 Task: Compose an email with the signature Bethany Lewis with the subject Appointment reminder and the message Please let me know if this works for your schedule. from softage.1@softage.net to softage.2@softage.net,  softage.1@softage.net and softage.3@softage.net with CC to softage.4@softage.net with an attached document Research_paper.pdf, insert an emoji of crying face Send the email
Action: Mouse moved to (561, 714)
Screenshot: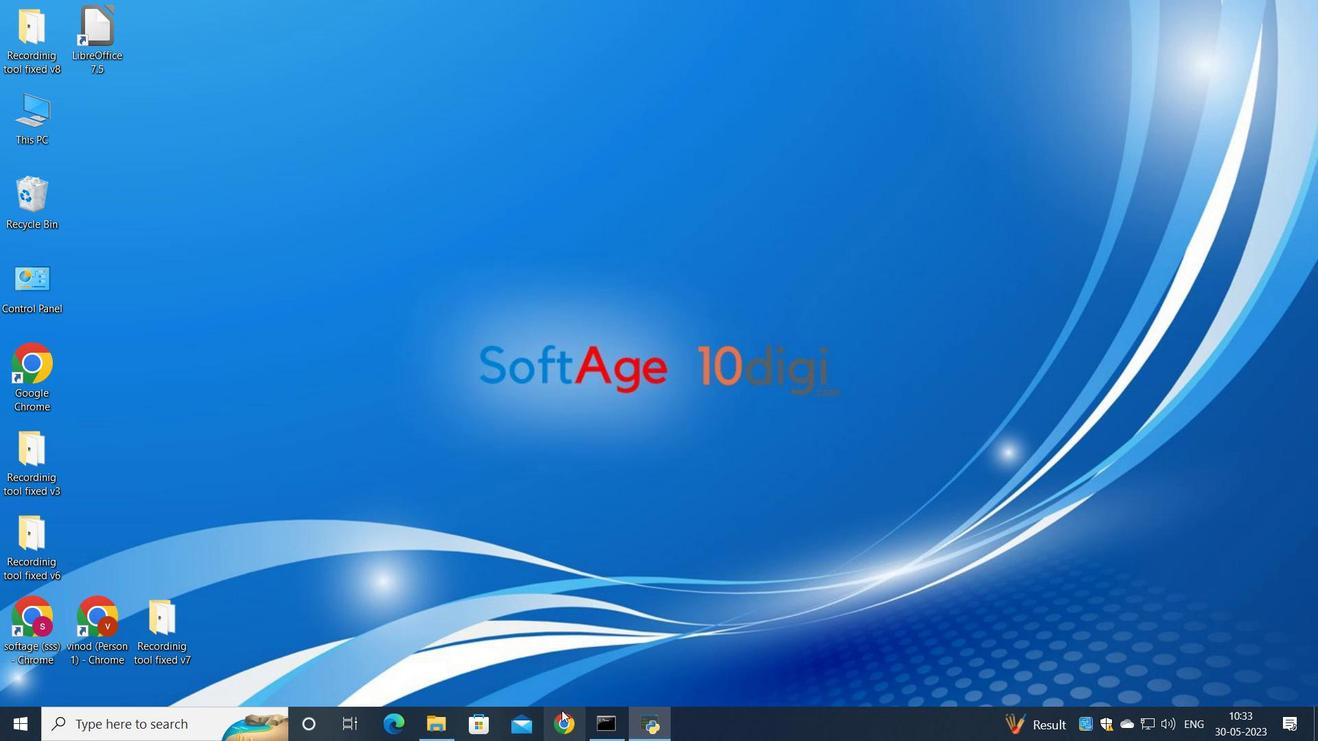 
Action: Mouse pressed left at (561, 714)
Screenshot: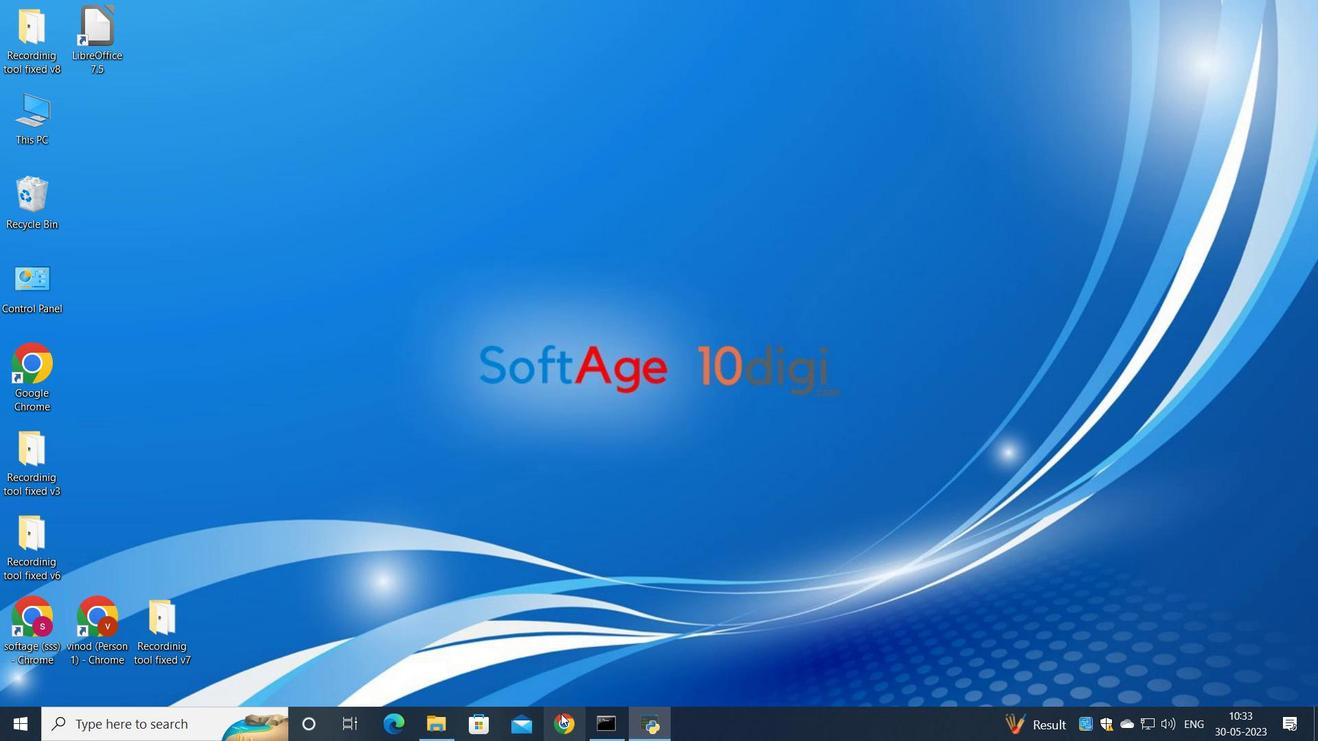 
Action: Mouse moved to (584, 431)
Screenshot: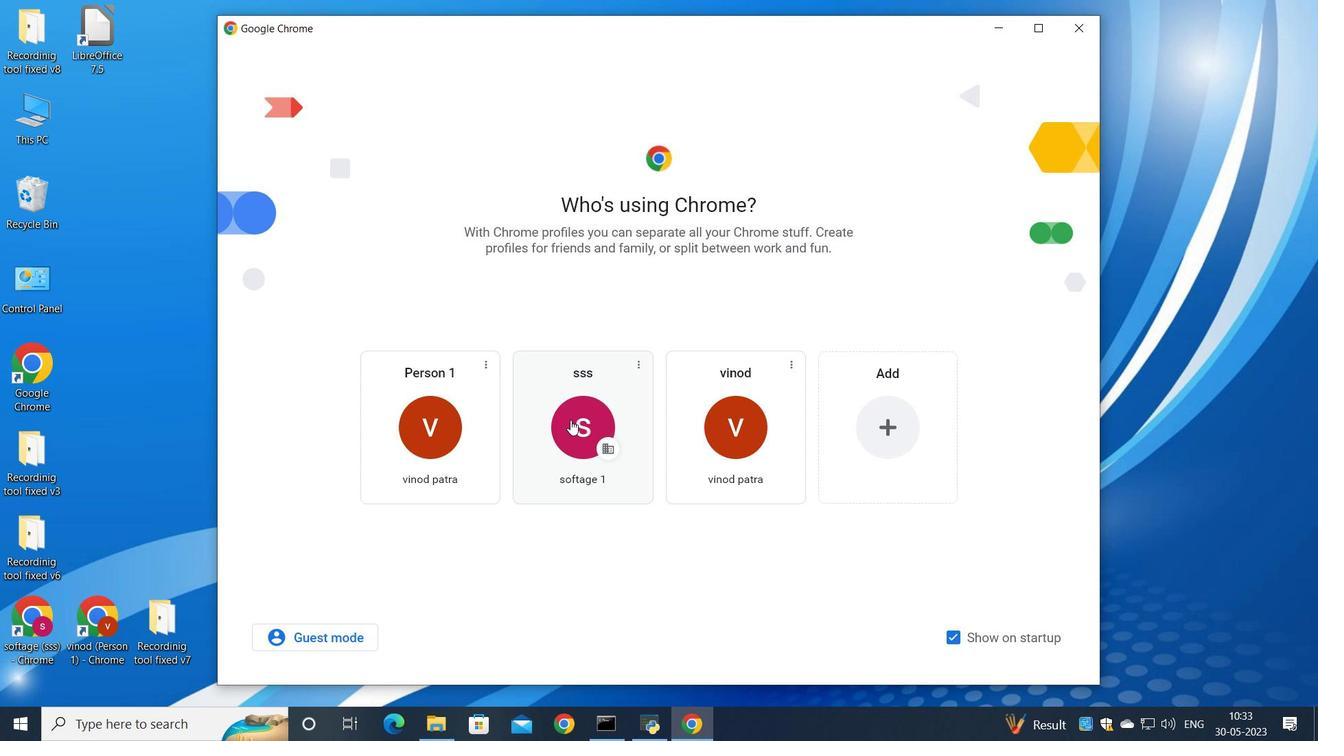 
Action: Mouse pressed left at (584, 431)
Screenshot: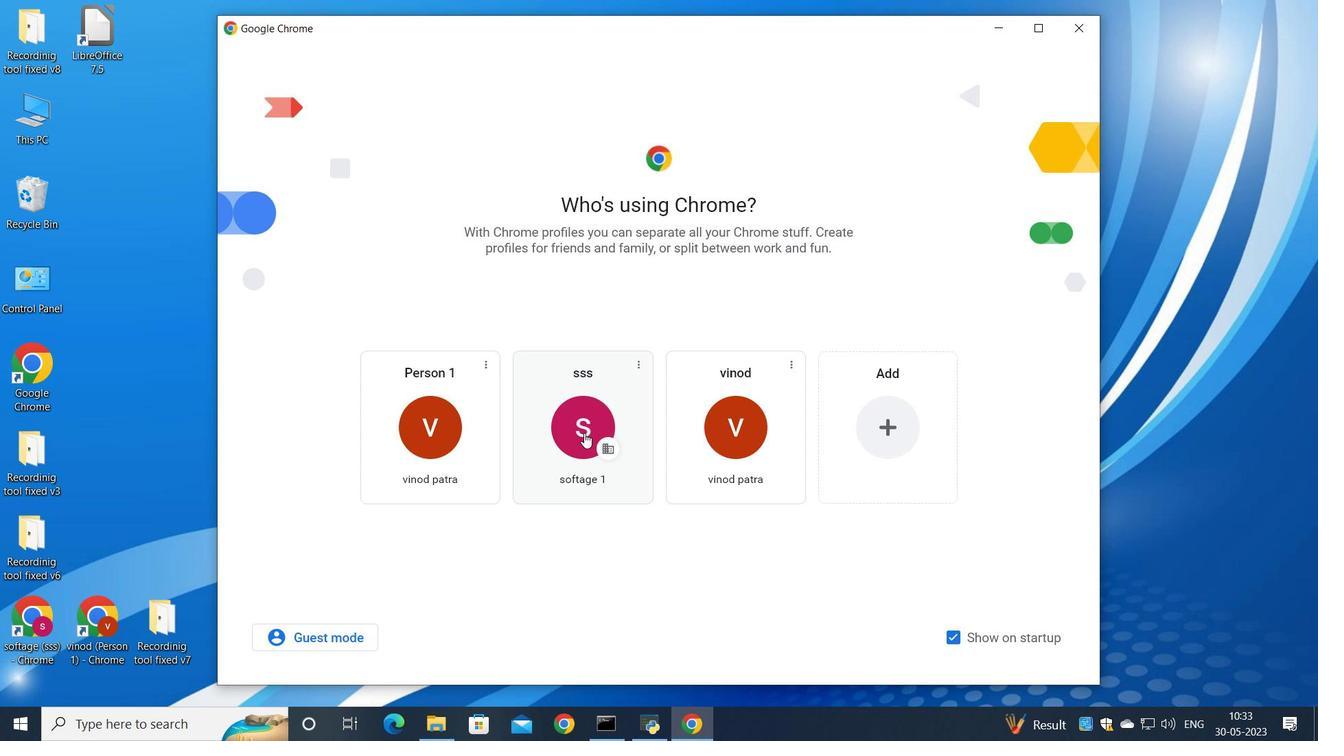 
Action: Mouse moved to (1150, 88)
Screenshot: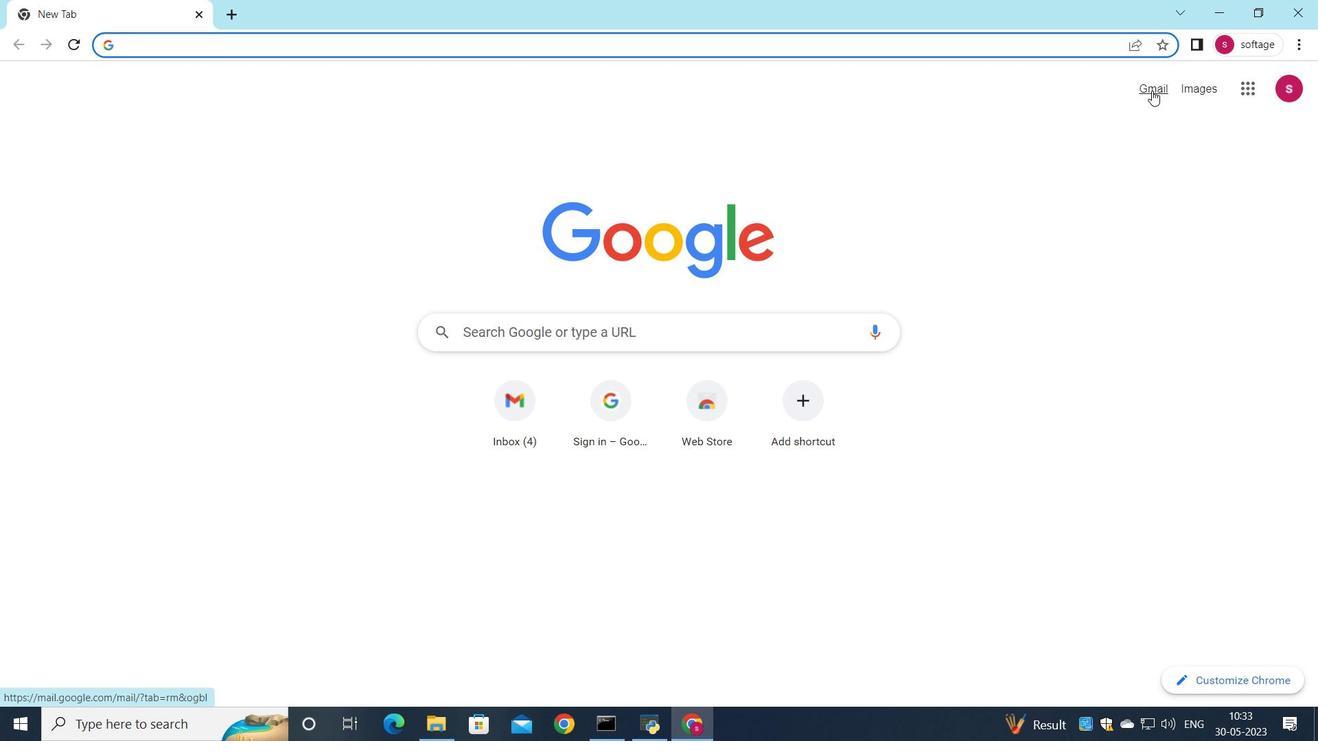 
Action: Mouse pressed left at (1150, 88)
Screenshot: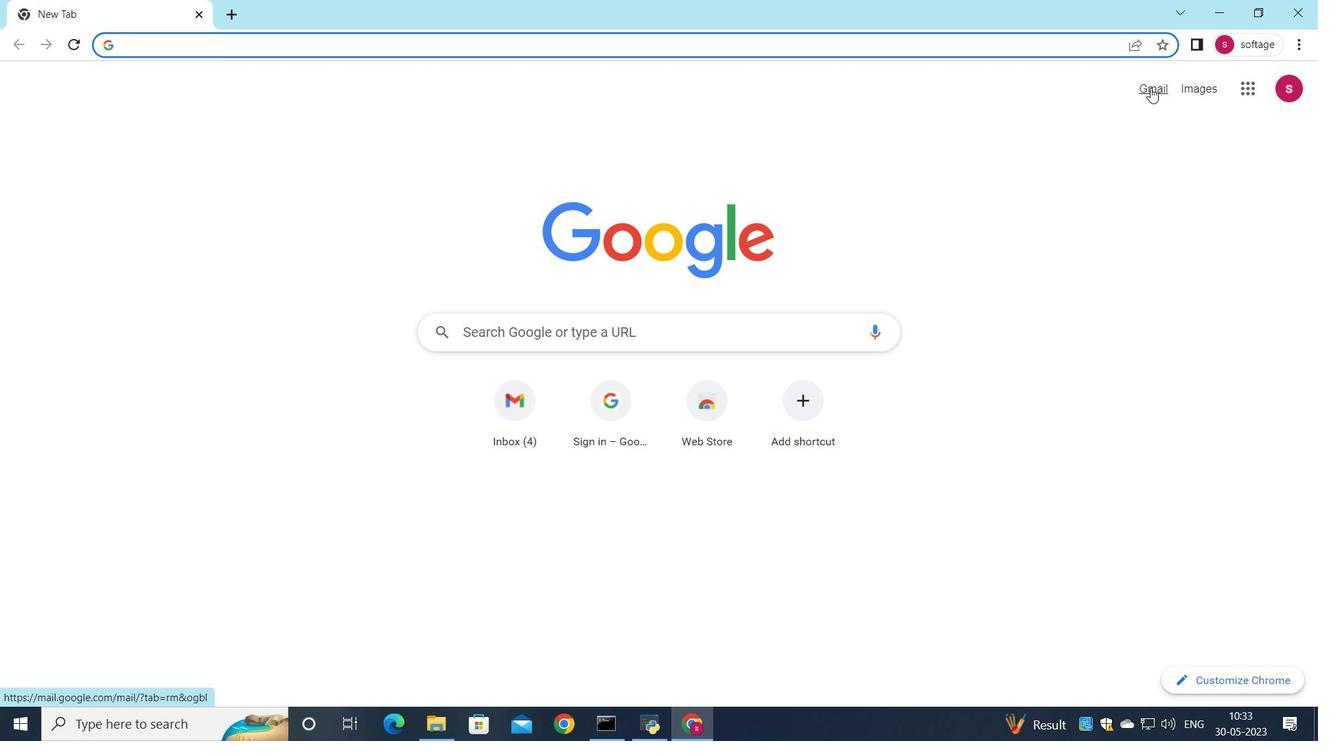 
Action: Mouse moved to (1114, 116)
Screenshot: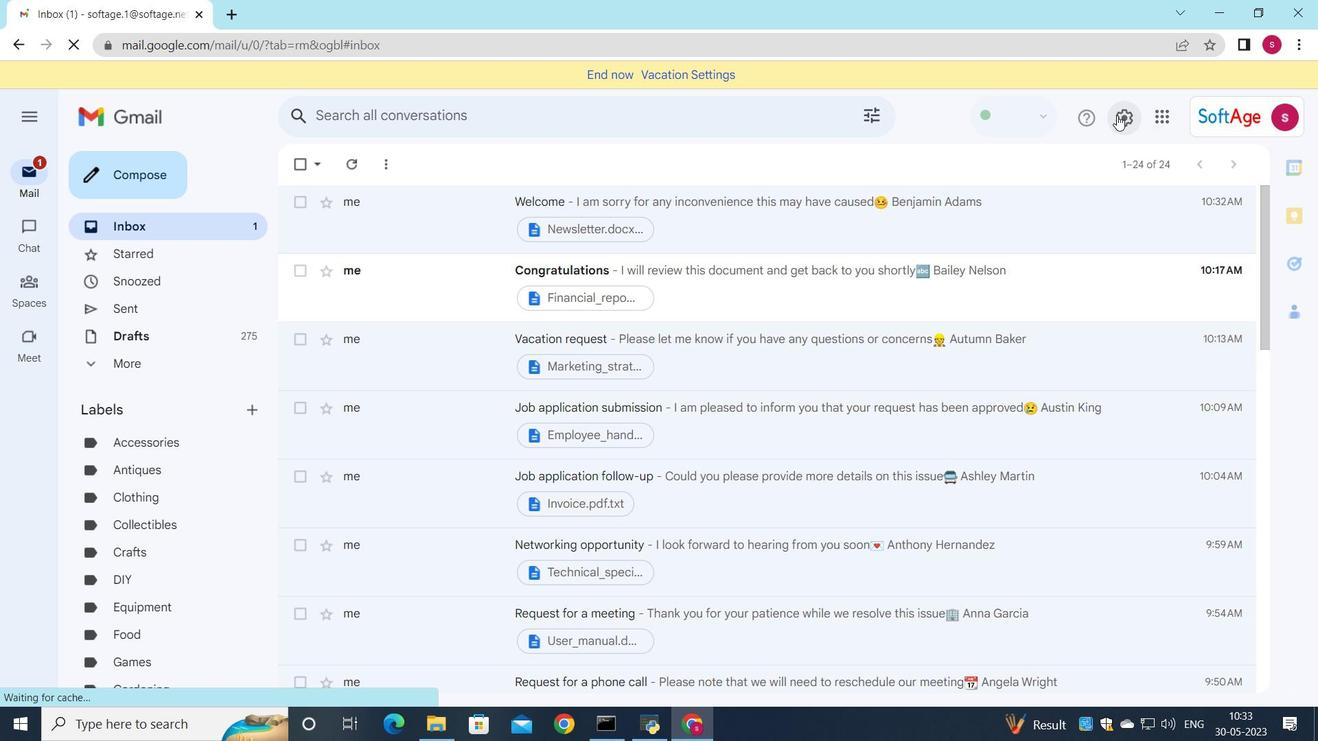 
Action: Mouse pressed left at (1114, 116)
Screenshot: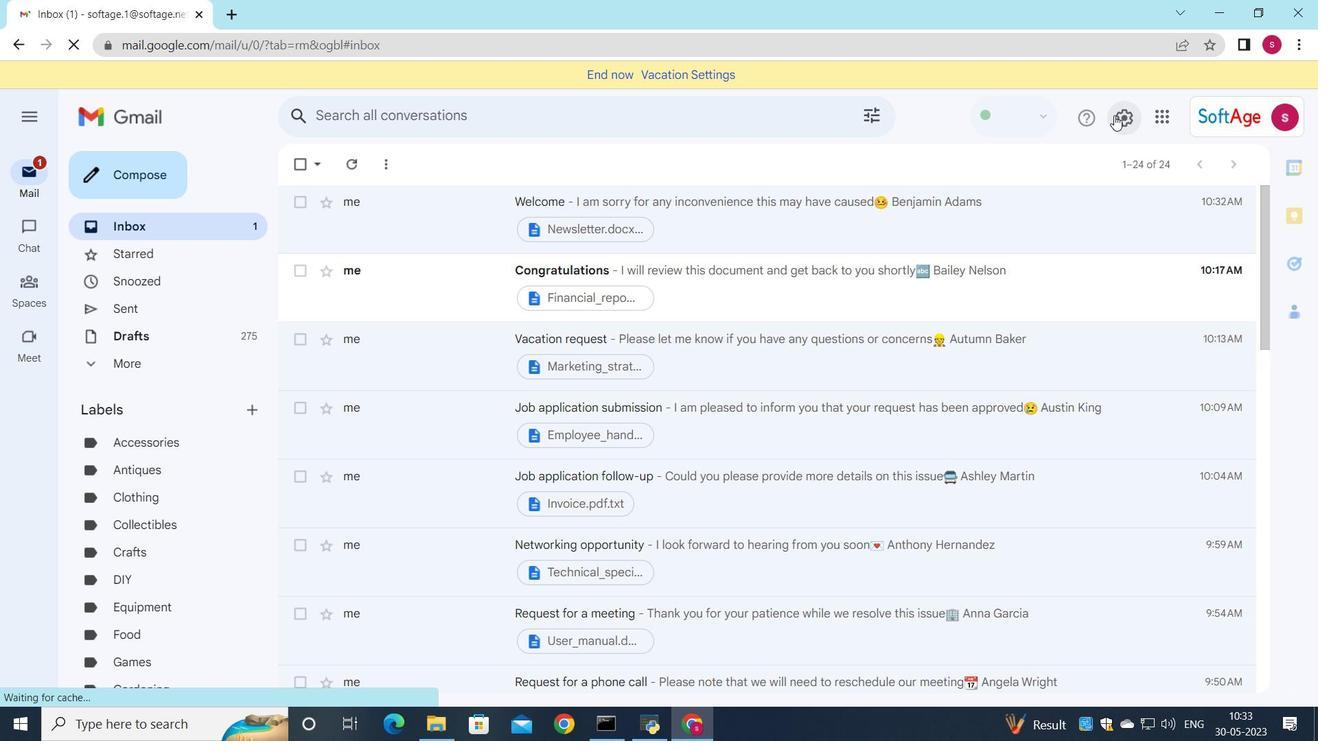 
Action: Mouse moved to (1120, 200)
Screenshot: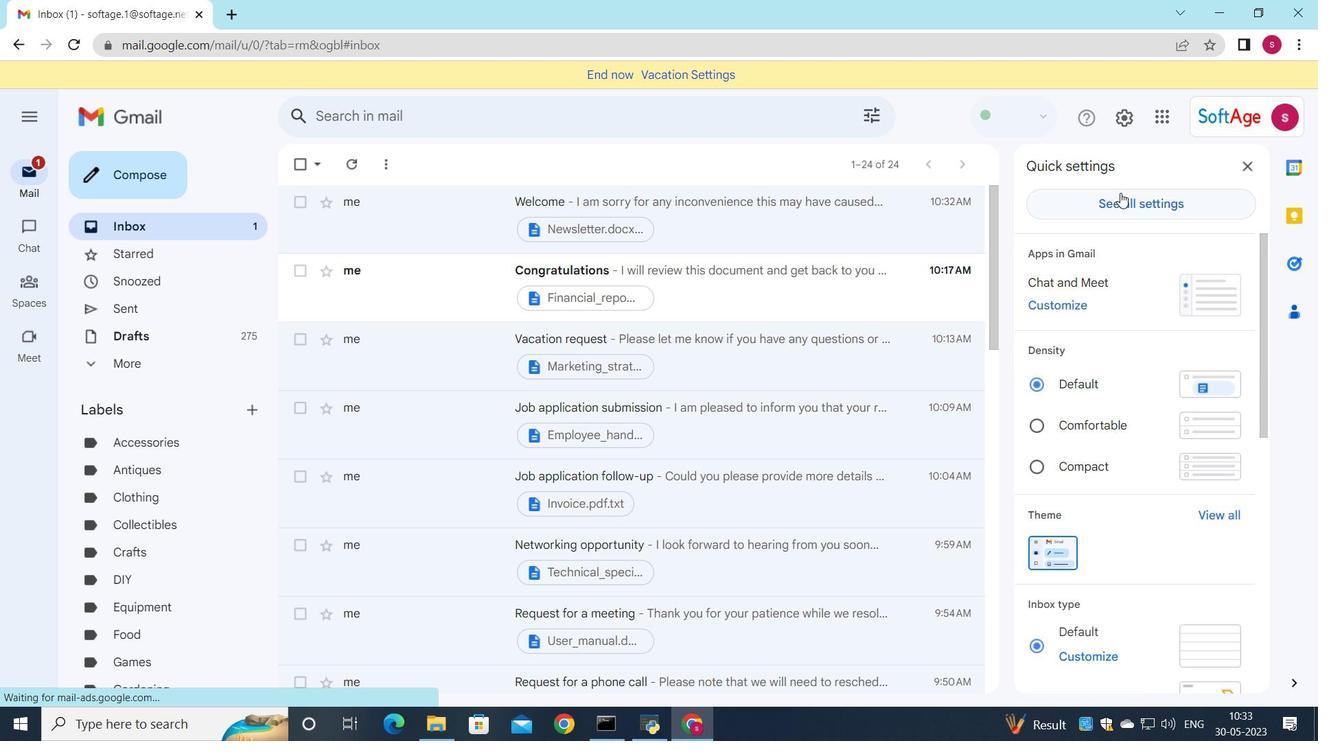 
Action: Mouse pressed left at (1120, 200)
Screenshot: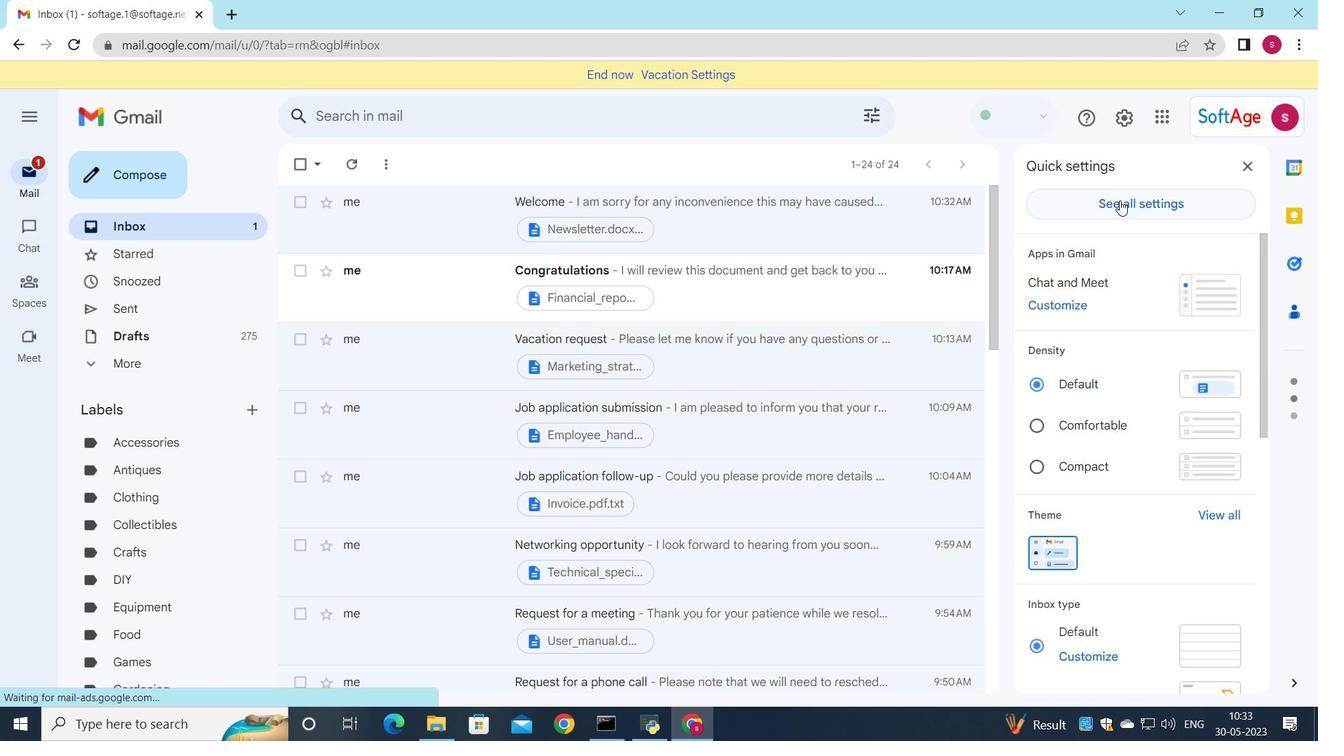 
Action: Mouse moved to (709, 392)
Screenshot: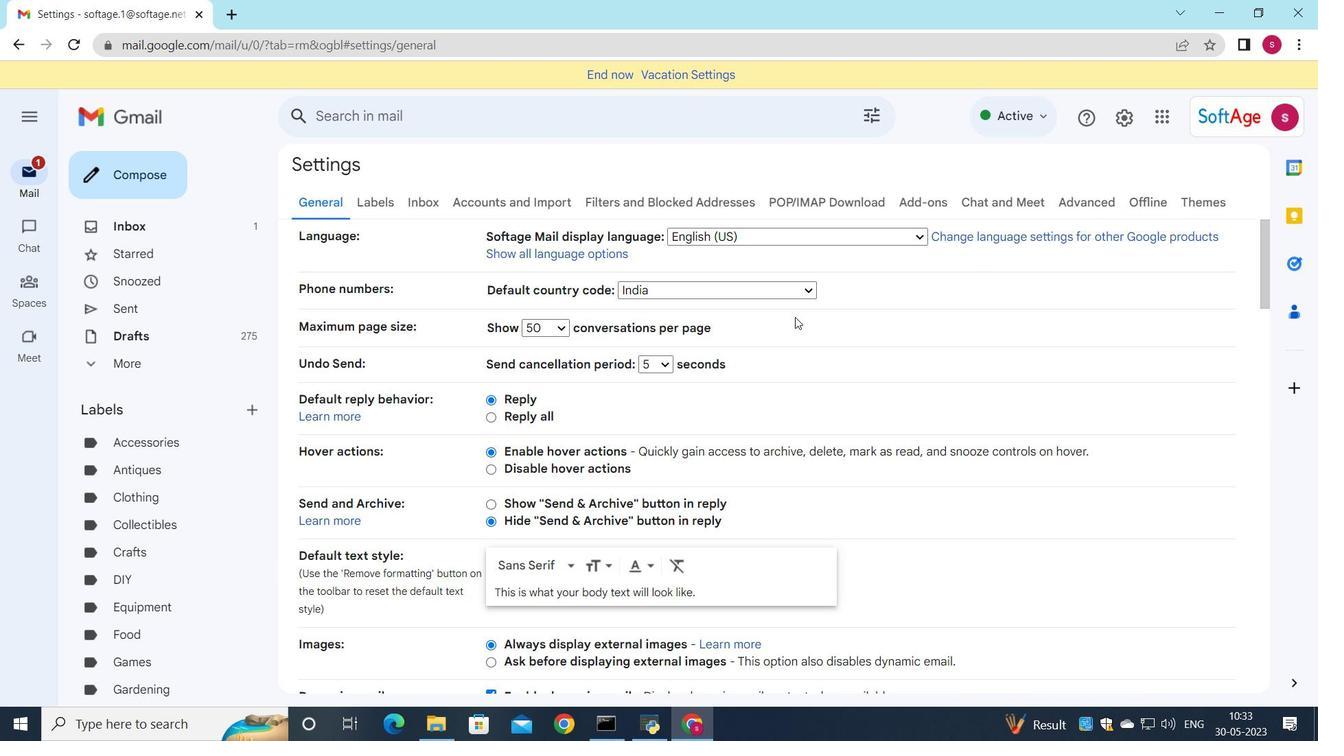 
Action: Mouse scrolled (709, 392) with delta (0, 0)
Screenshot: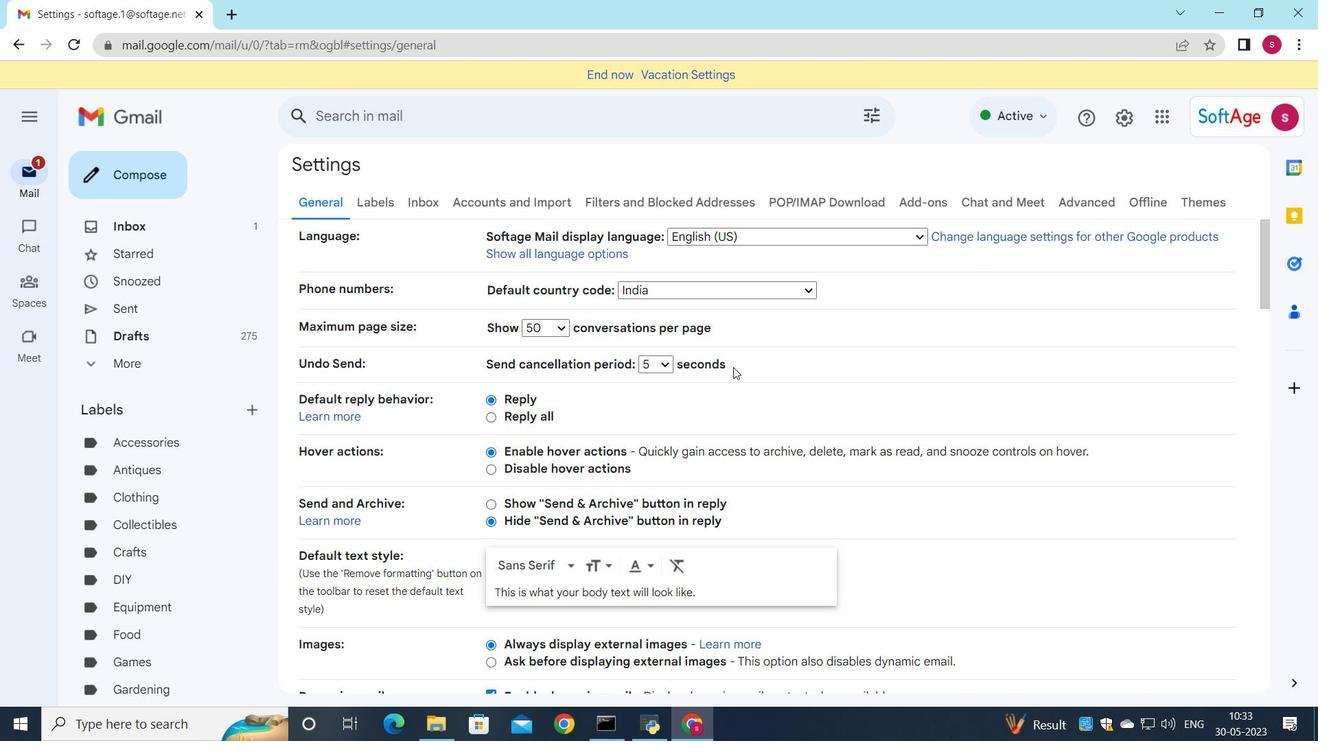 
Action: Mouse scrolled (709, 392) with delta (0, 0)
Screenshot: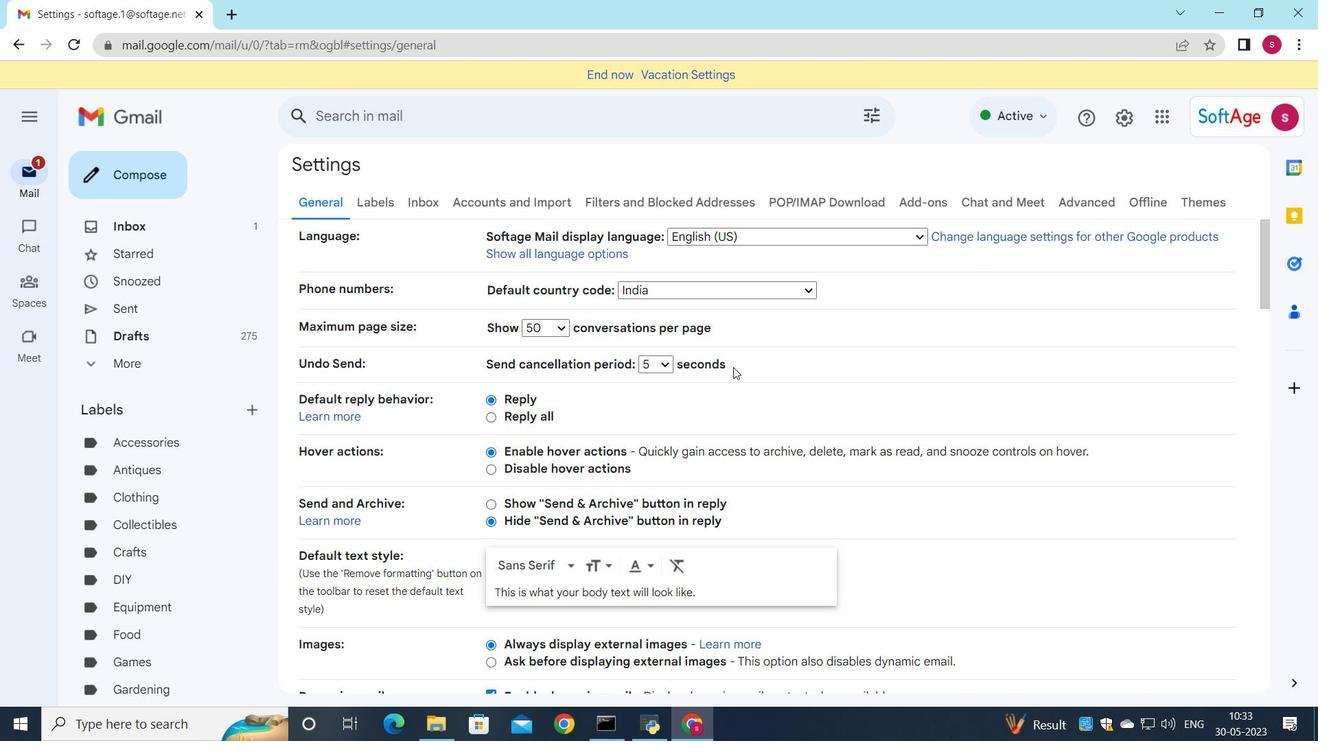 
Action: Mouse scrolled (709, 392) with delta (0, 0)
Screenshot: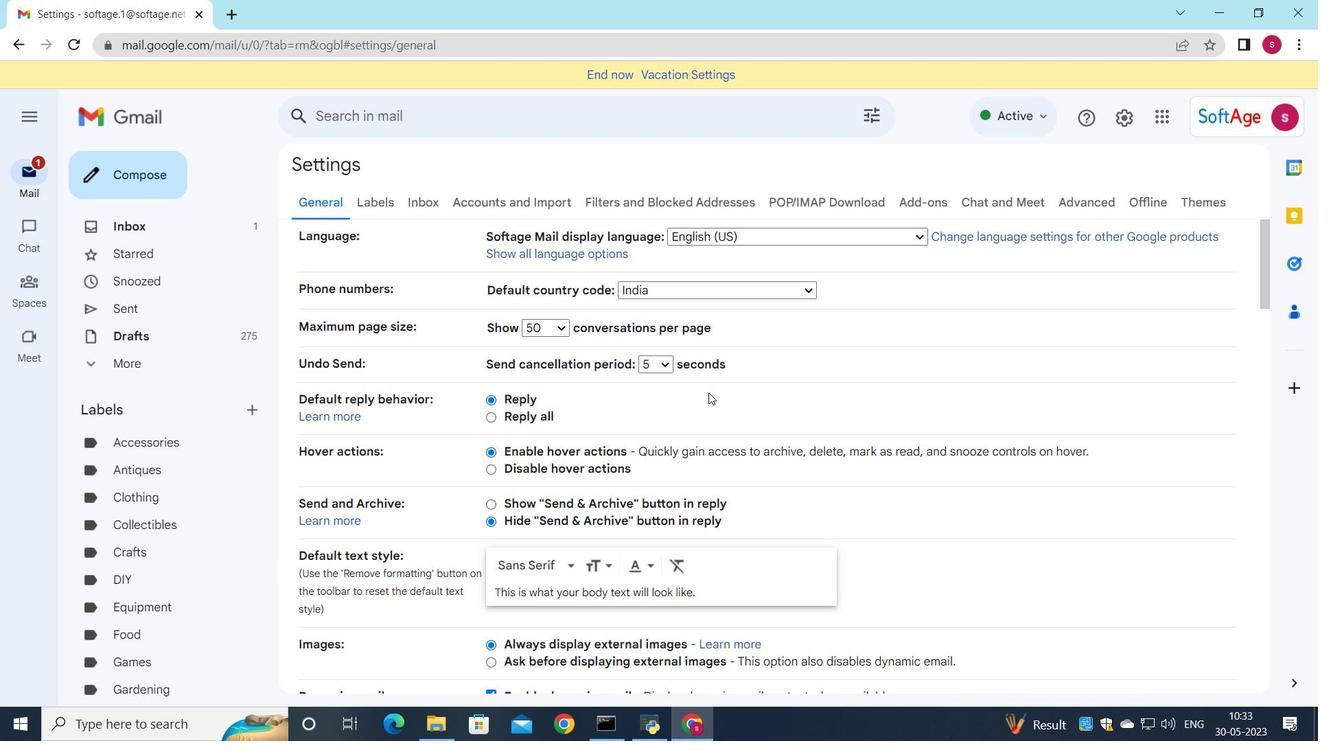 
Action: Mouse scrolled (709, 392) with delta (0, 0)
Screenshot: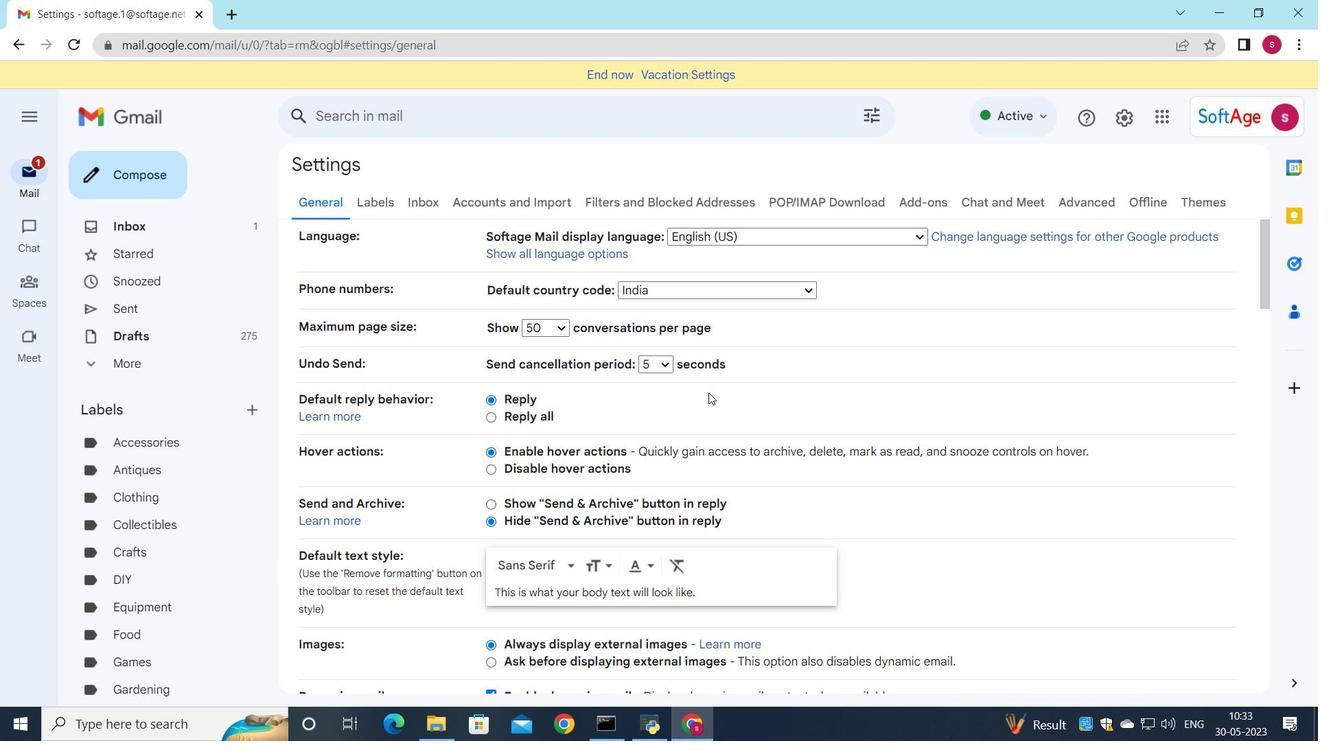 
Action: Mouse moved to (711, 378)
Screenshot: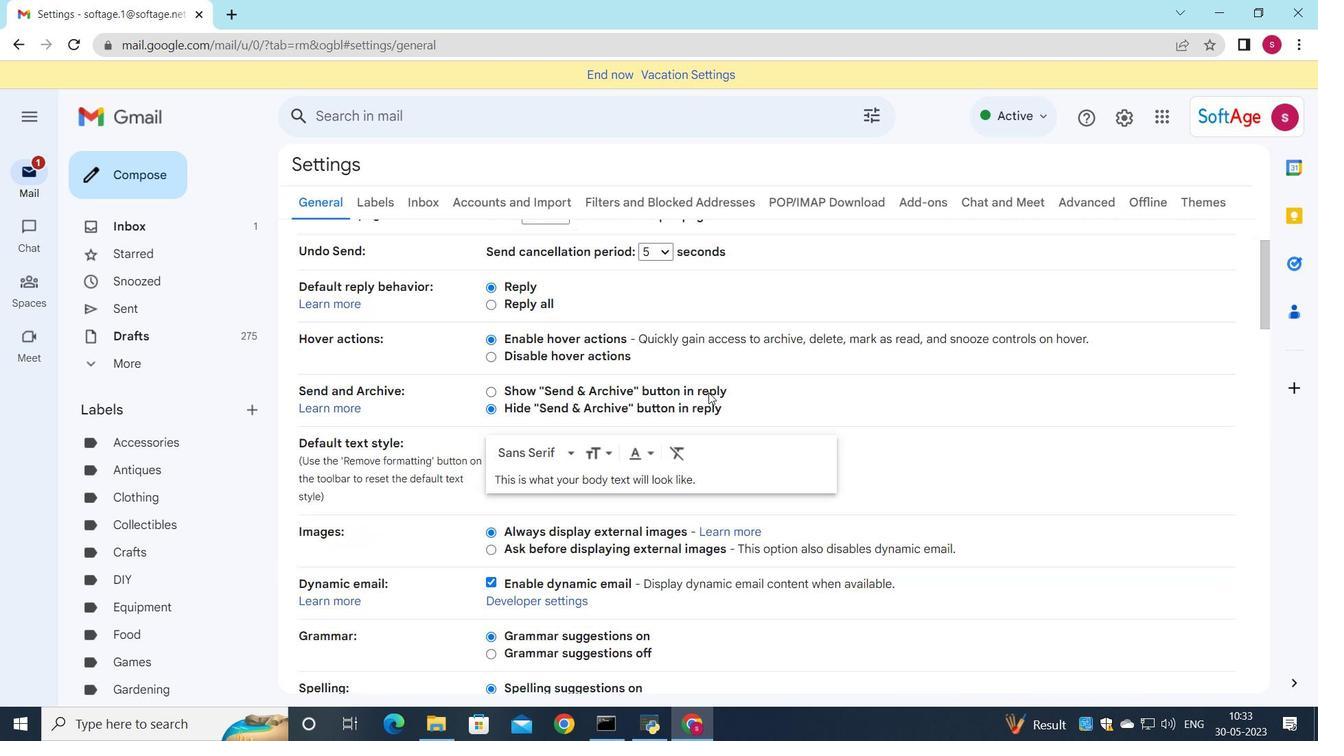 
Action: Mouse scrolled (711, 377) with delta (0, 0)
Screenshot: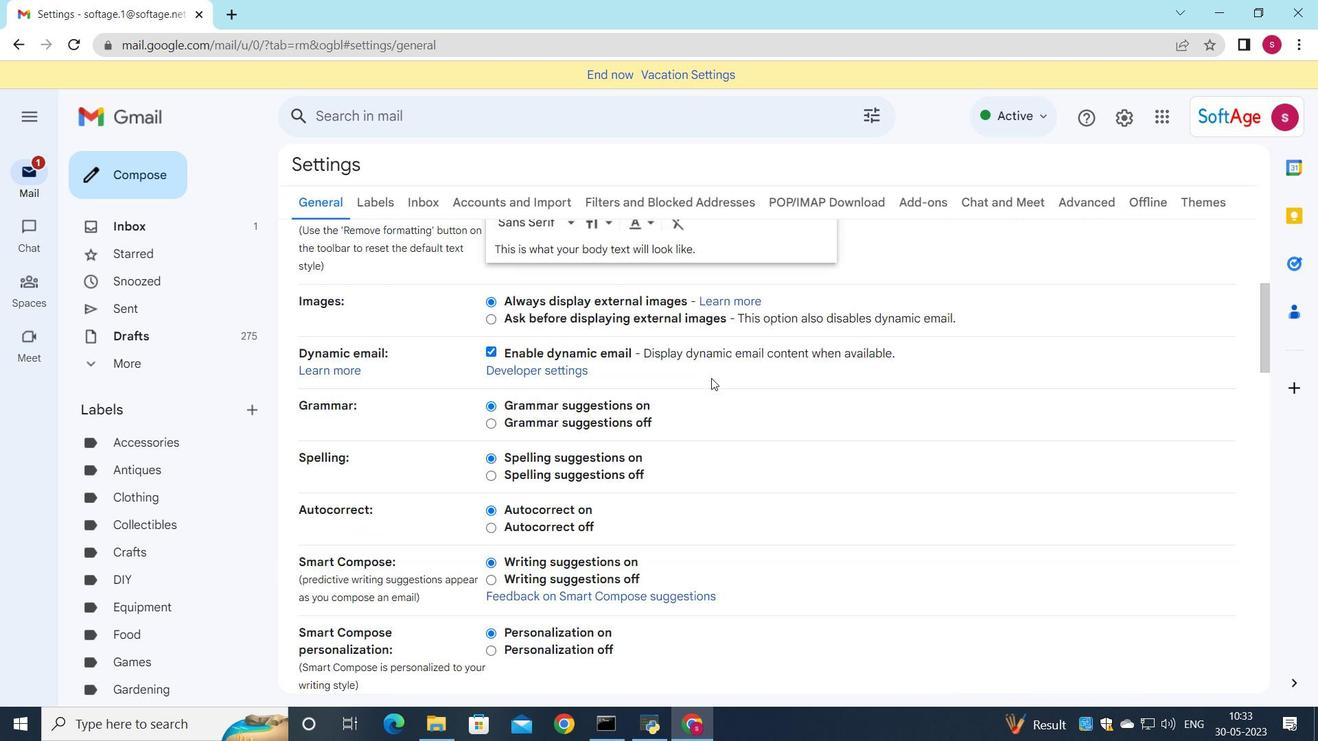 
Action: Mouse scrolled (711, 377) with delta (0, 0)
Screenshot: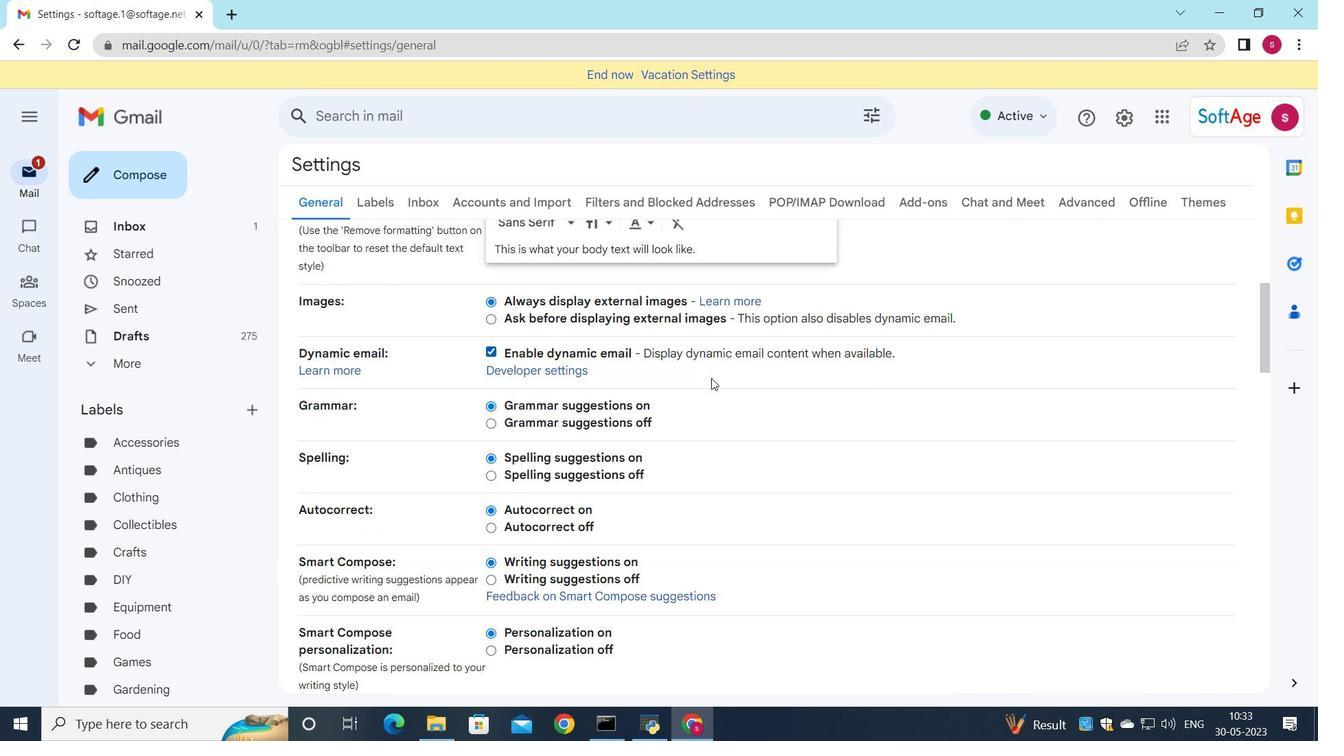
Action: Mouse scrolled (711, 377) with delta (0, 0)
Screenshot: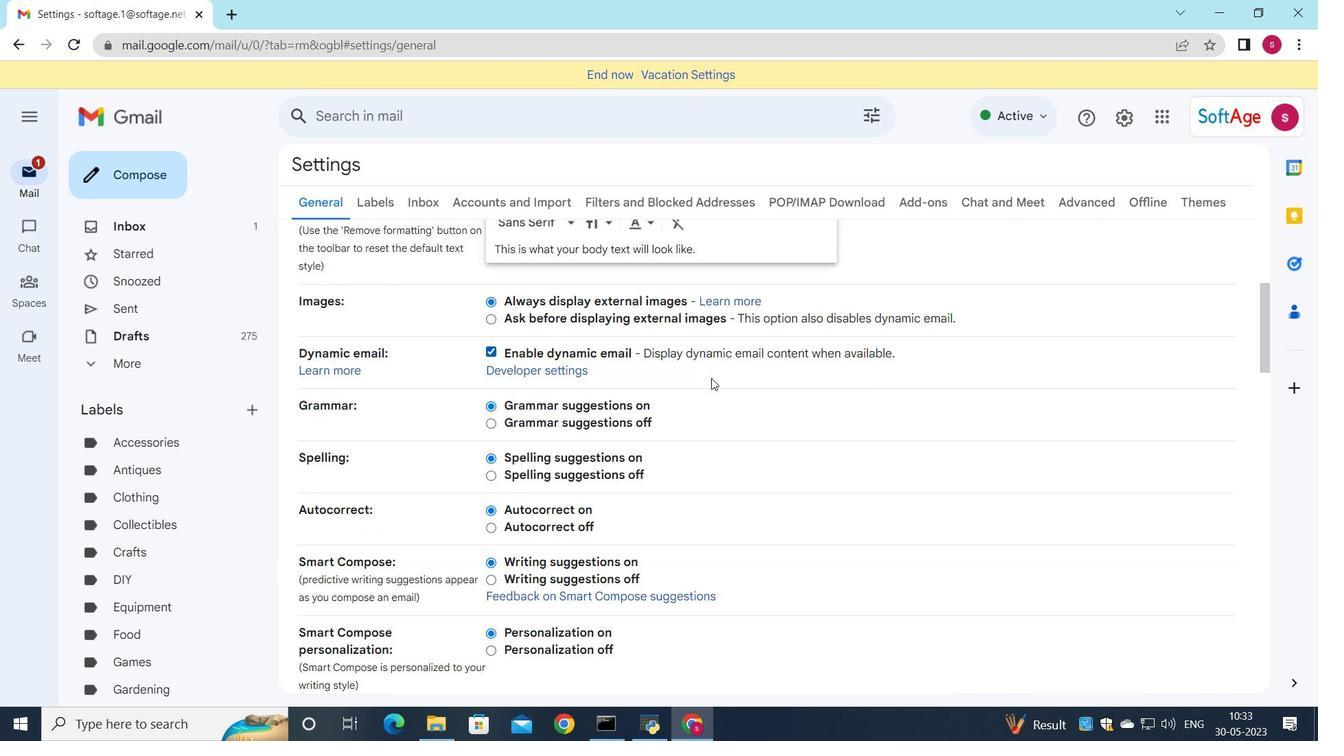 
Action: Mouse scrolled (711, 377) with delta (0, 0)
Screenshot: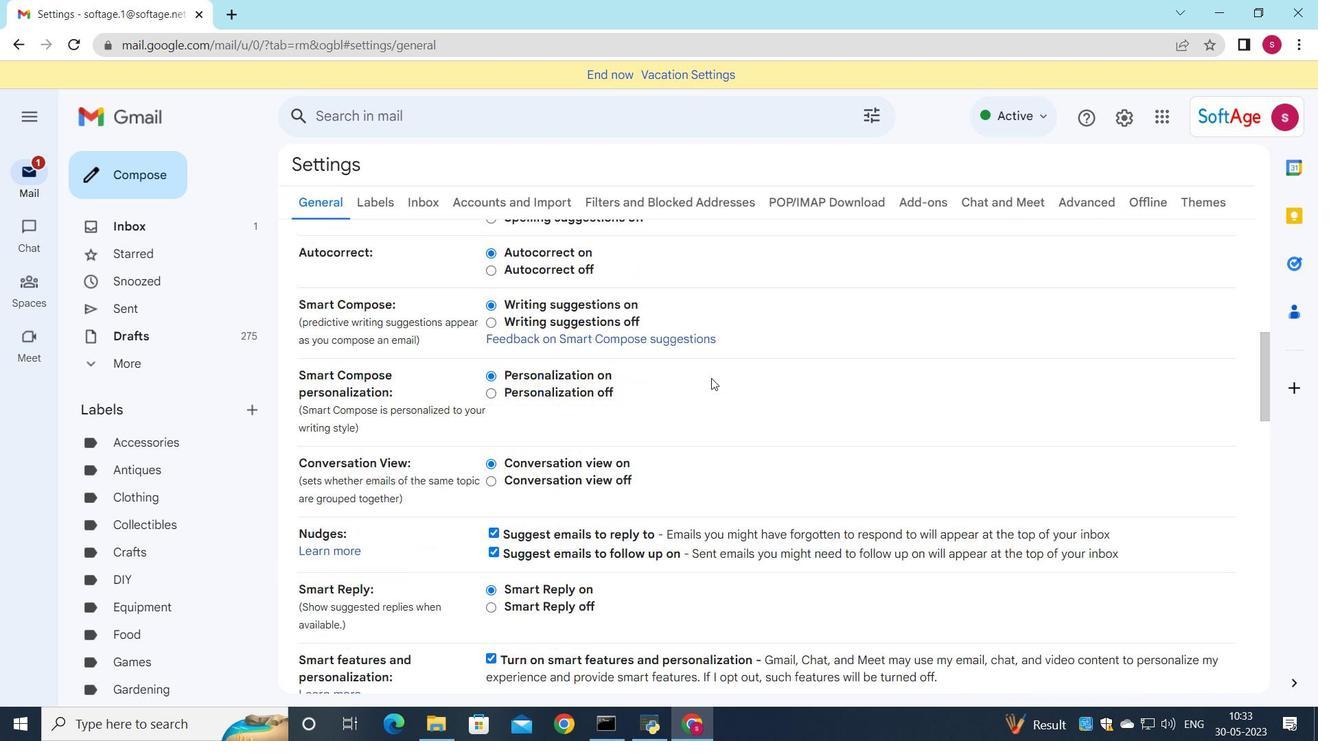 
Action: Mouse scrolled (711, 377) with delta (0, 0)
Screenshot: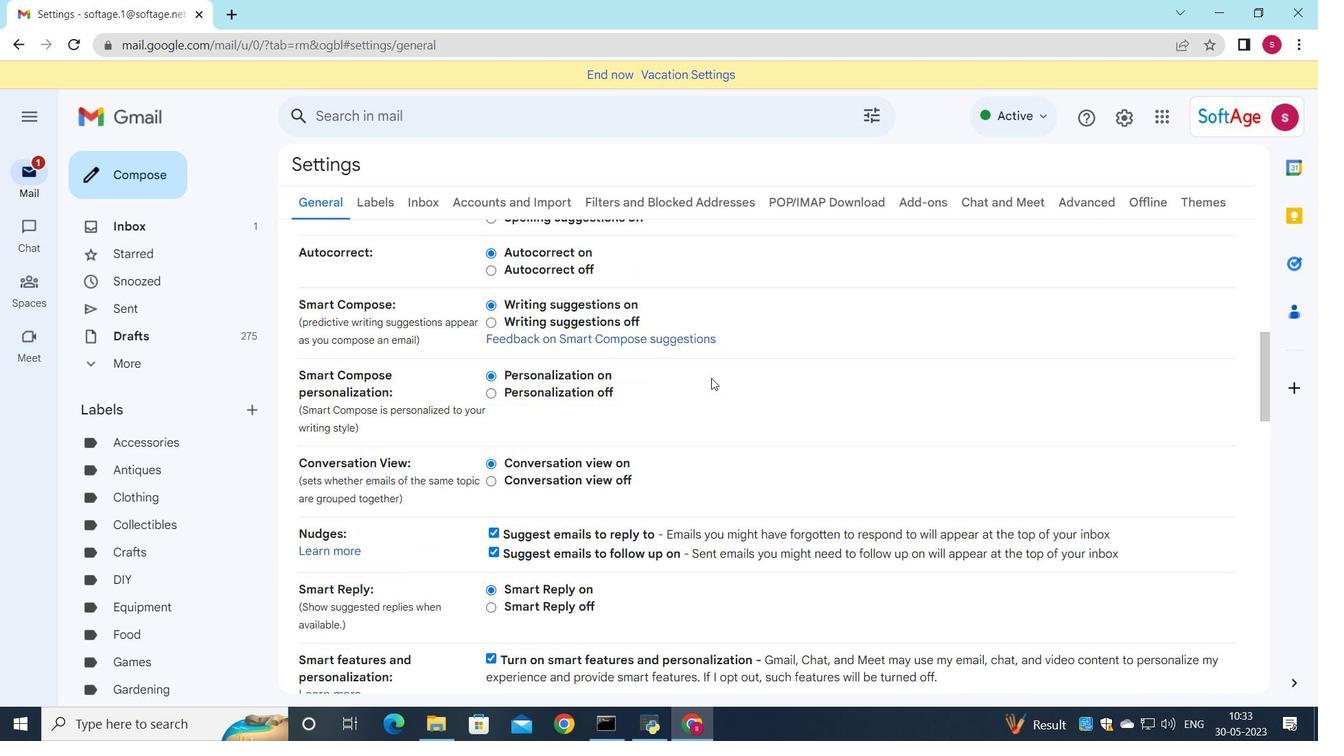 
Action: Mouse scrolled (711, 377) with delta (0, 0)
Screenshot: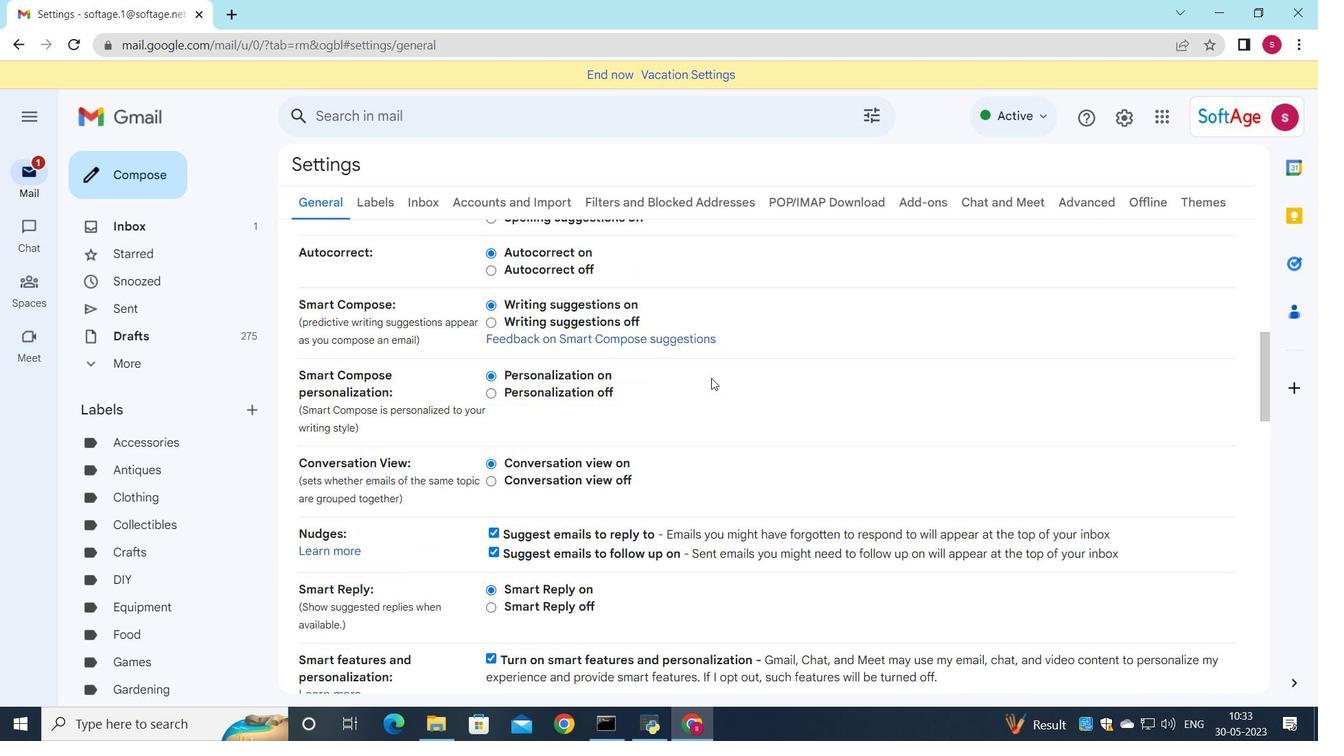 
Action: Mouse scrolled (711, 377) with delta (0, 0)
Screenshot: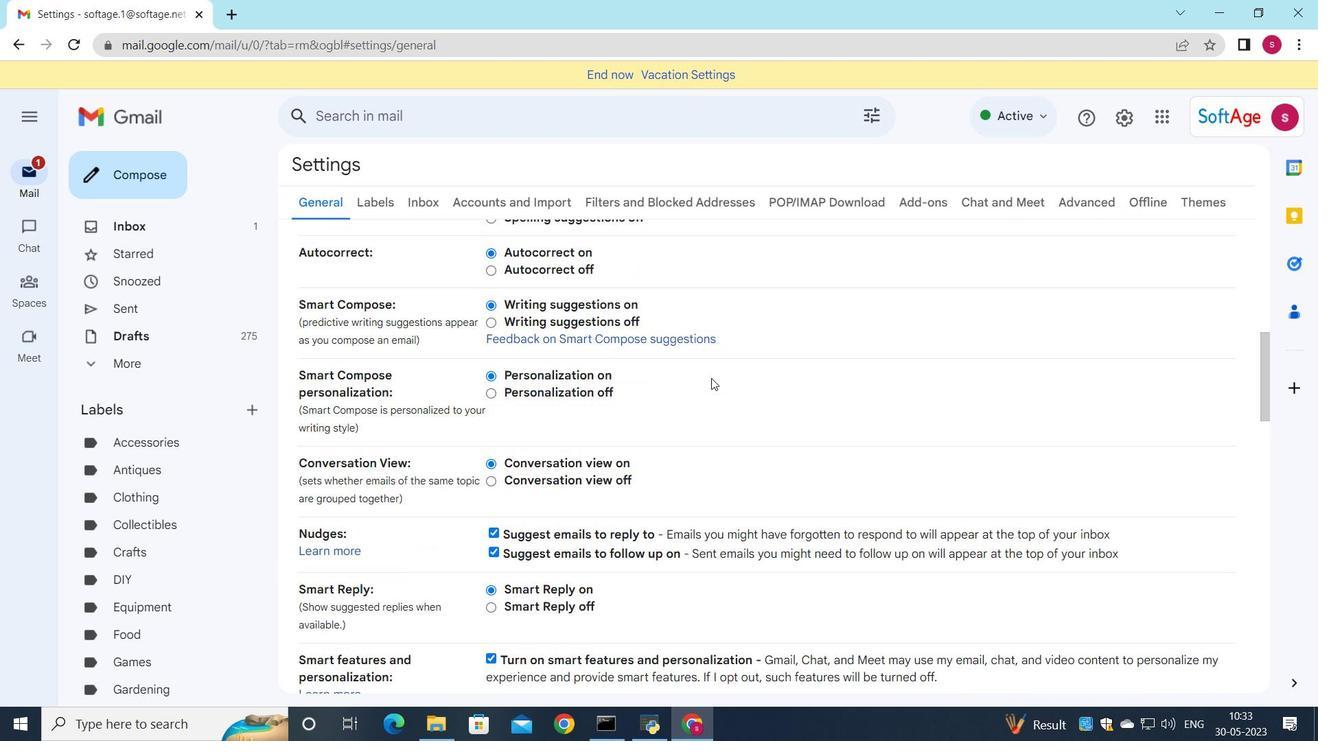 
Action: Mouse scrolled (711, 377) with delta (0, 0)
Screenshot: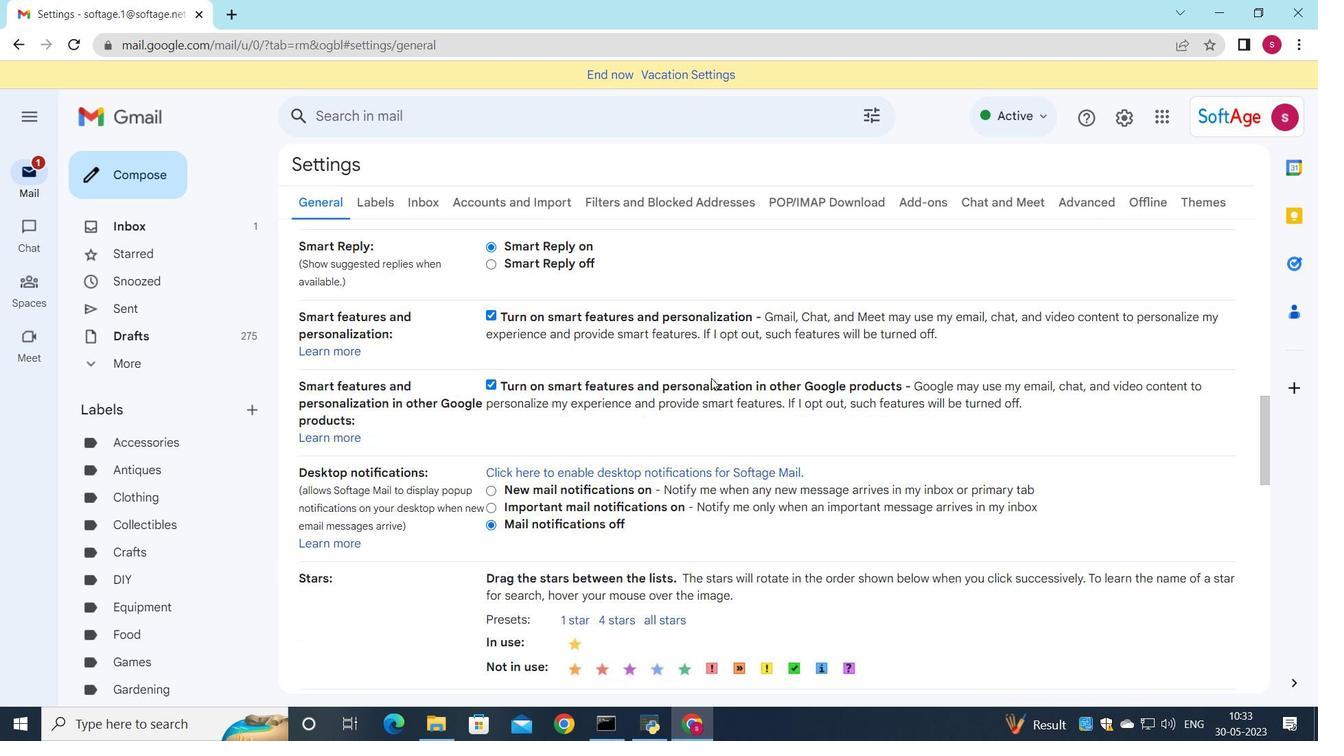 
Action: Mouse scrolled (711, 377) with delta (0, 0)
Screenshot: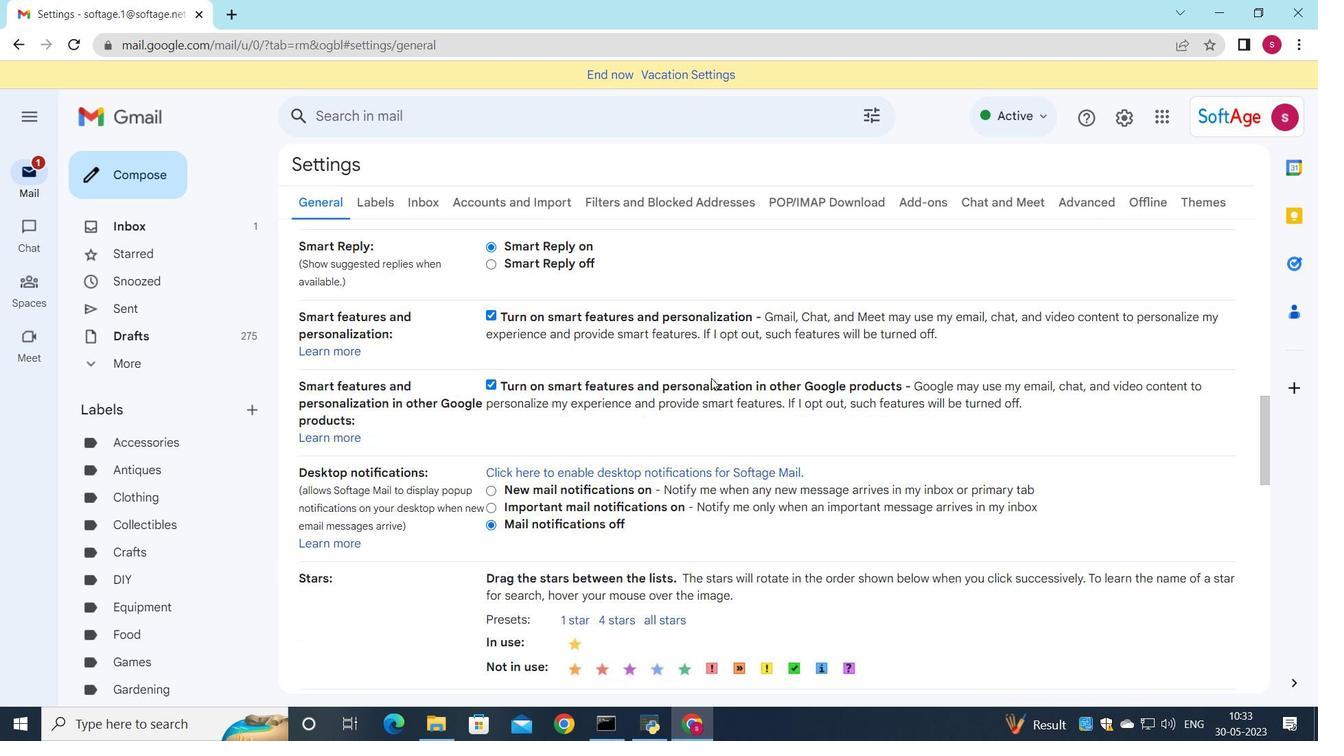 
Action: Mouse scrolled (711, 377) with delta (0, 0)
Screenshot: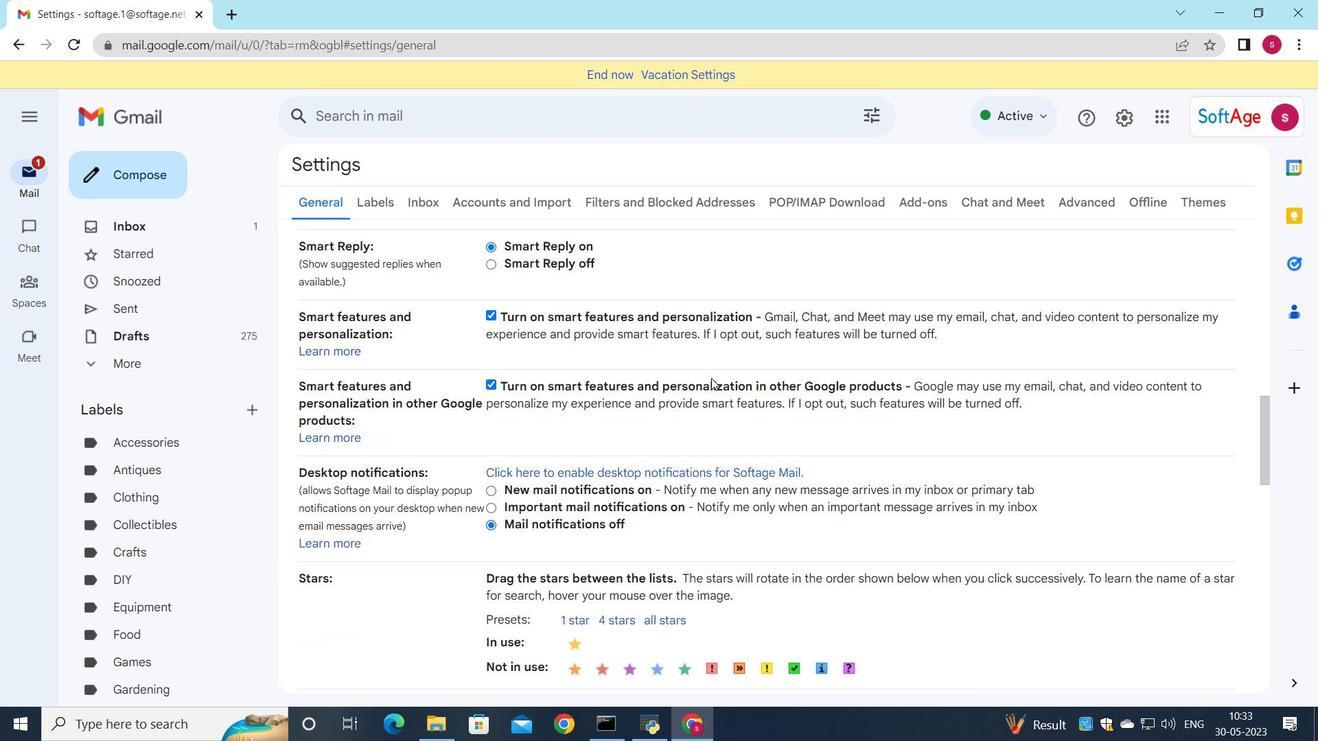 
Action: Mouse scrolled (711, 377) with delta (0, 0)
Screenshot: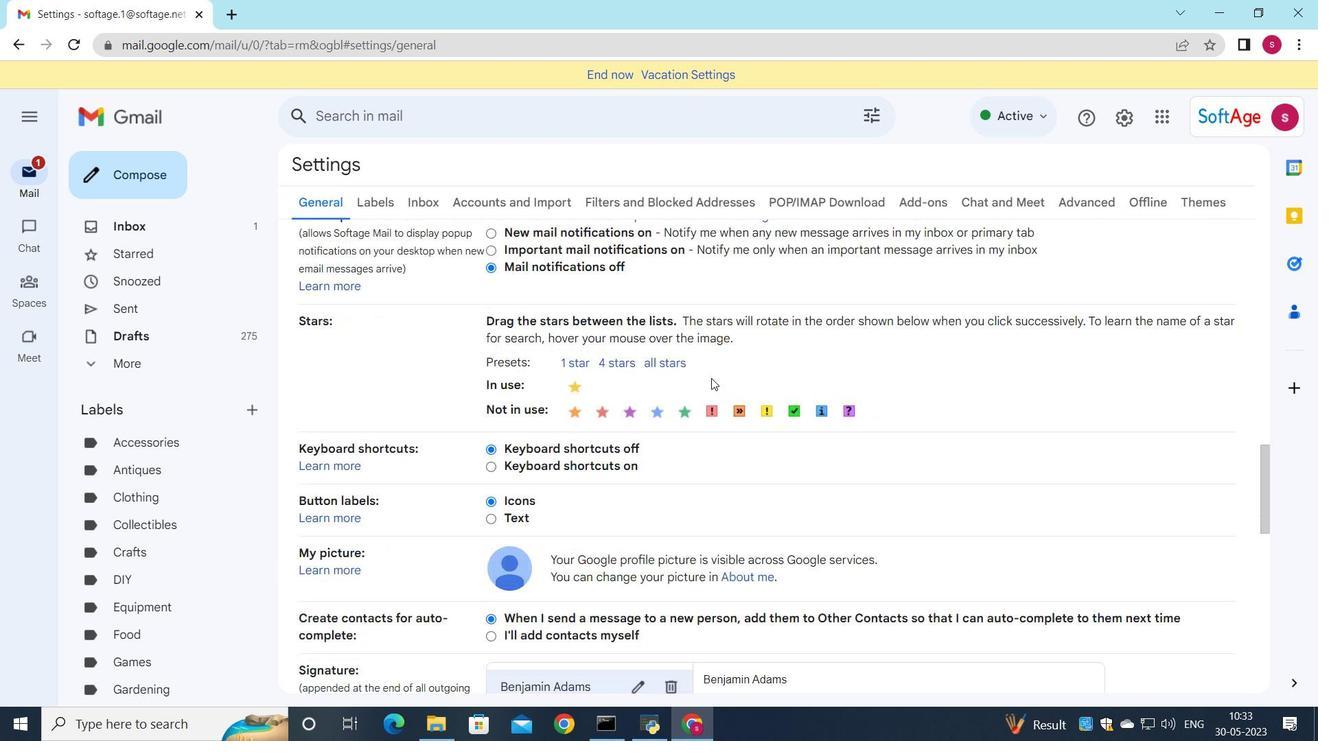 
Action: Mouse scrolled (711, 377) with delta (0, 0)
Screenshot: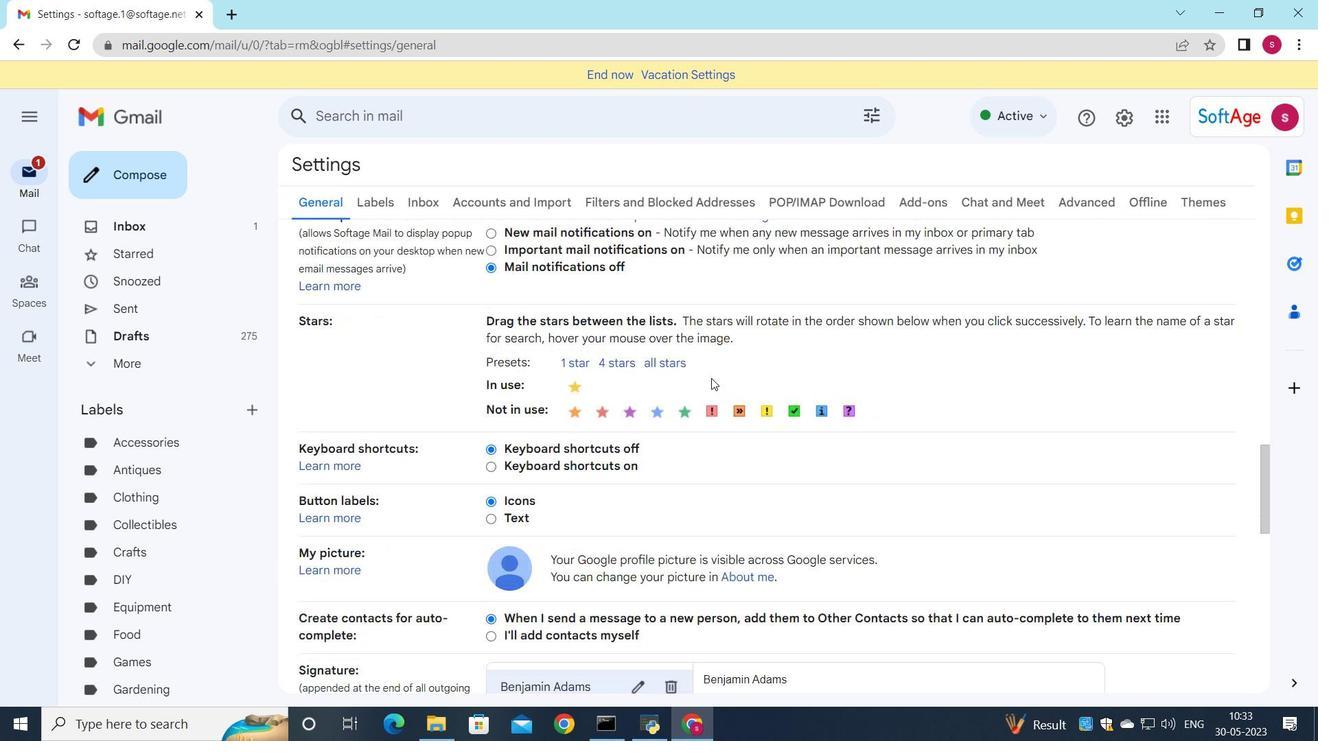 
Action: Mouse scrolled (711, 377) with delta (0, 0)
Screenshot: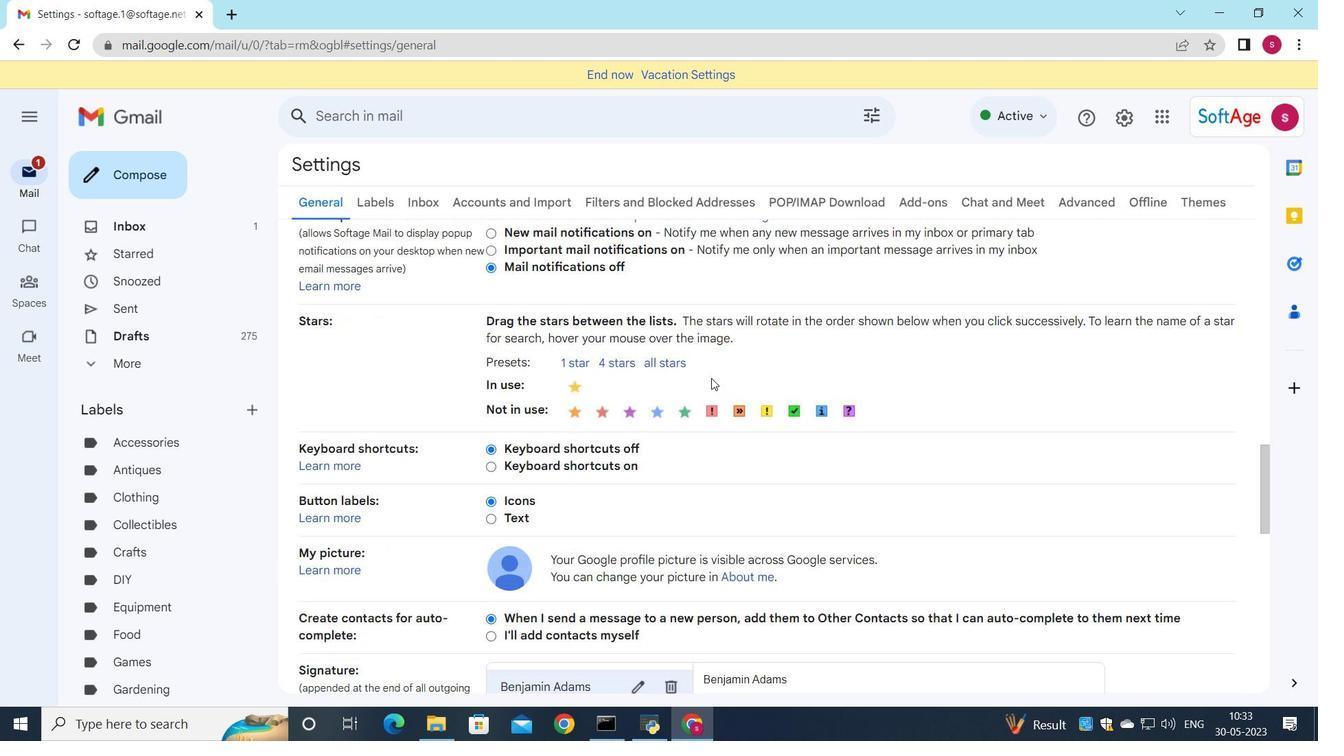 
Action: Mouse scrolled (711, 377) with delta (0, 0)
Screenshot: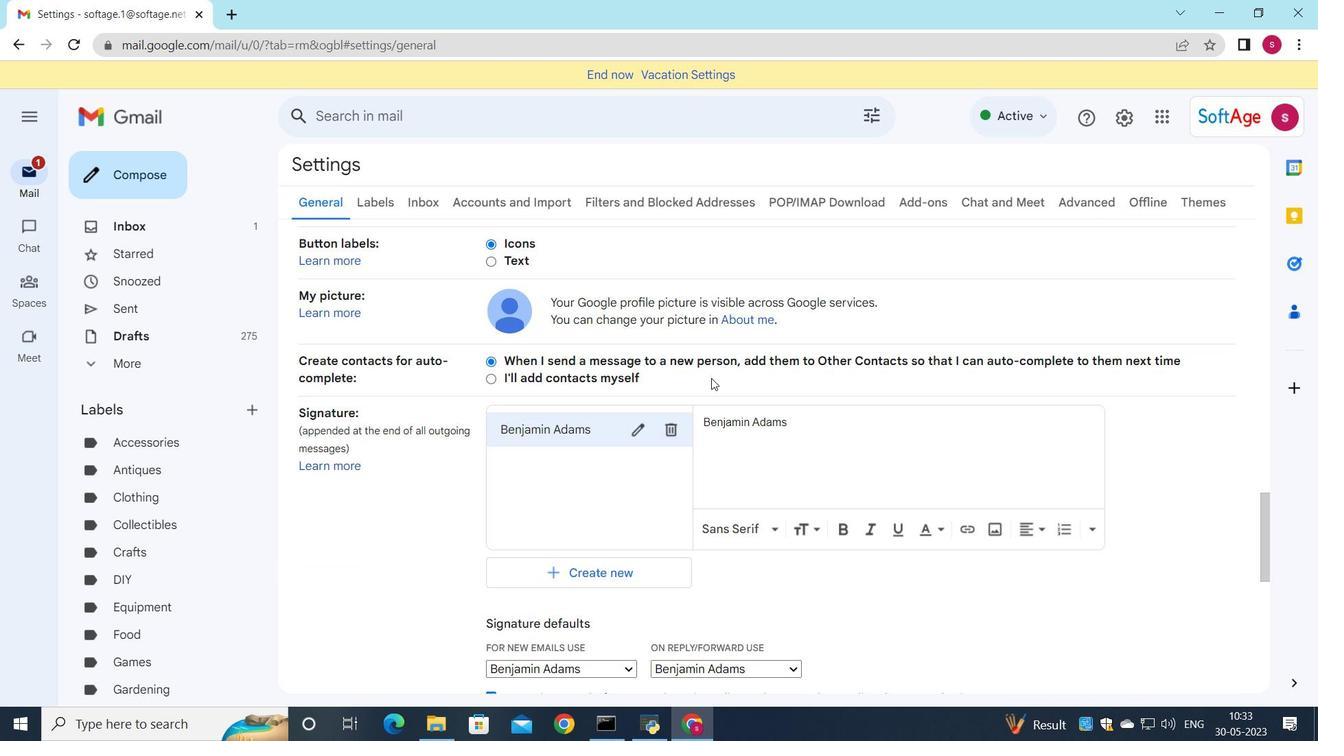 
Action: Mouse moved to (672, 342)
Screenshot: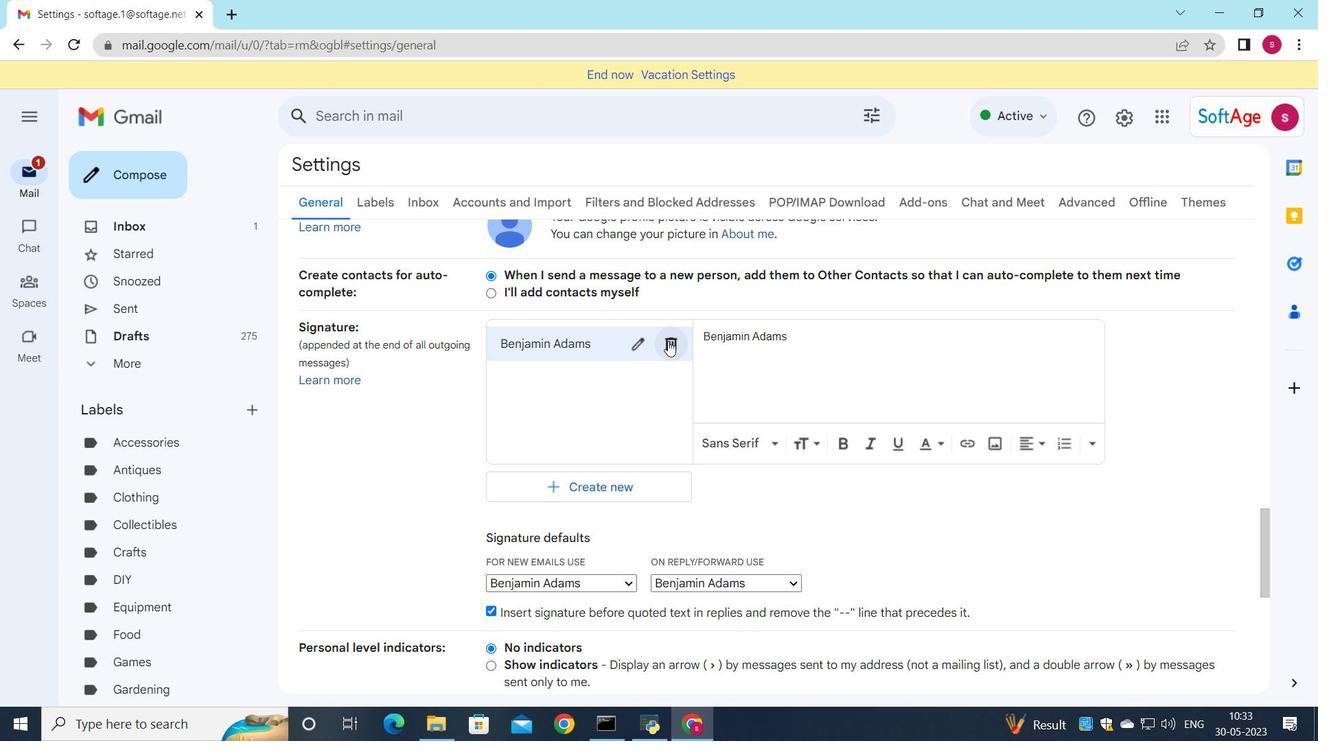 
Action: Mouse pressed left at (672, 342)
Screenshot: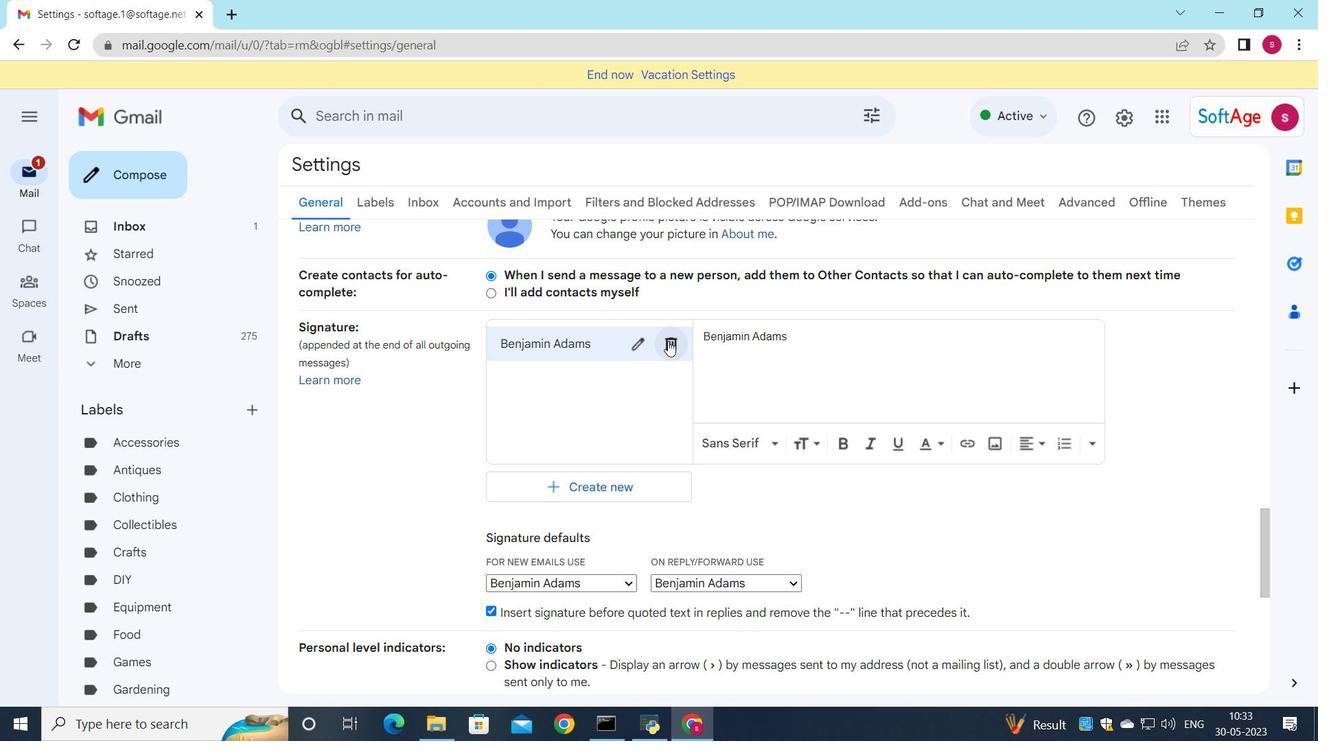 
Action: Mouse moved to (801, 415)
Screenshot: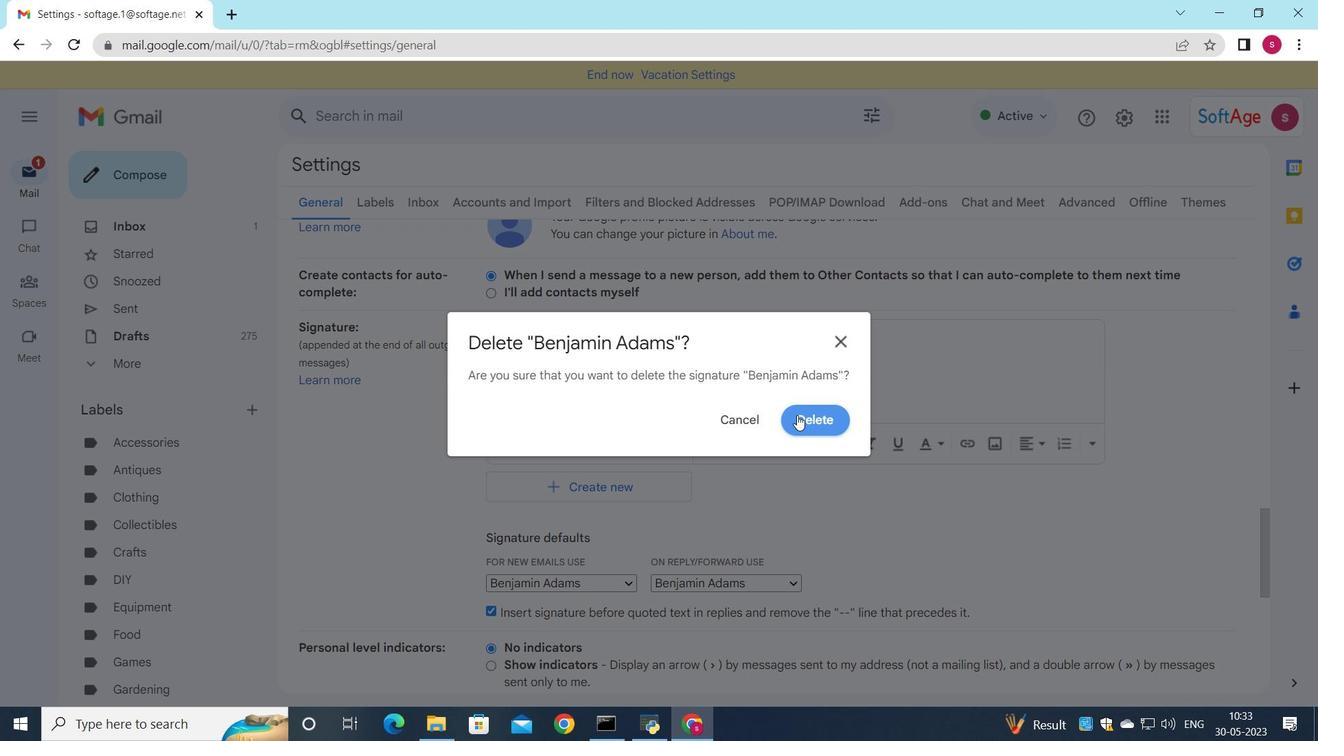 
Action: Mouse pressed left at (801, 415)
Screenshot: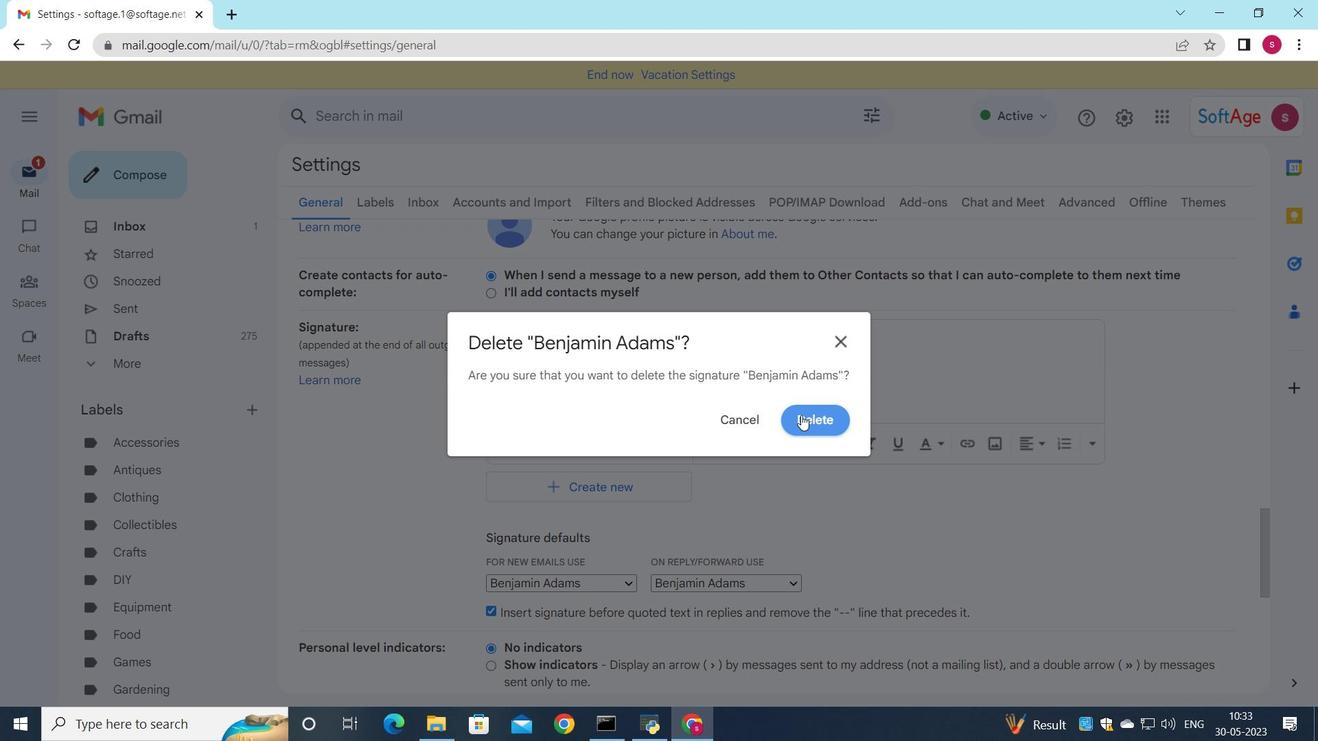 
Action: Mouse moved to (569, 358)
Screenshot: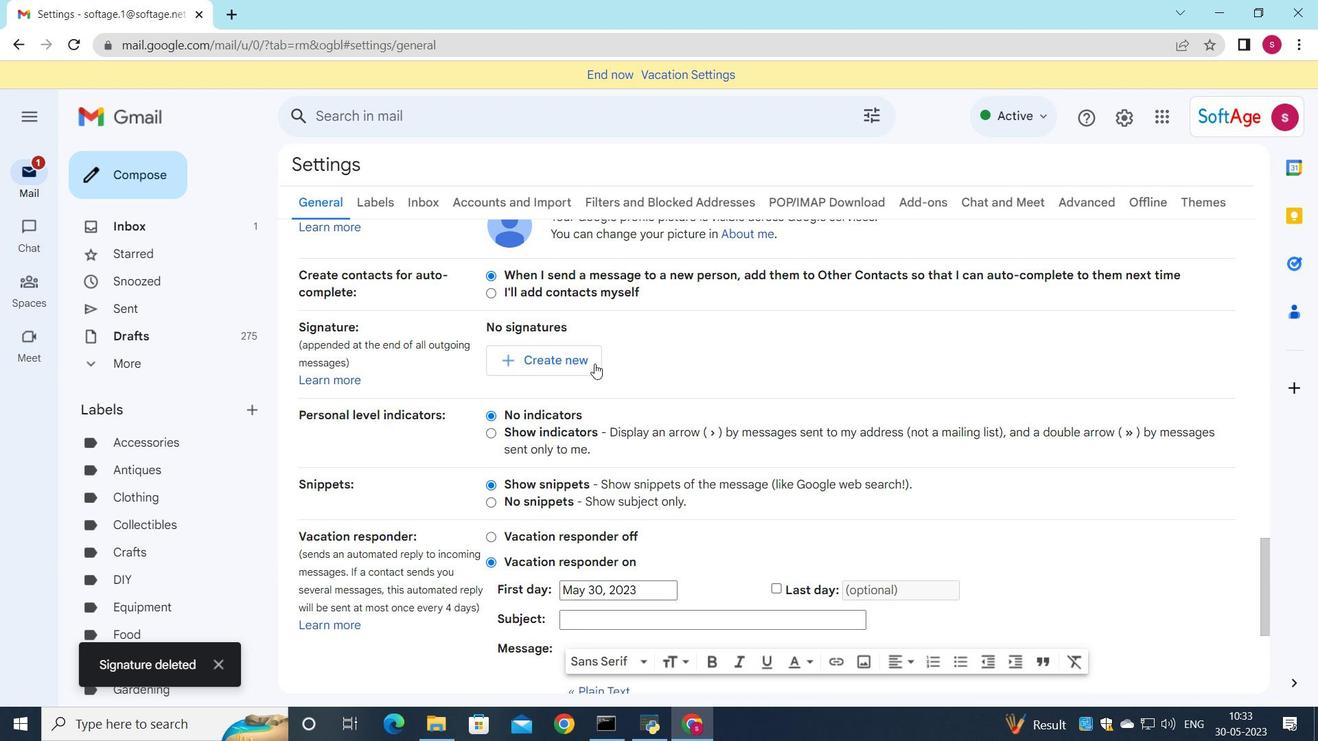 
Action: Mouse pressed left at (569, 358)
Screenshot: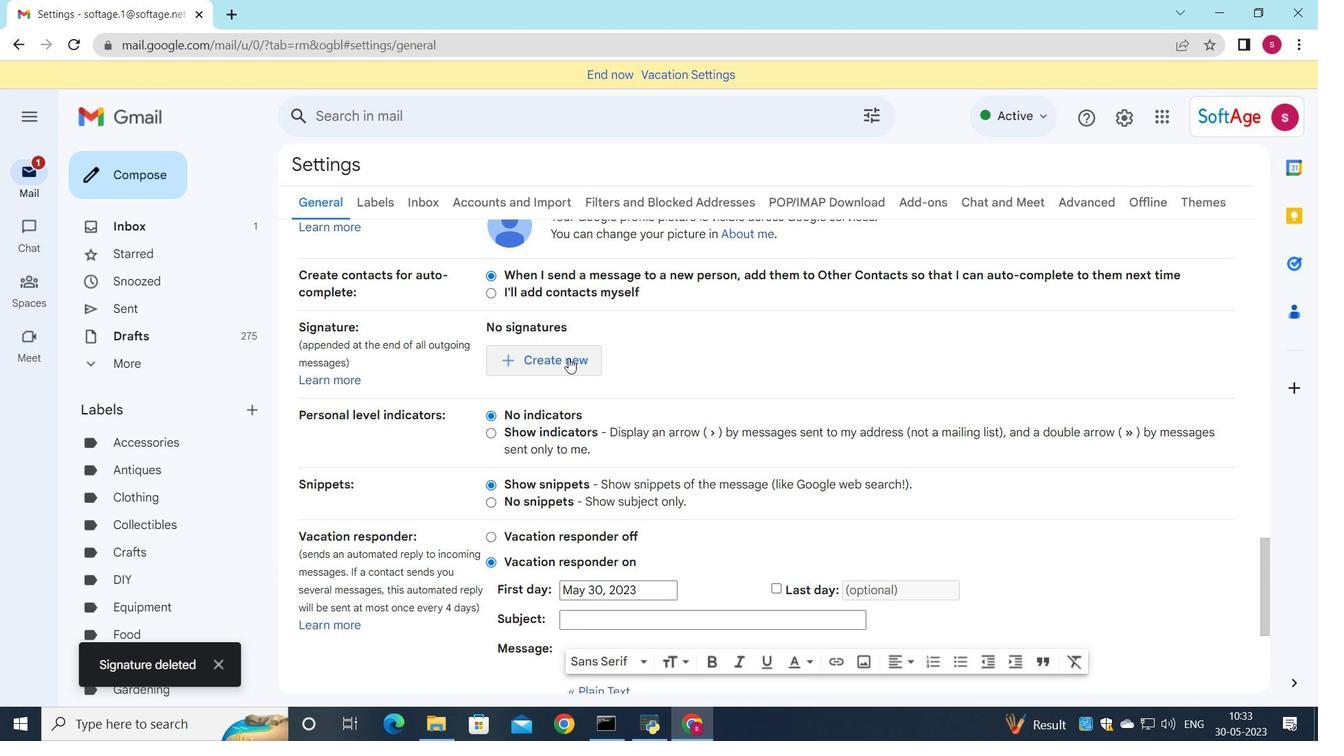 
Action: Mouse moved to (854, 364)
Screenshot: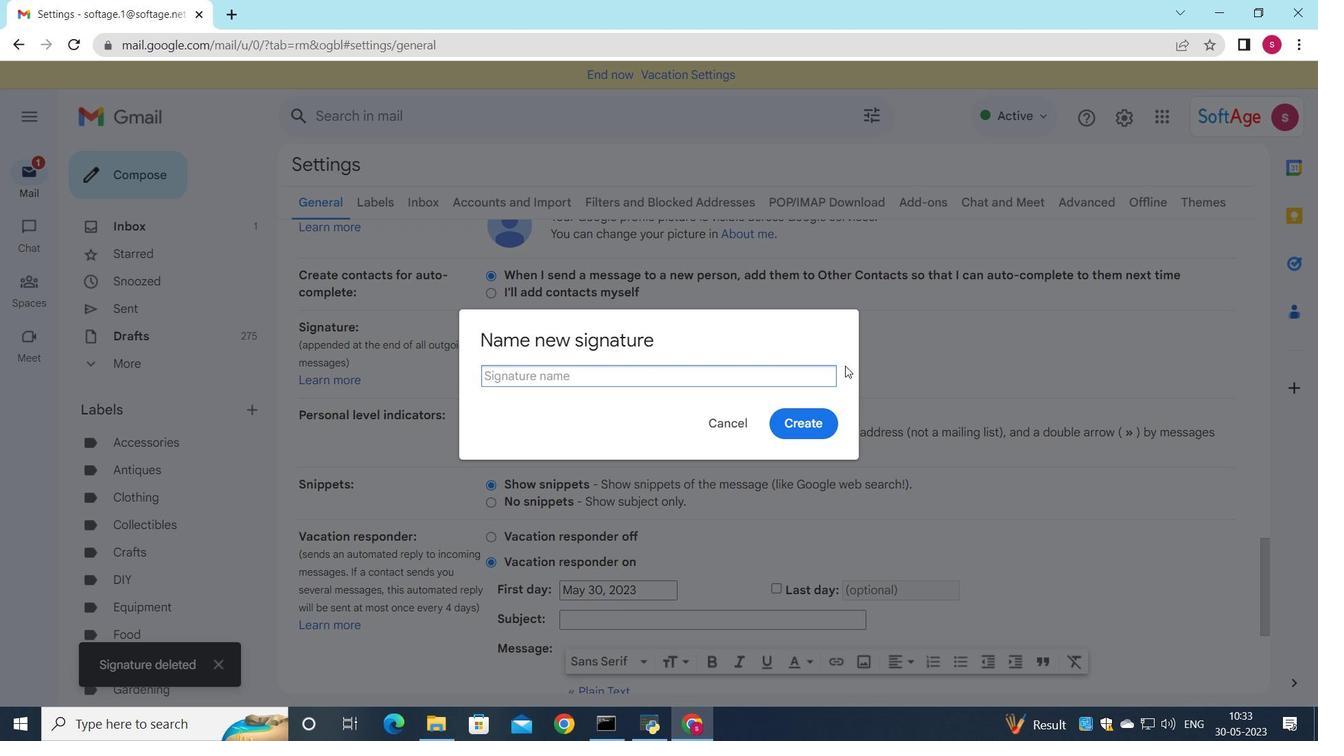
Action: Key pressed <Key.shift>Bethany<Key.space><Key.shift>Lewis
Screenshot: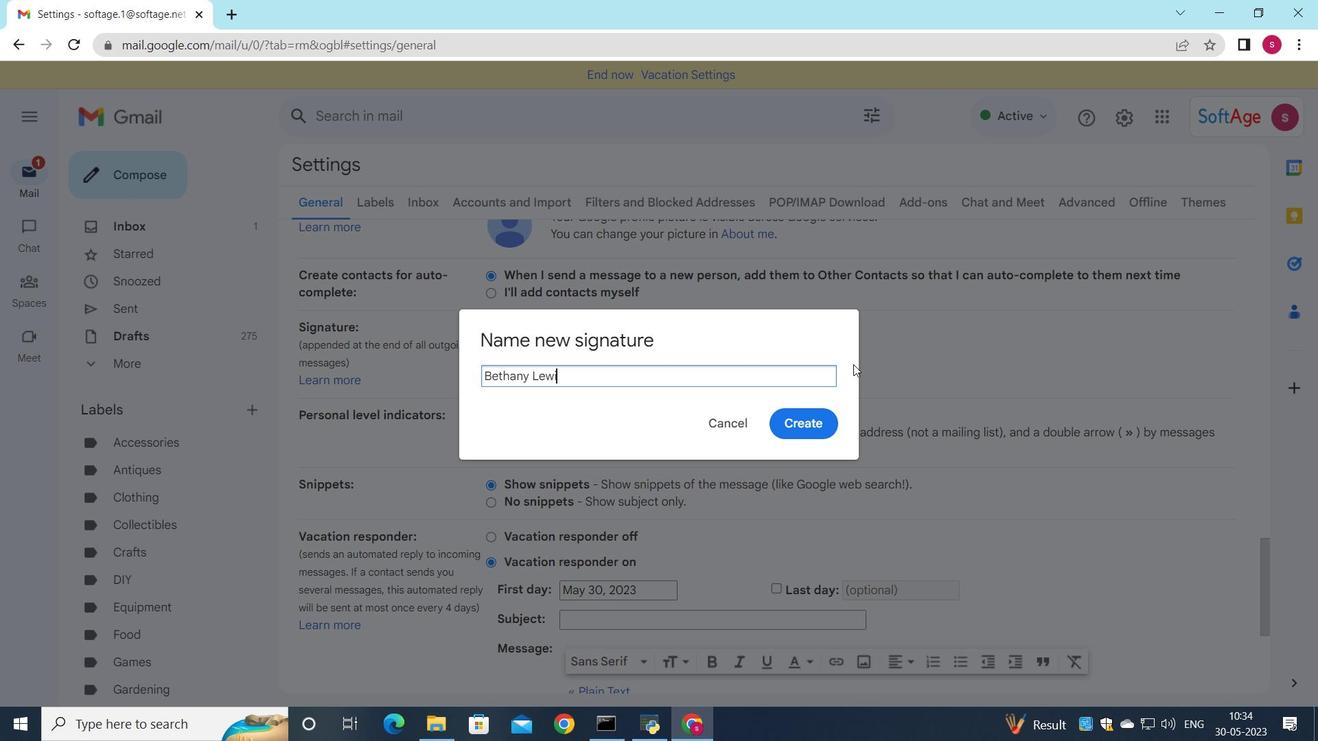 
Action: Mouse moved to (815, 427)
Screenshot: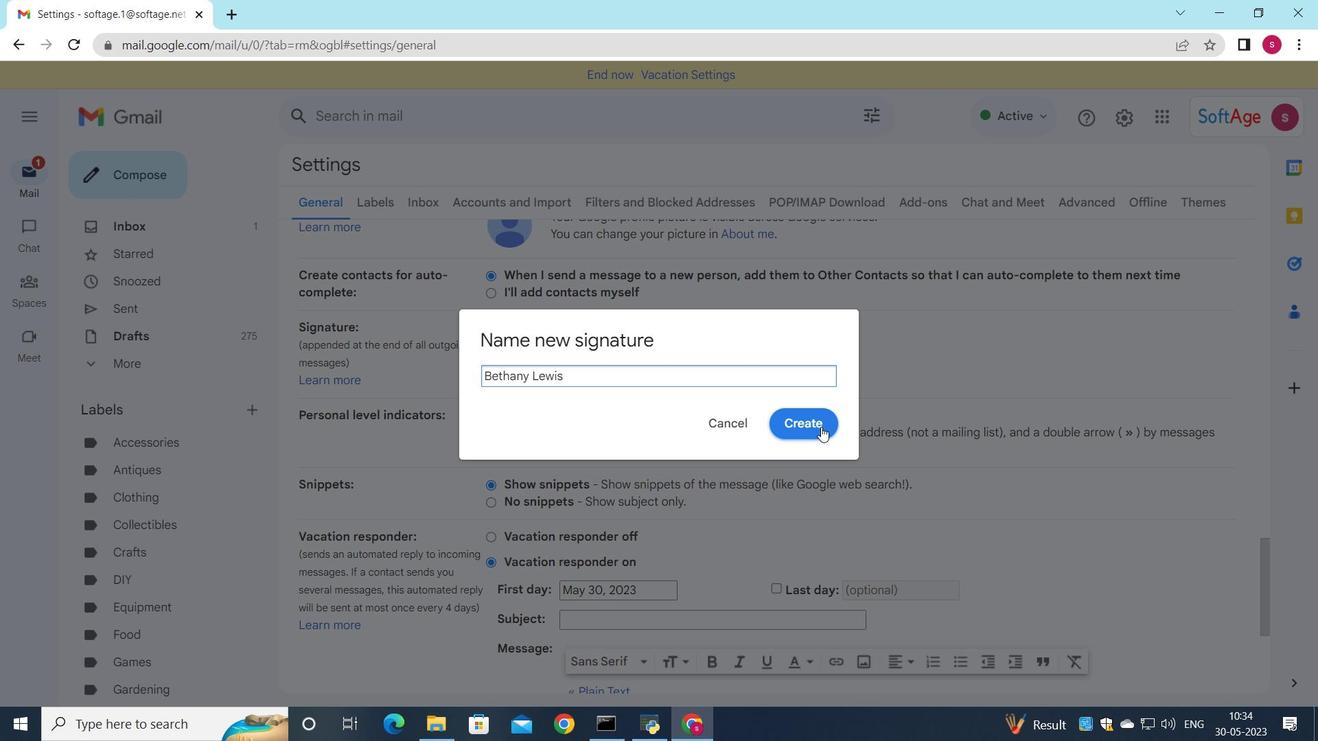 
Action: Mouse pressed left at (815, 427)
Screenshot: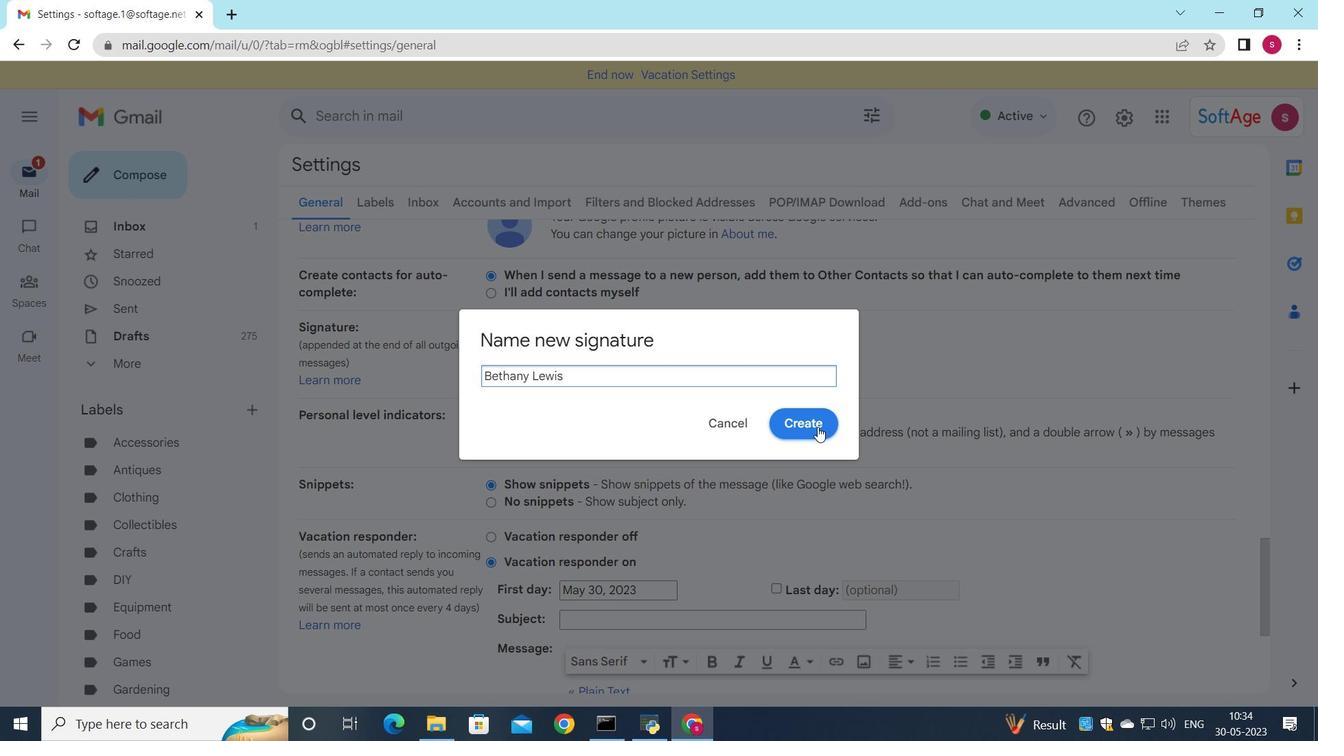 
Action: Mouse moved to (782, 366)
Screenshot: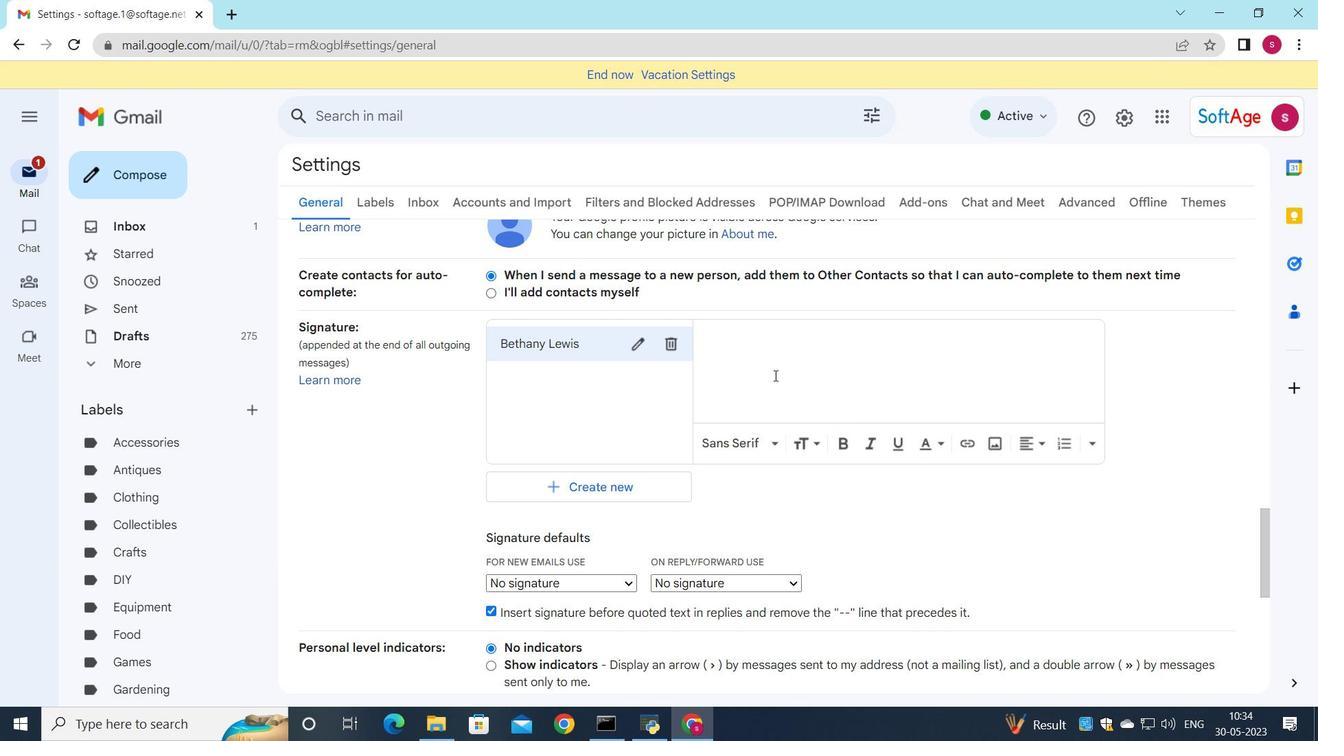 
Action: Mouse pressed left at (782, 366)
Screenshot: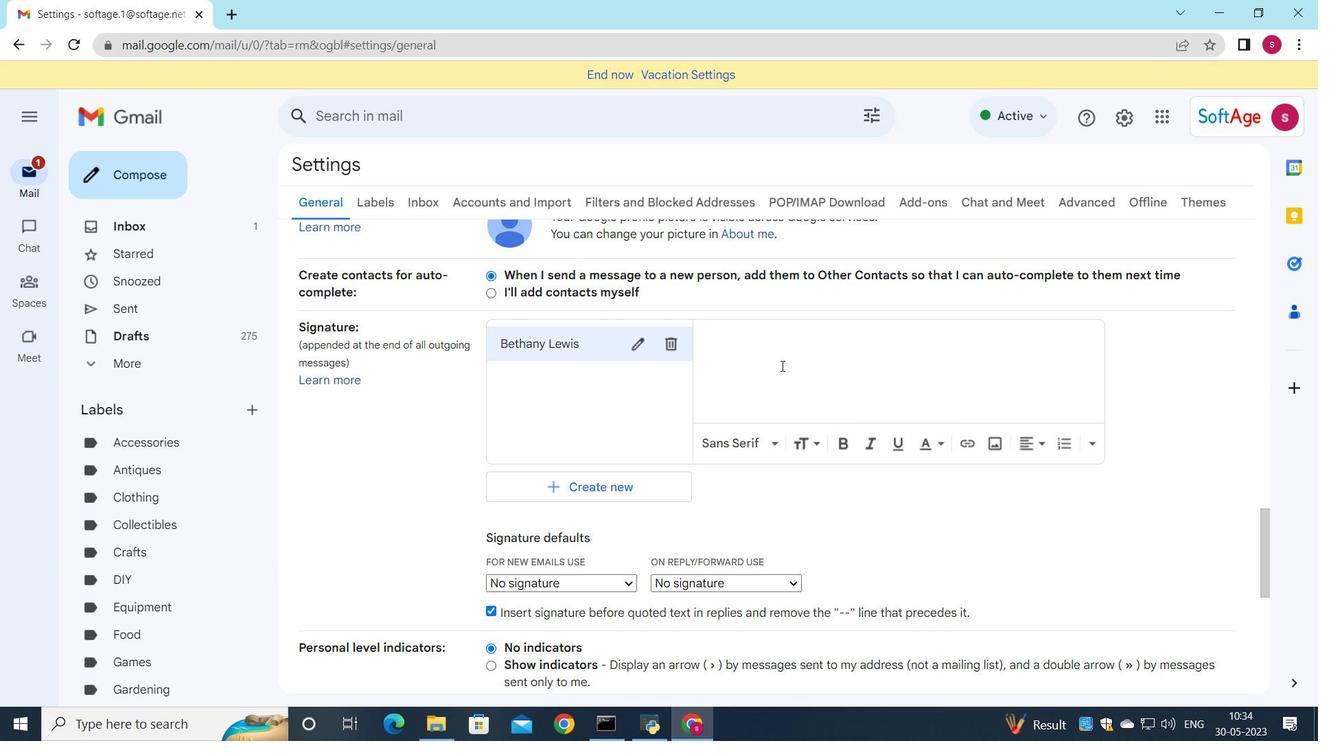 
Action: Mouse moved to (778, 361)
Screenshot: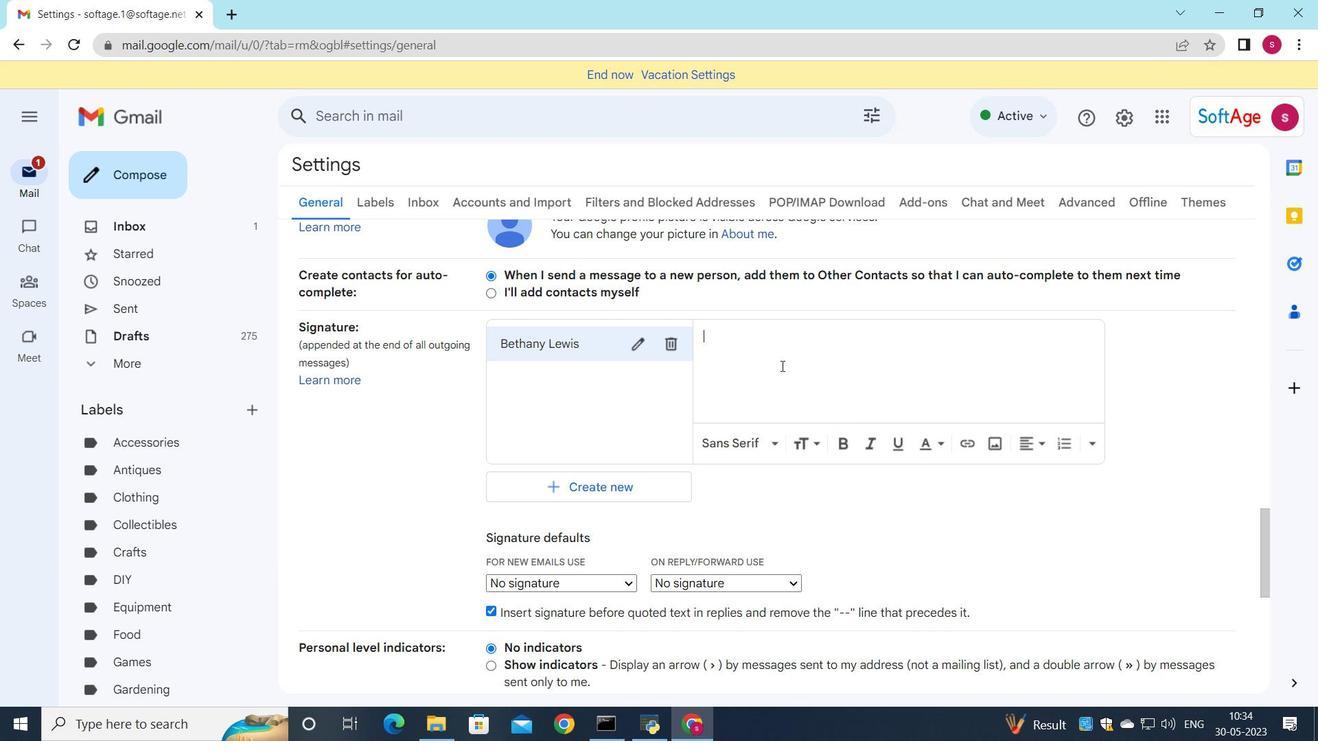 
Action: Key pressed <Key.shift>Bethany<Key.space><Key.shift>Lewis
Screenshot: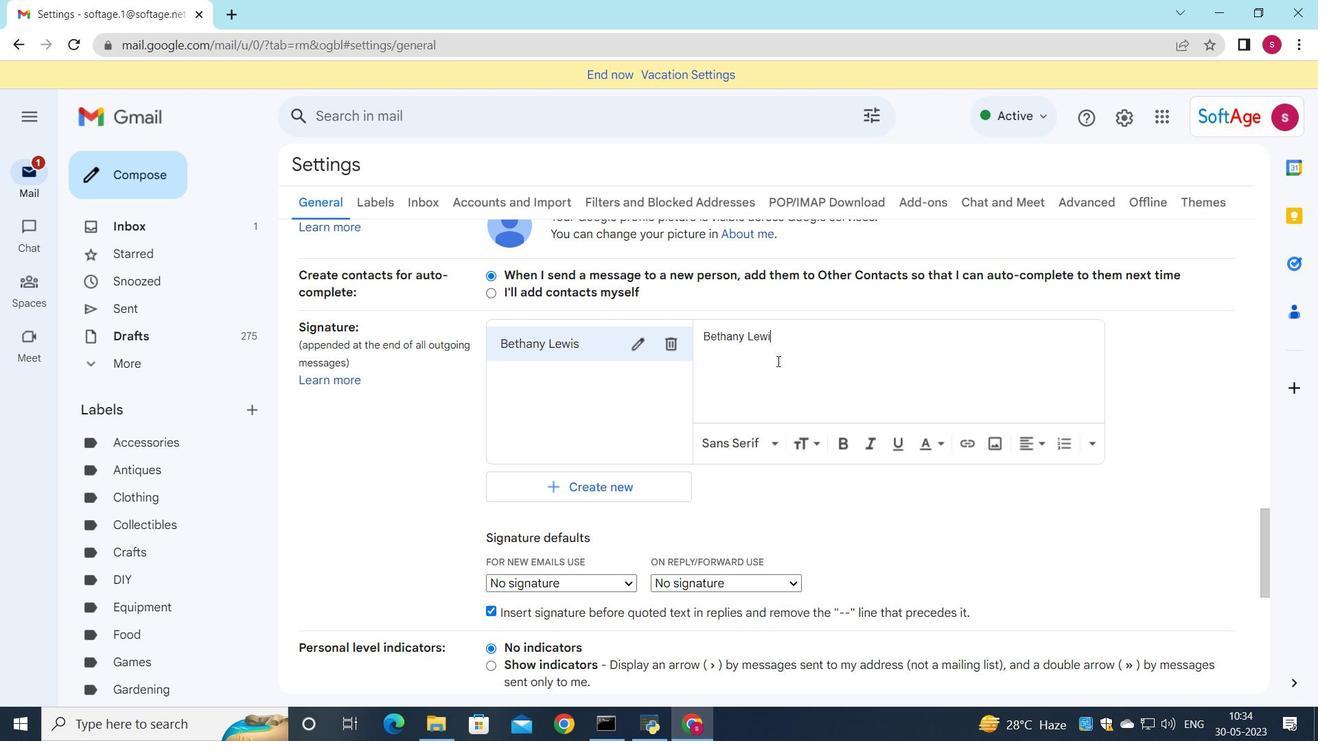 
Action: Mouse moved to (750, 346)
Screenshot: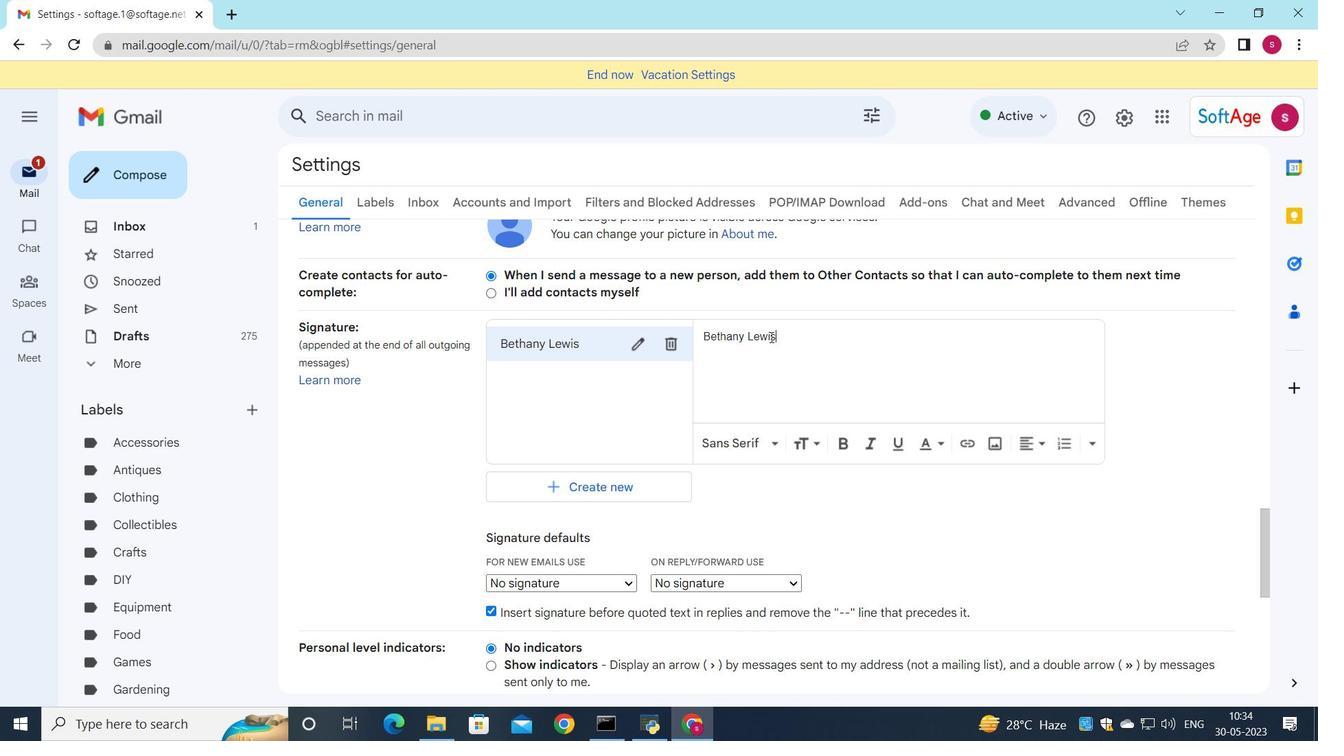 
Action: Mouse scrolled (750, 345) with delta (0, 0)
Screenshot: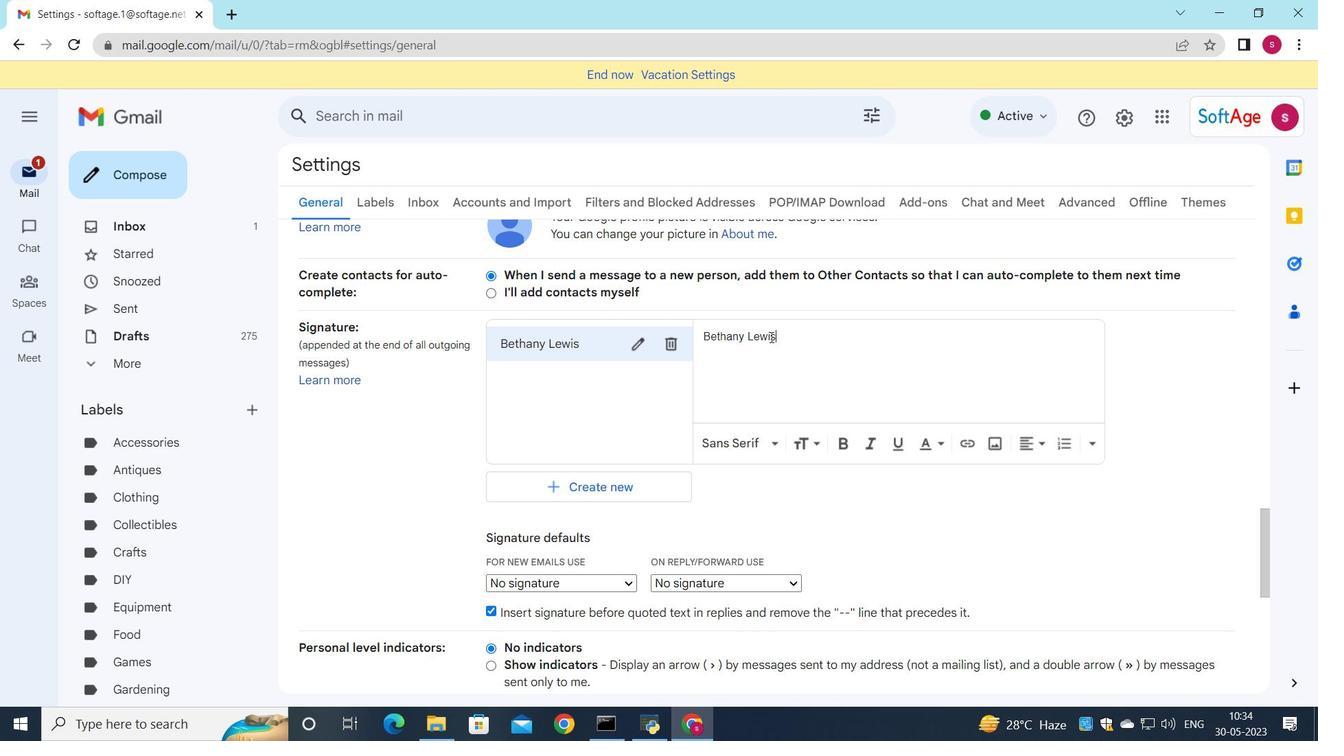 
Action: Mouse moved to (721, 370)
Screenshot: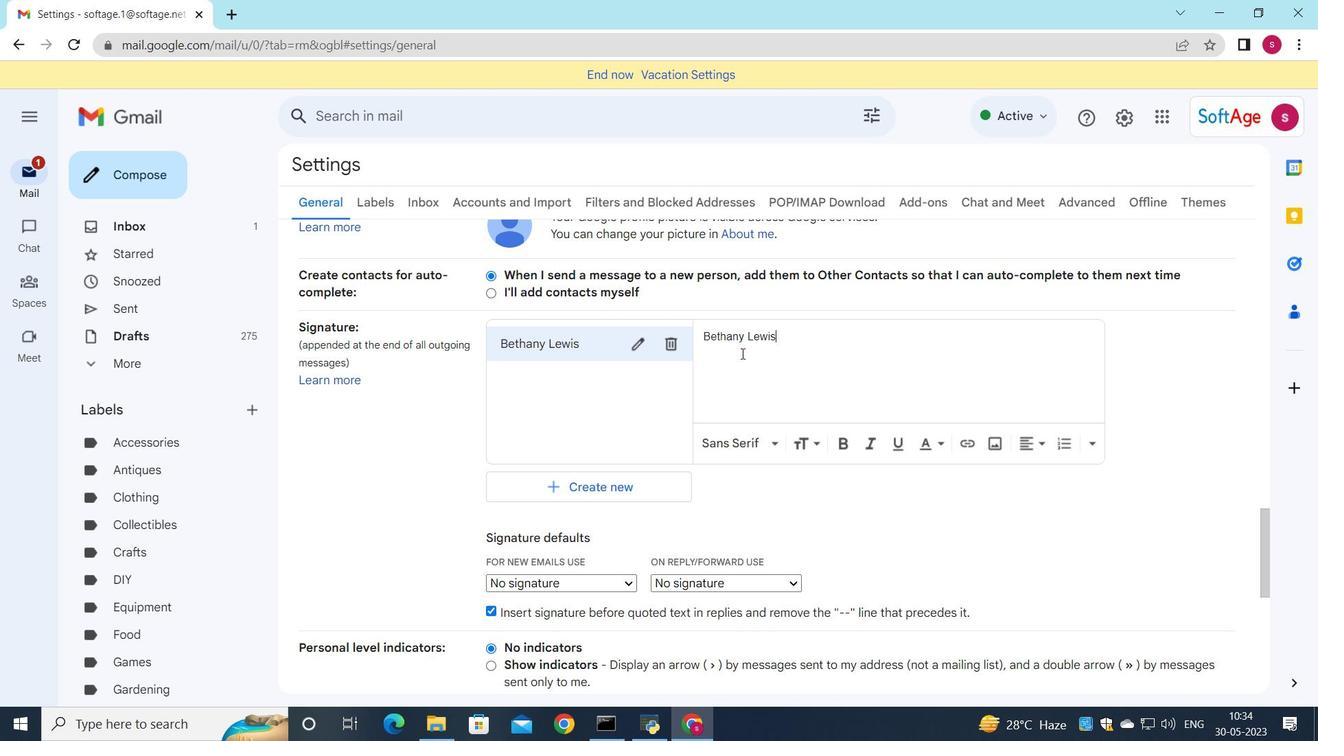 
Action: Mouse scrolled (721, 369) with delta (0, 0)
Screenshot: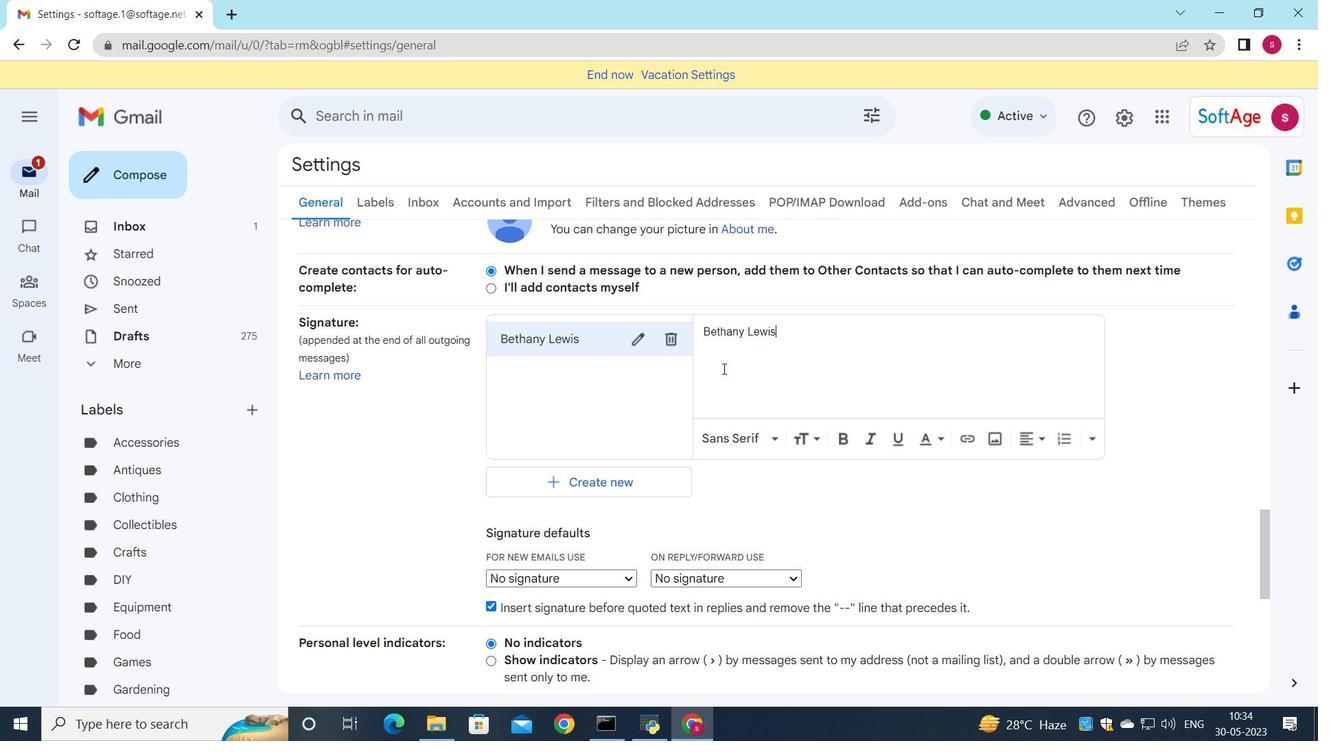 
Action: Mouse moved to (637, 383)
Screenshot: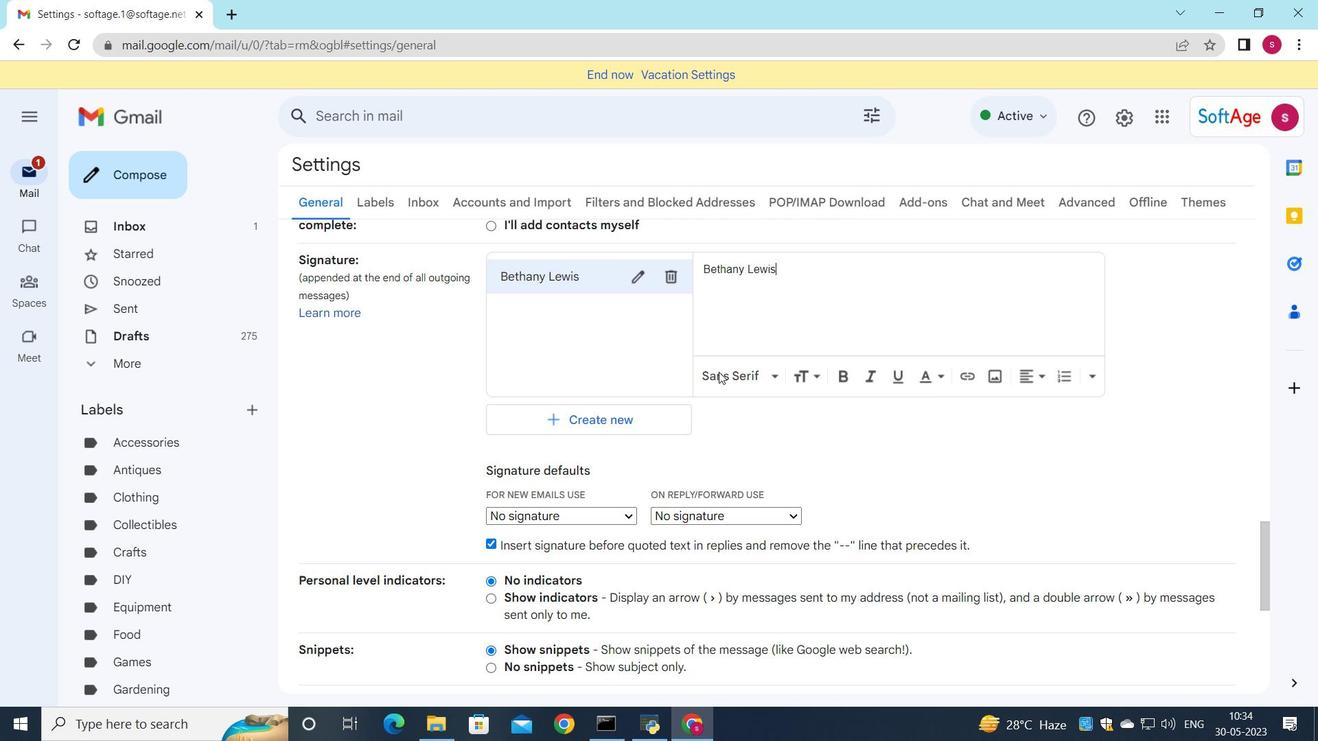 
Action: Mouse scrolled (713, 378) with delta (0, 0)
Screenshot: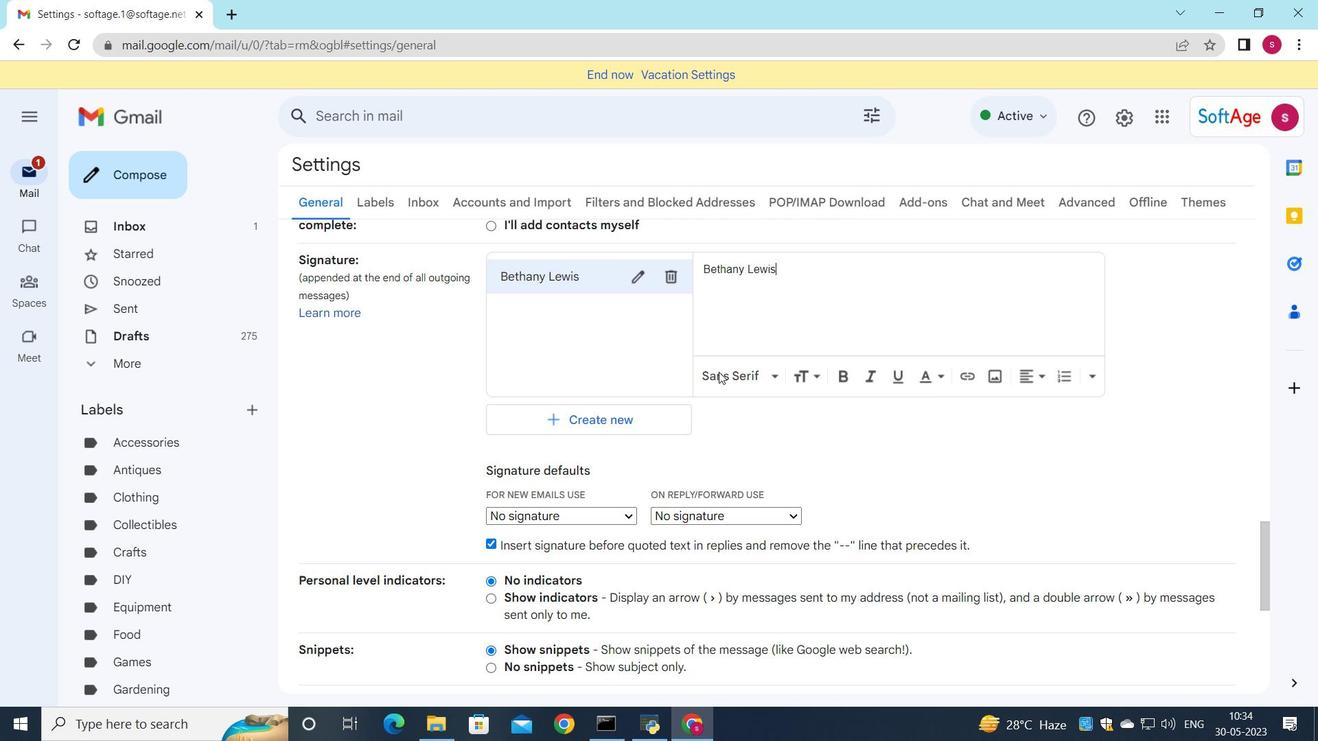 
Action: Mouse moved to (612, 326)
Screenshot: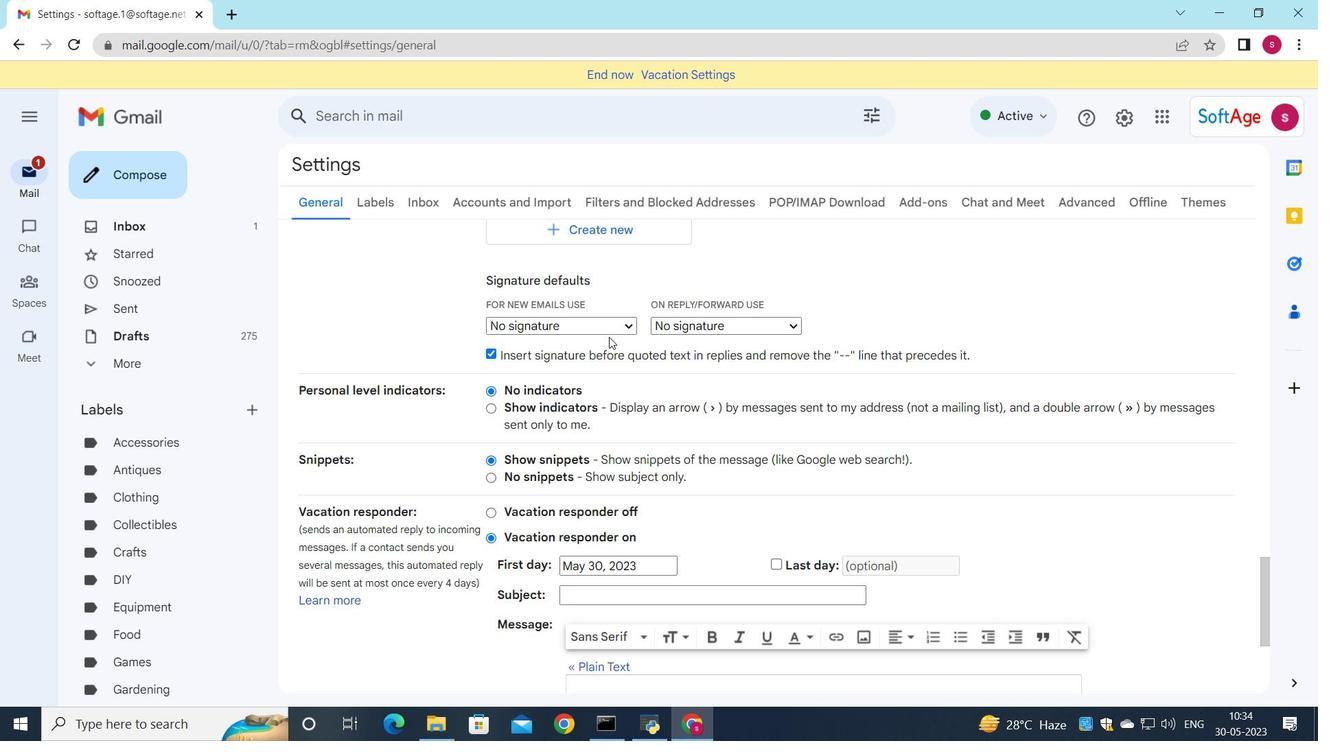 
Action: Mouse pressed left at (612, 326)
Screenshot: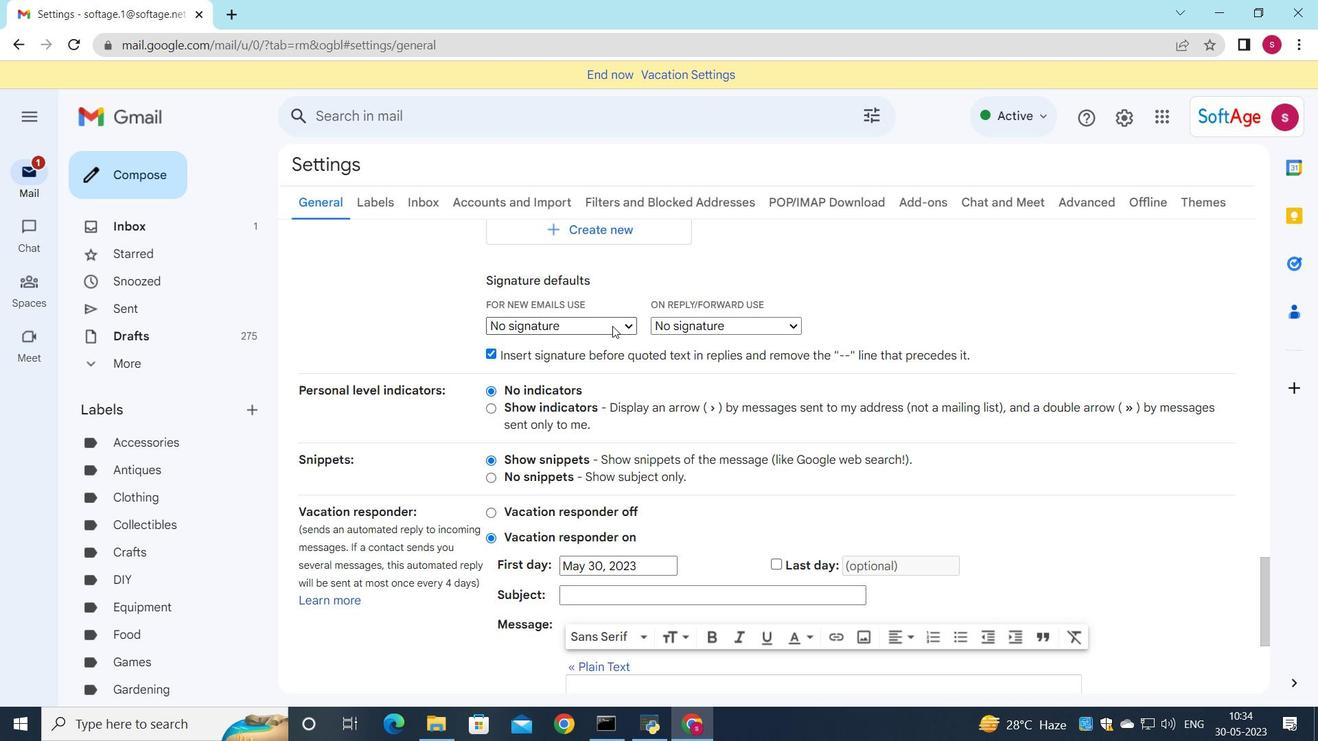 
Action: Mouse moved to (618, 351)
Screenshot: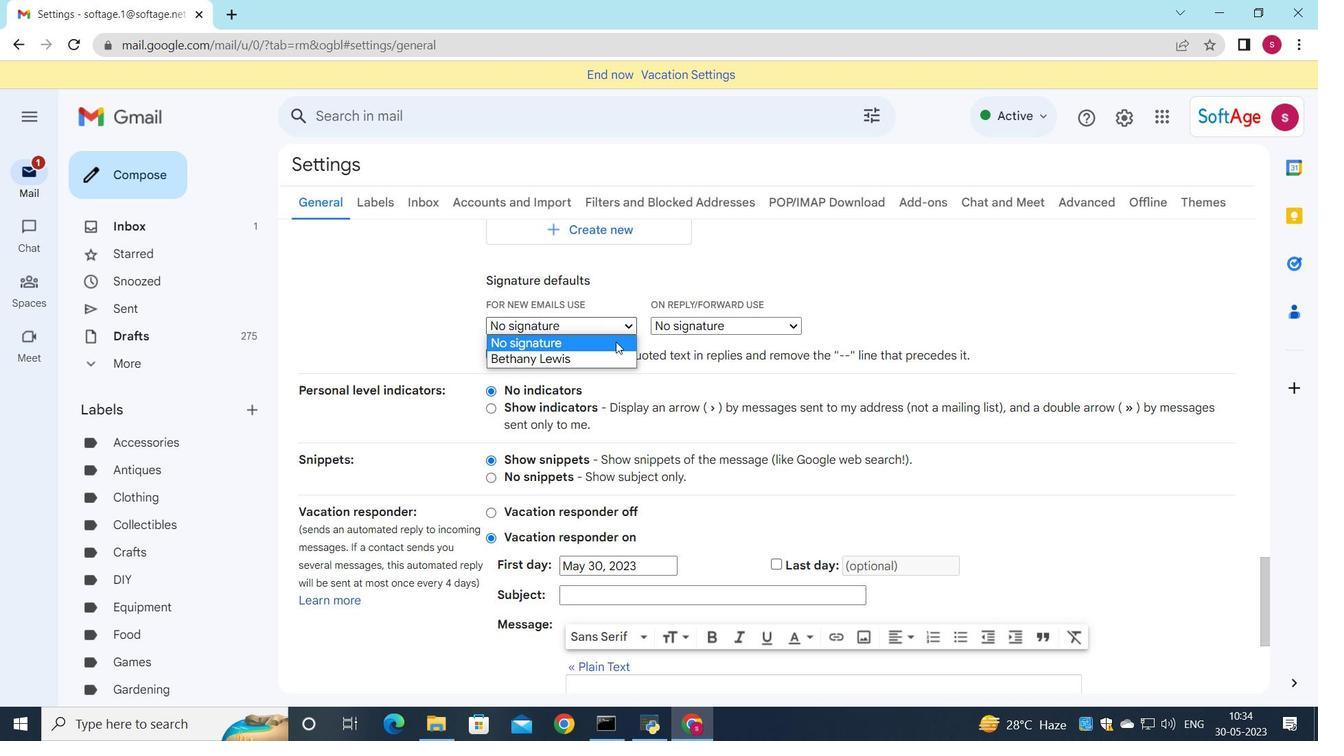 
Action: Mouse pressed left at (618, 351)
Screenshot: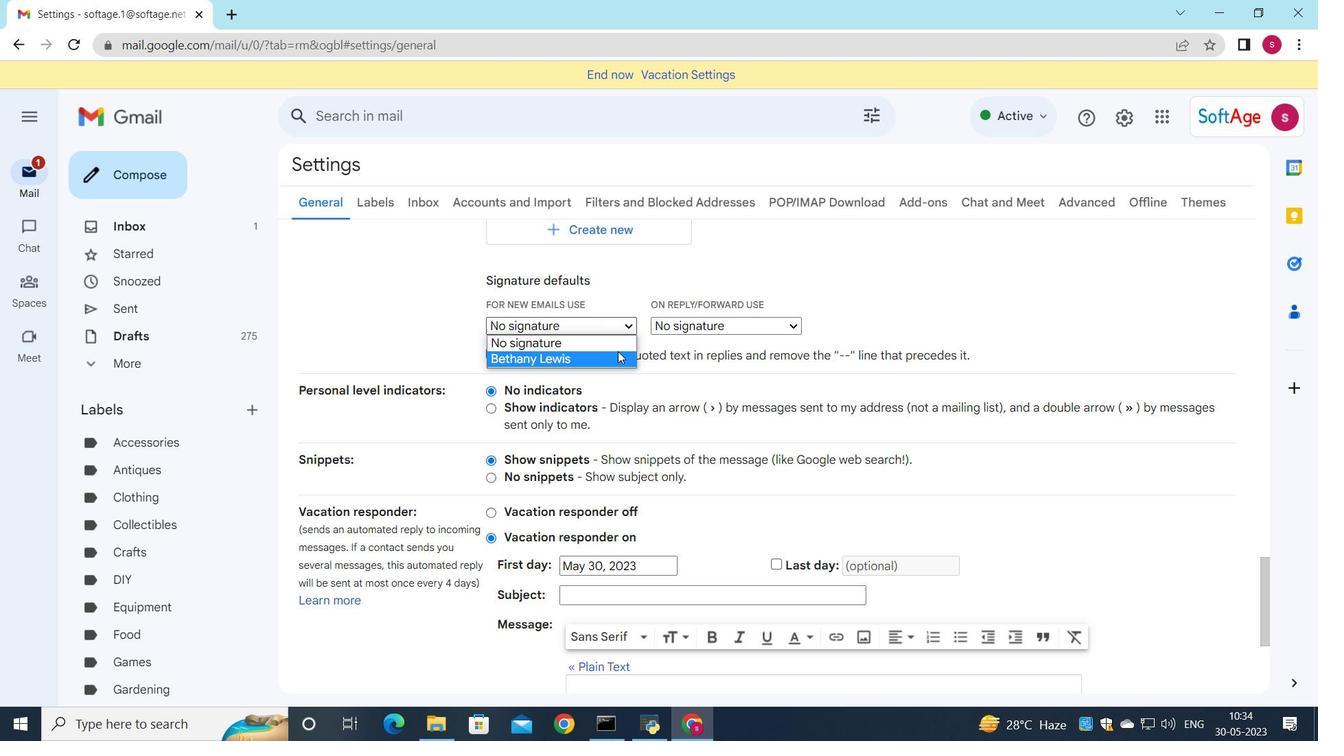 
Action: Mouse moved to (710, 324)
Screenshot: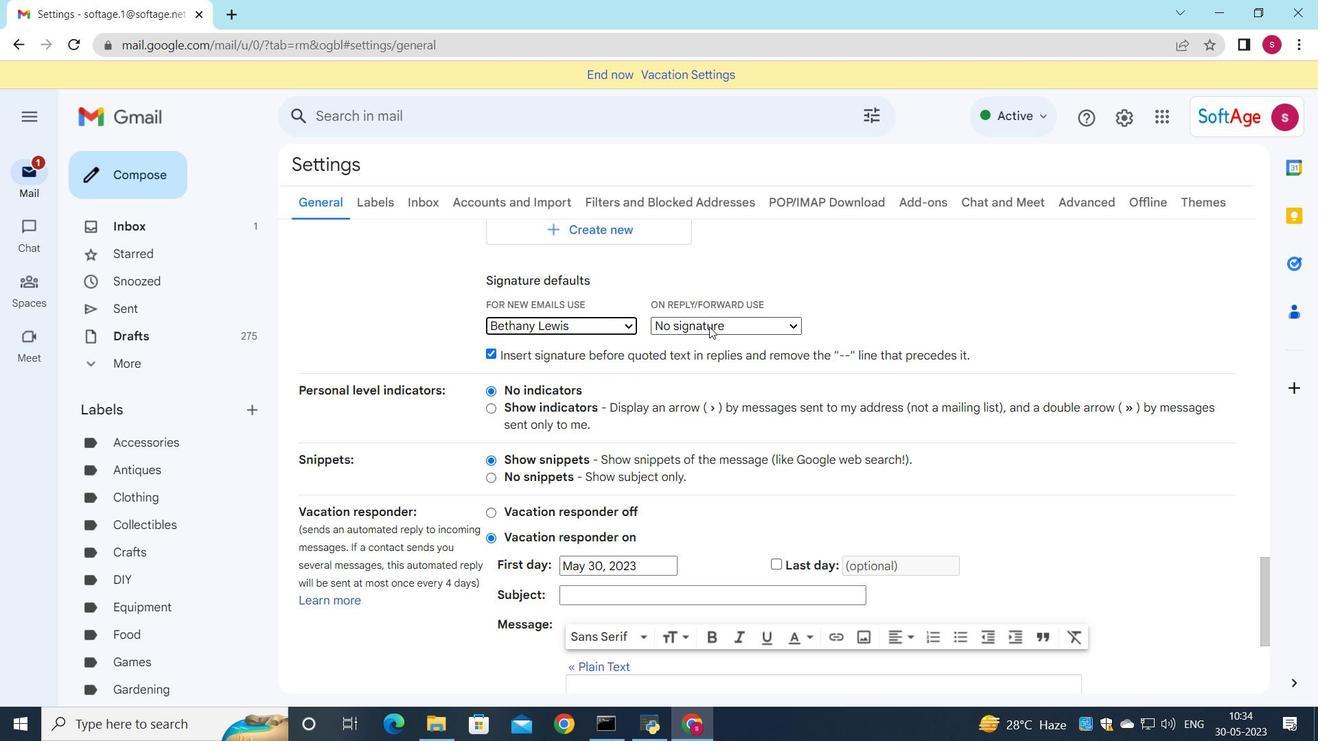 
Action: Mouse pressed left at (710, 324)
Screenshot: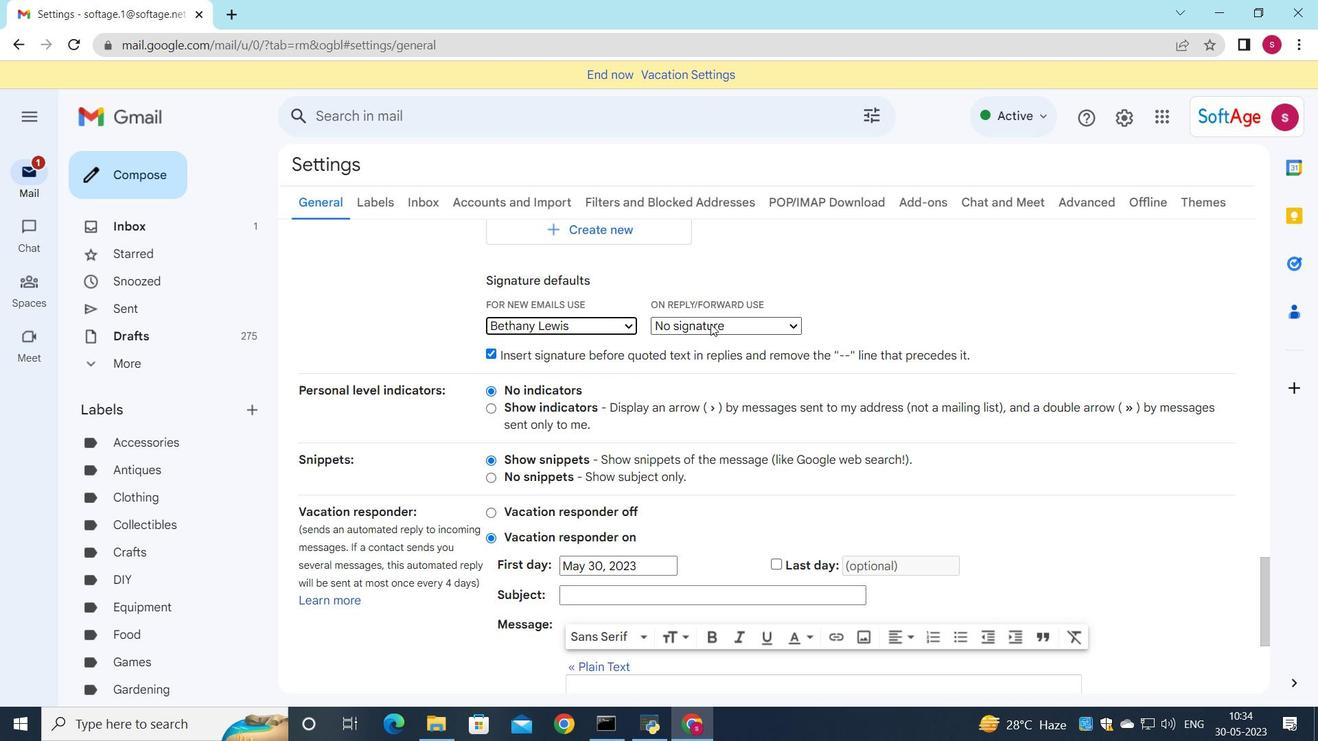 
Action: Mouse moved to (715, 361)
Screenshot: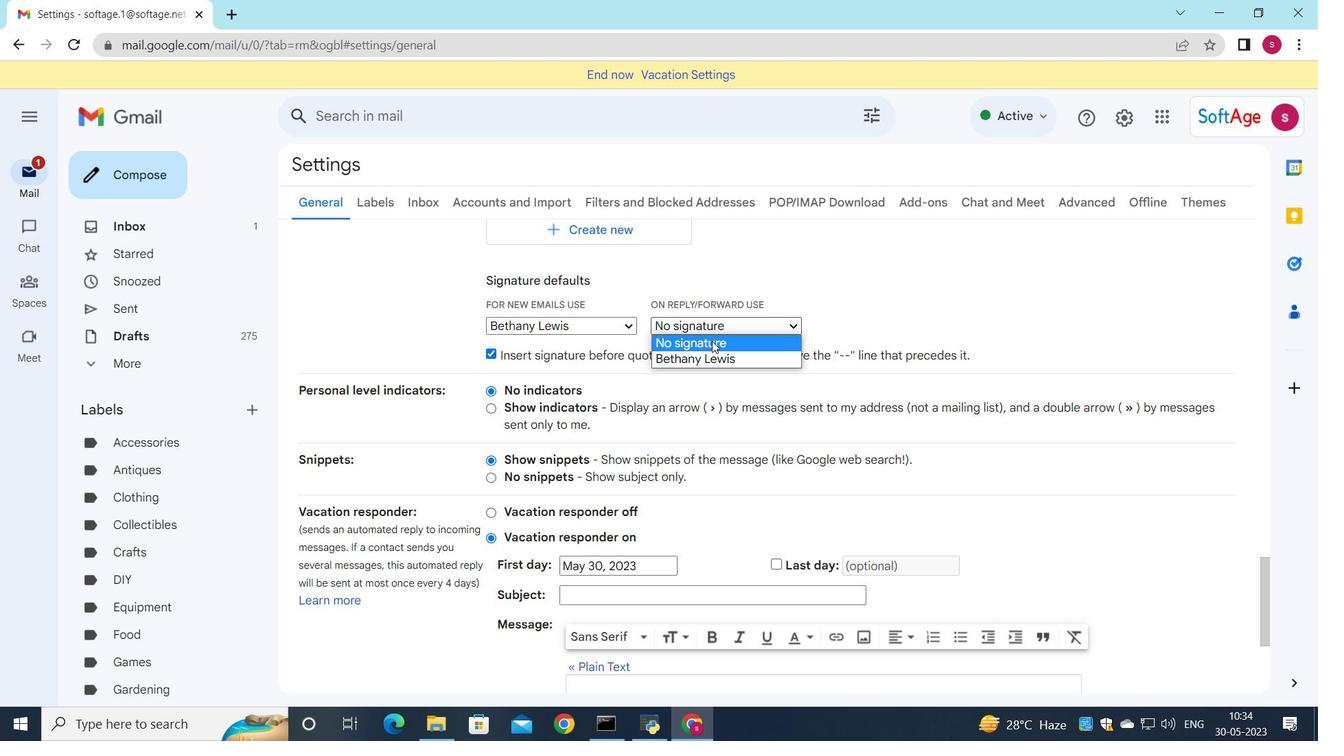 
Action: Mouse pressed left at (715, 361)
Screenshot: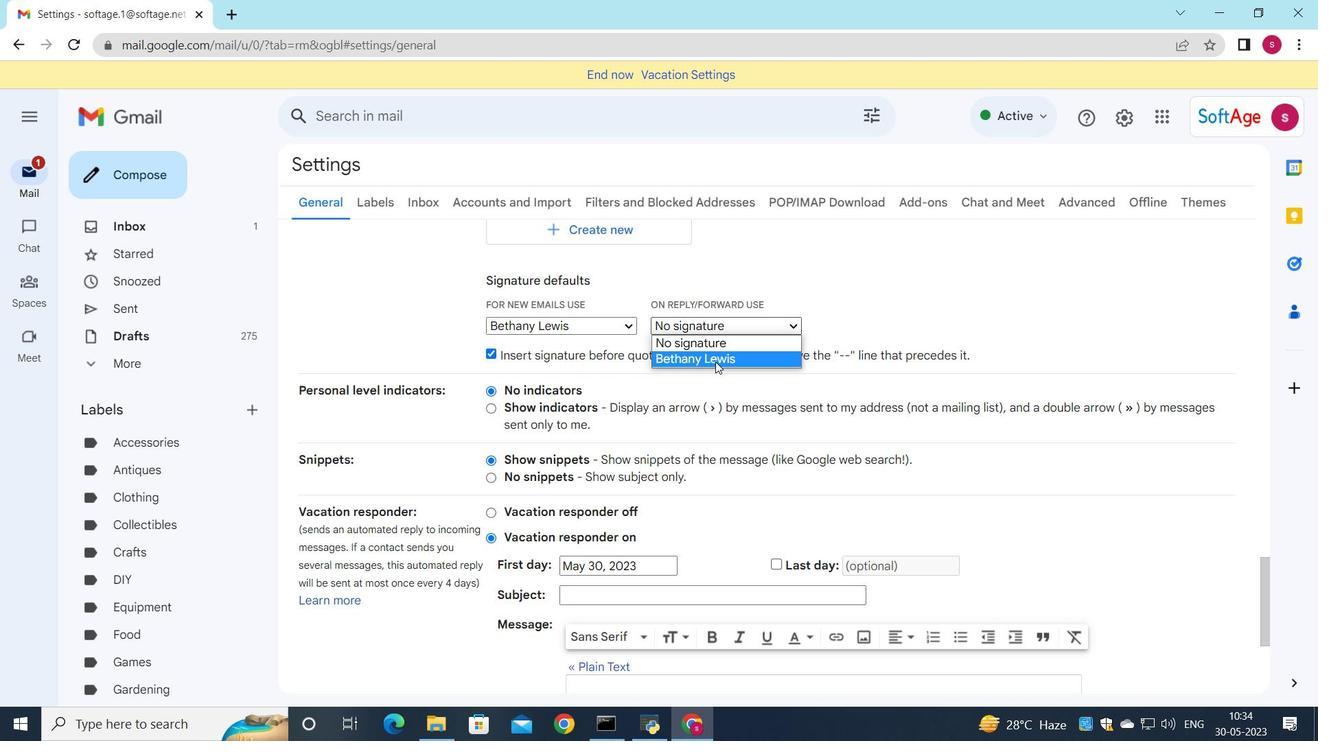 
Action: Mouse moved to (714, 359)
Screenshot: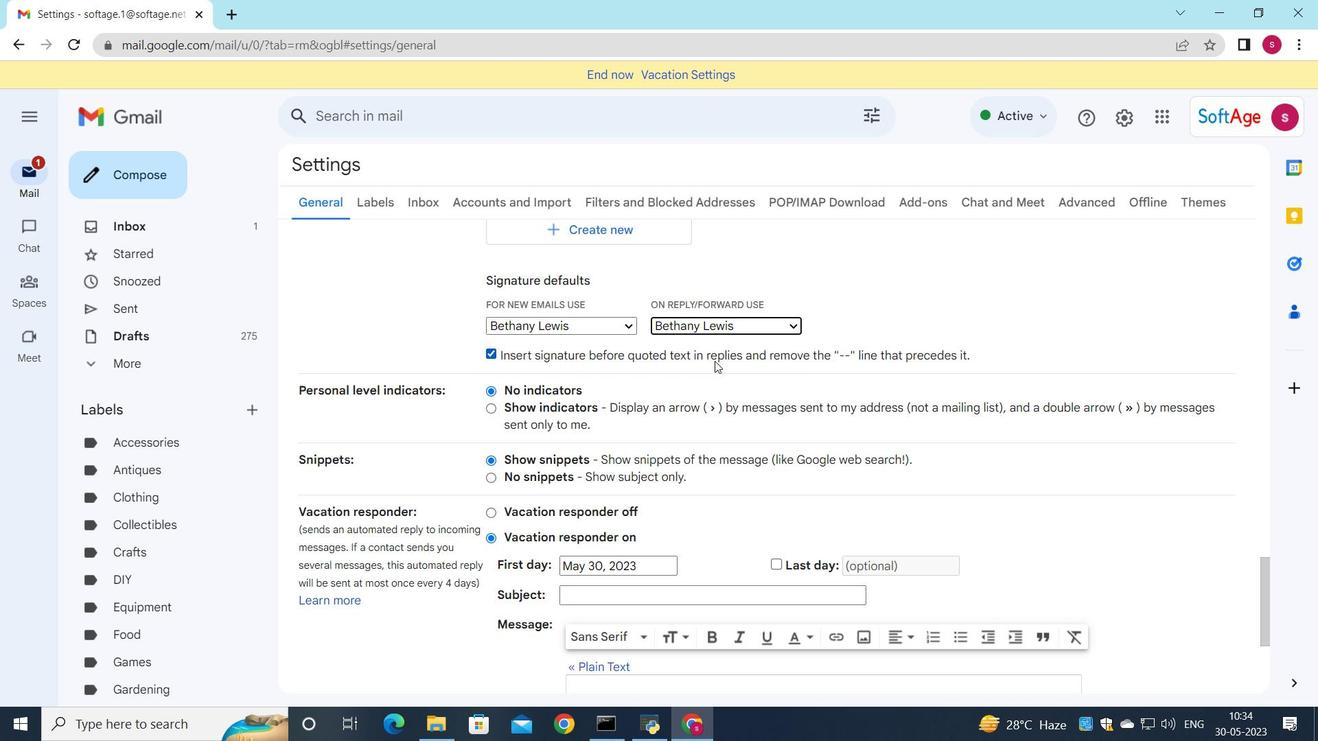 
Action: Mouse scrolled (714, 359) with delta (0, 0)
Screenshot: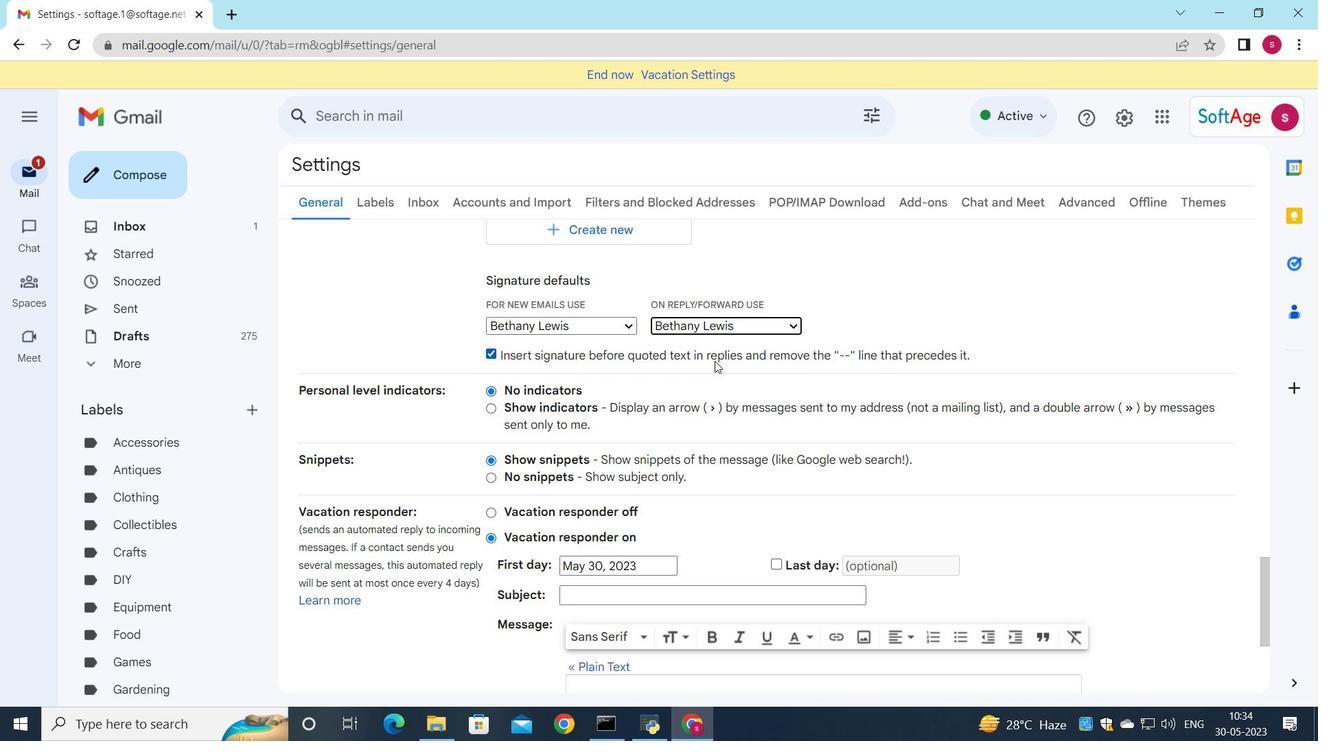
Action: Mouse scrolled (714, 359) with delta (0, 0)
Screenshot: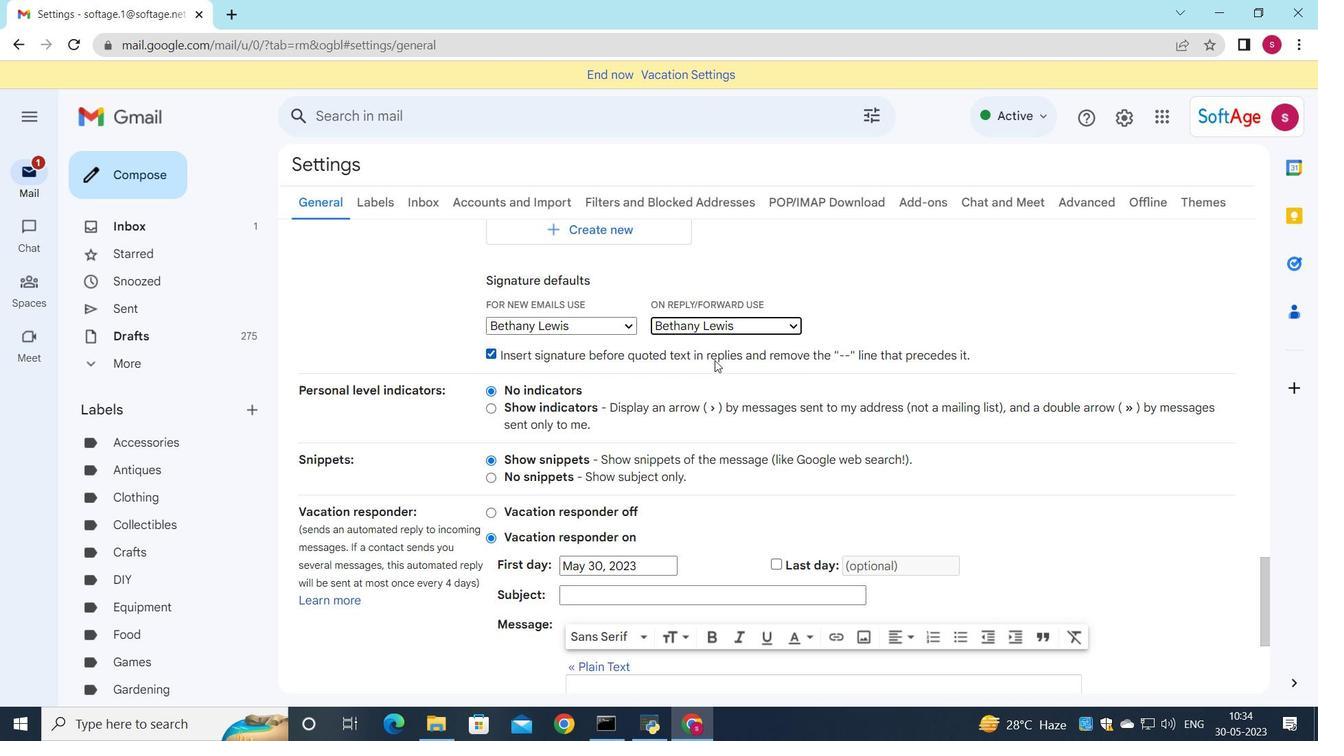
Action: Mouse scrolled (714, 359) with delta (0, 0)
Screenshot: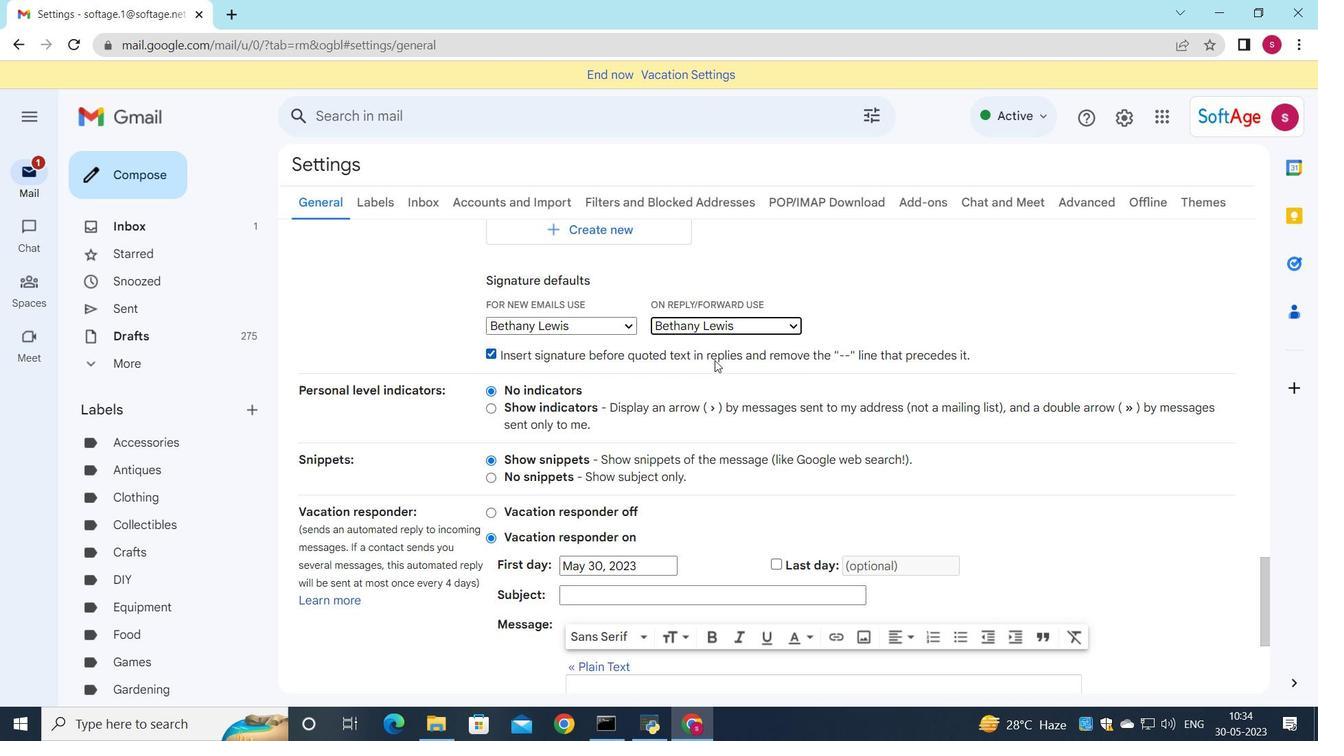 
Action: Mouse scrolled (714, 359) with delta (0, 0)
Screenshot: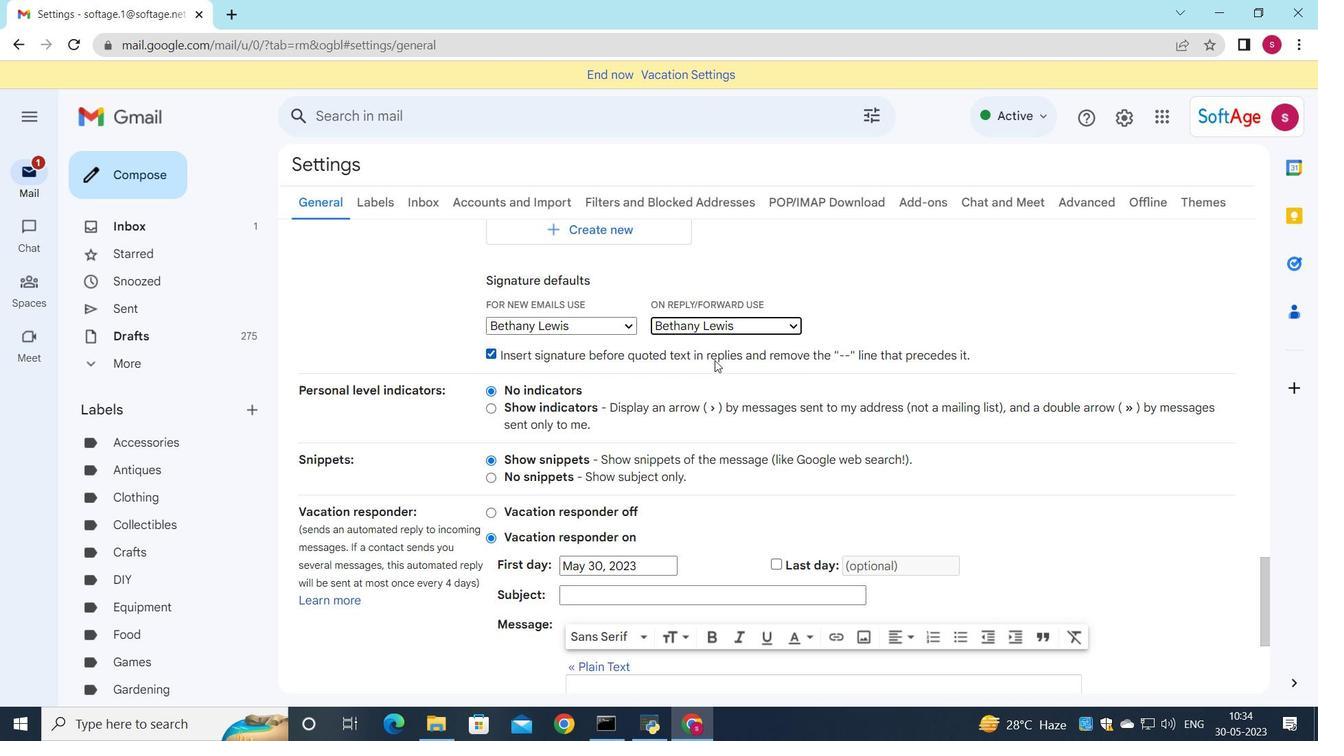 
Action: Mouse moved to (717, 392)
Screenshot: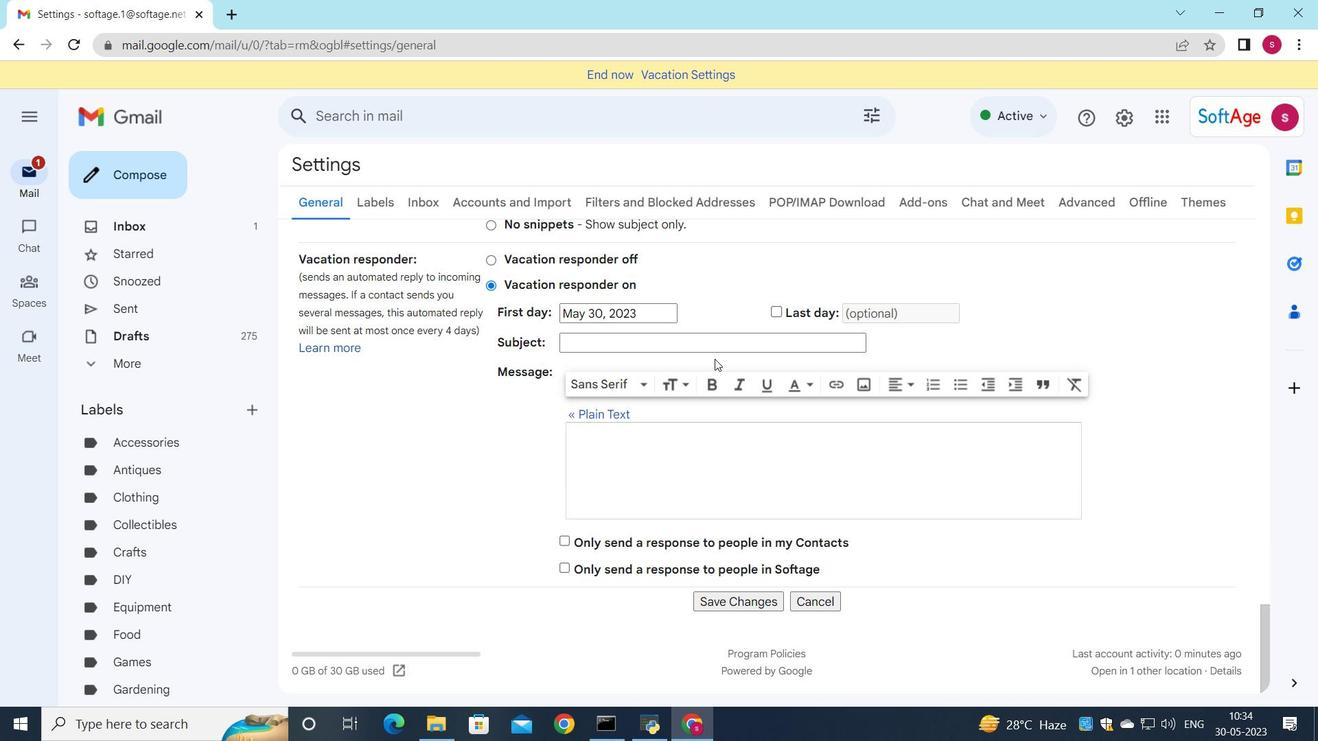 
Action: Mouse scrolled (714, 361) with delta (0, 0)
Screenshot: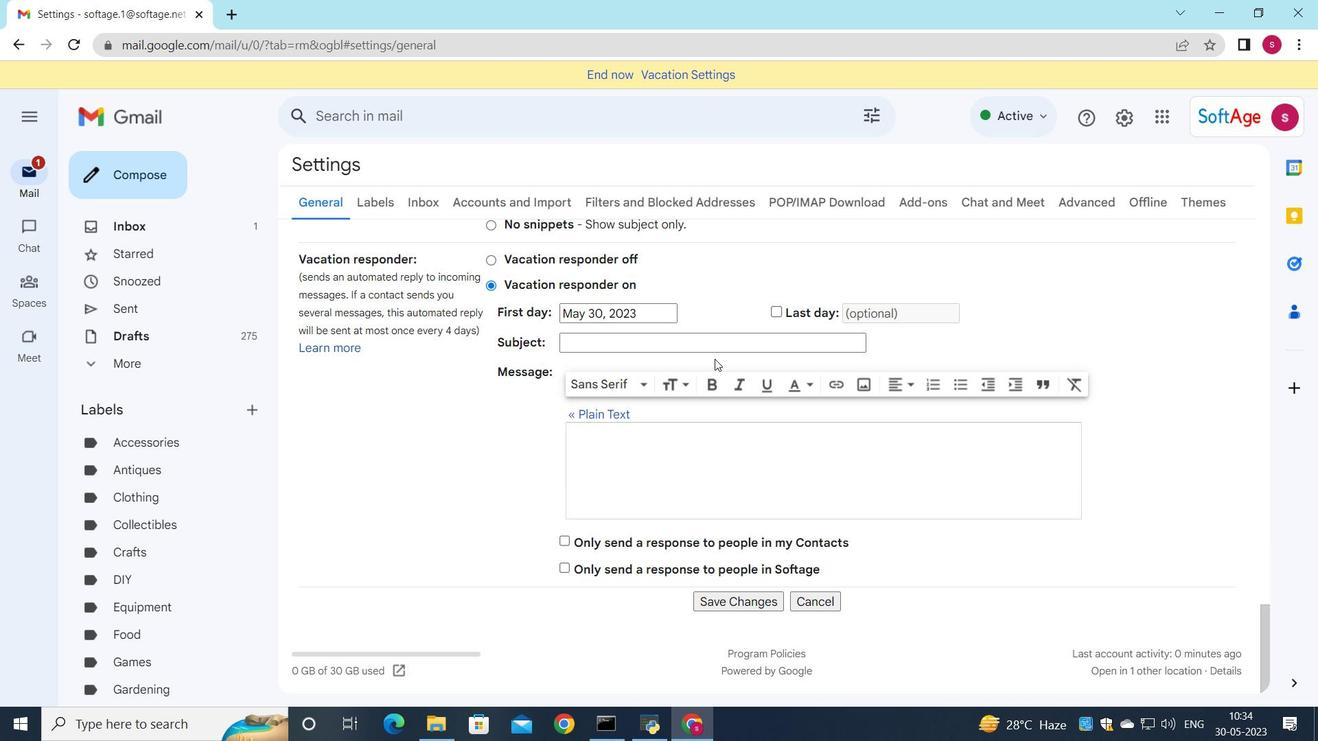 
Action: Mouse moved to (717, 394)
Screenshot: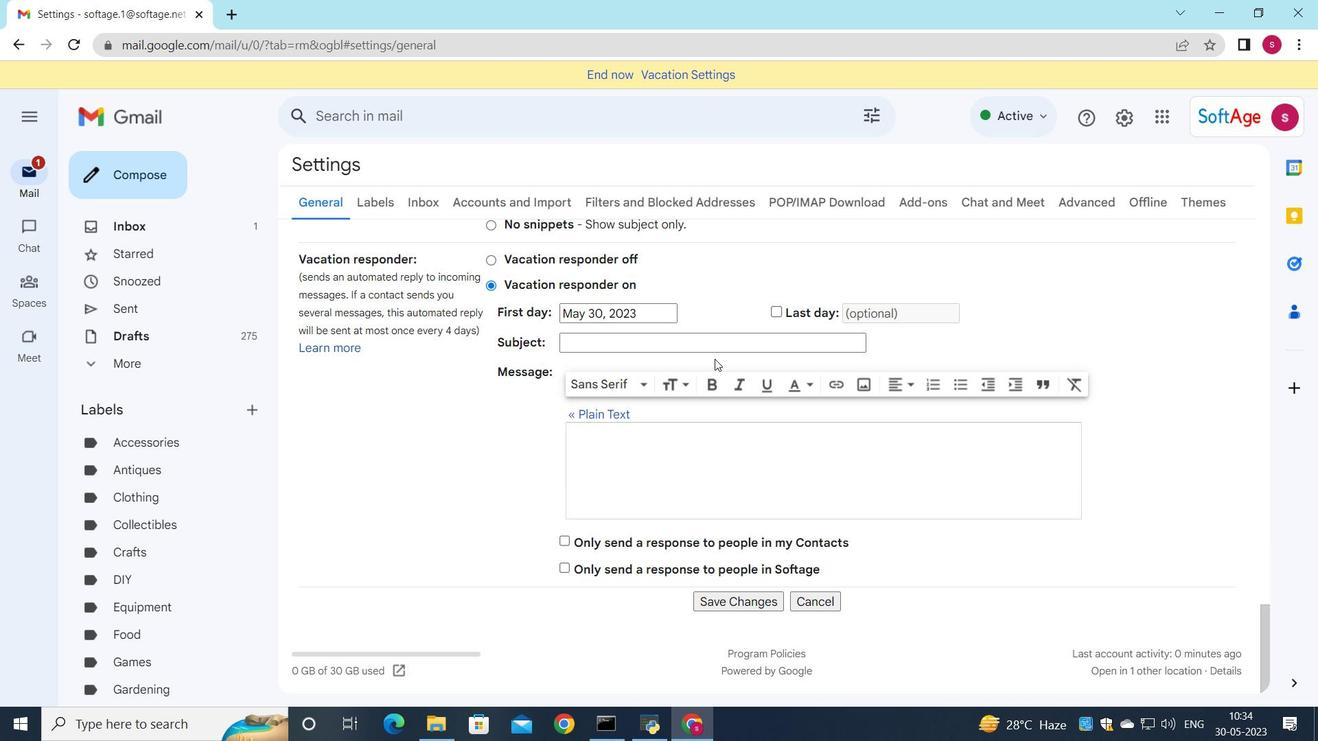 
Action: Mouse scrolled (714, 367) with delta (0, 0)
Screenshot: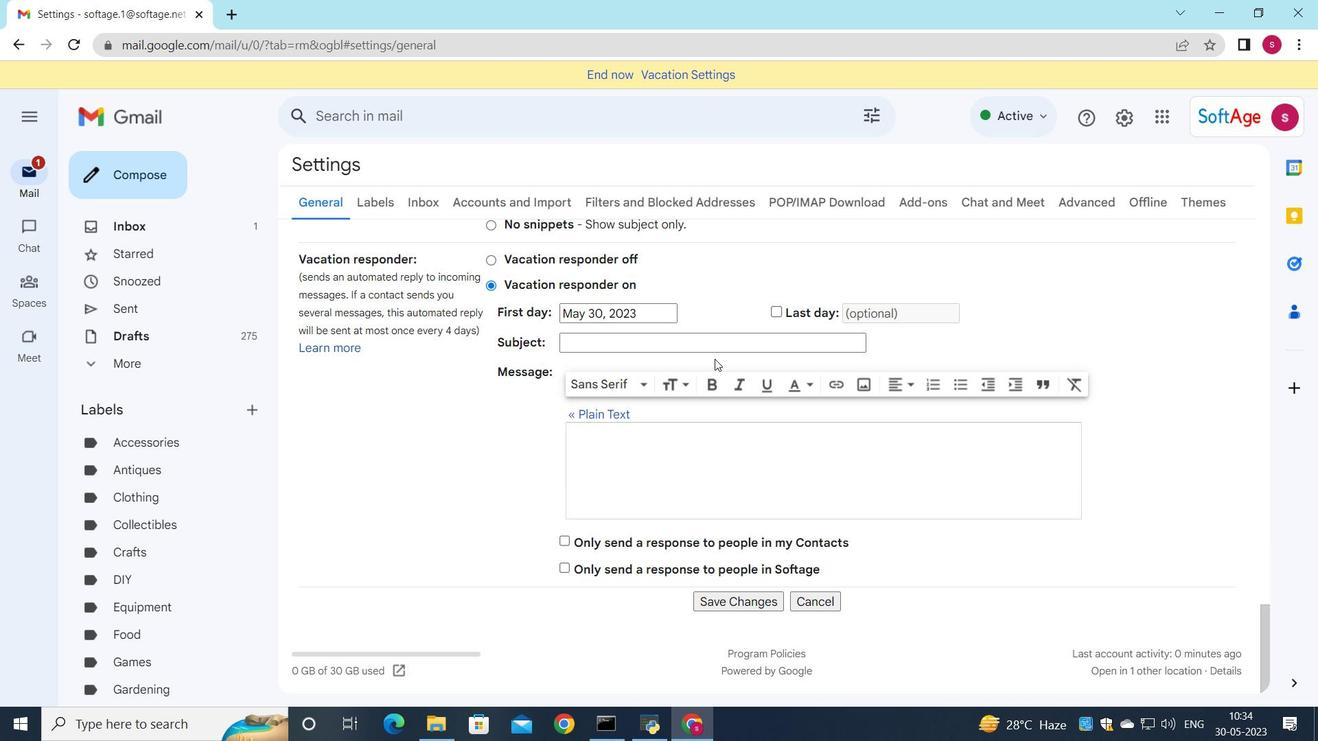 
Action: Mouse moved to (718, 397)
Screenshot: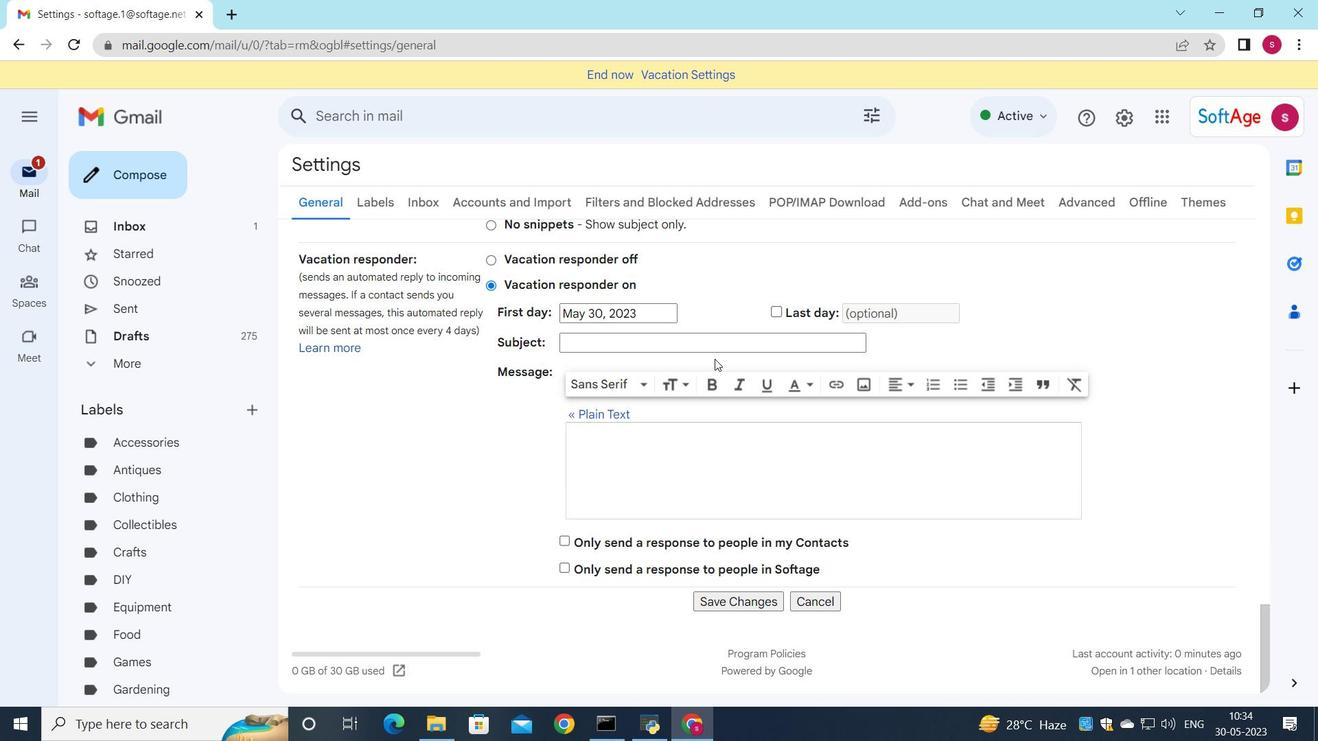 
Action: Mouse scrolled (714, 373) with delta (0, 0)
Screenshot: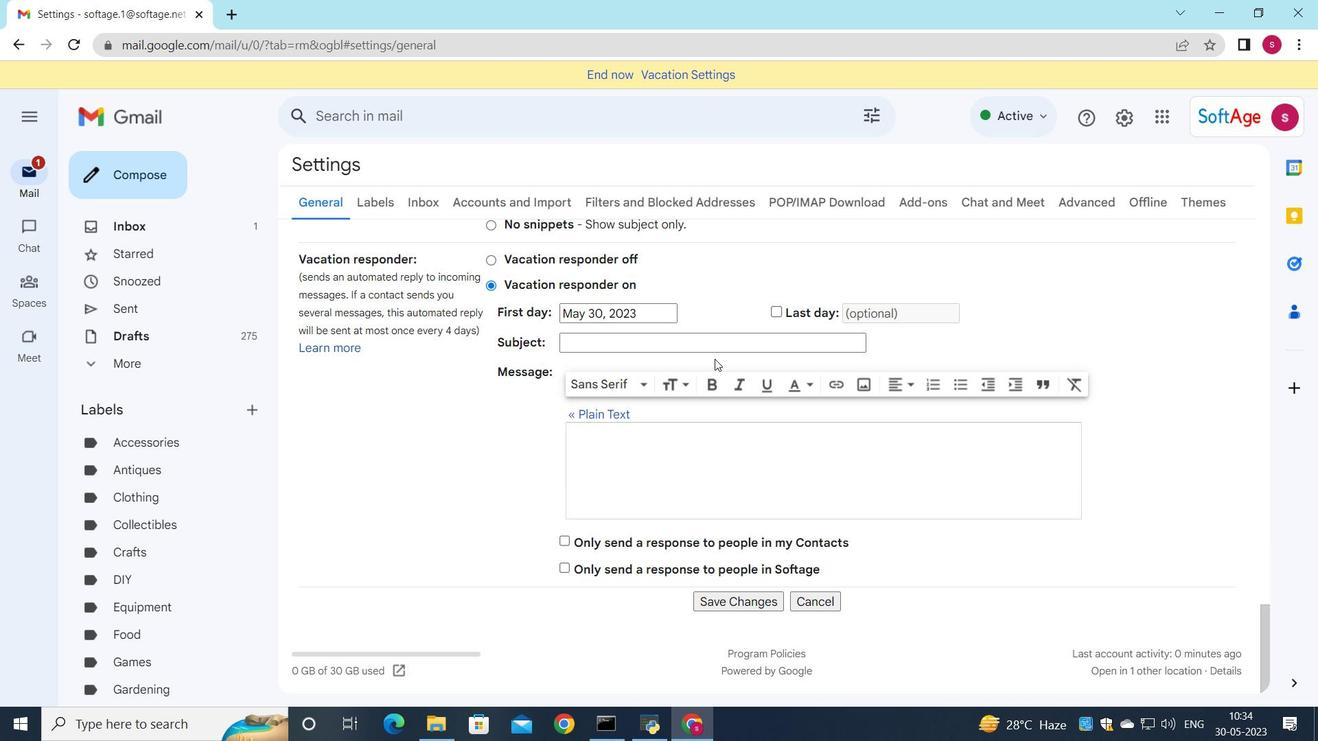 
Action: Mouse moved to (718, 401)
Screenshot: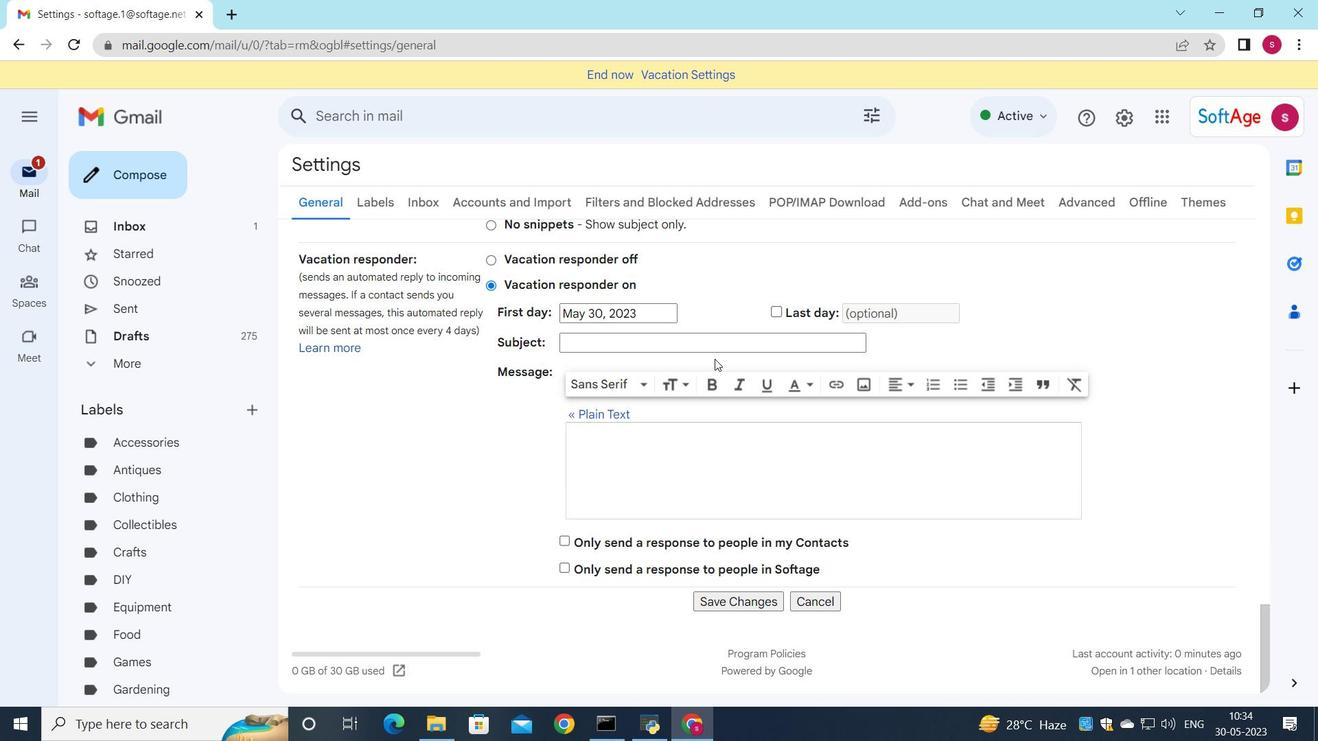 
Action: Mouse scrolled (714, 378) with delta (0, 0)
Screenshot: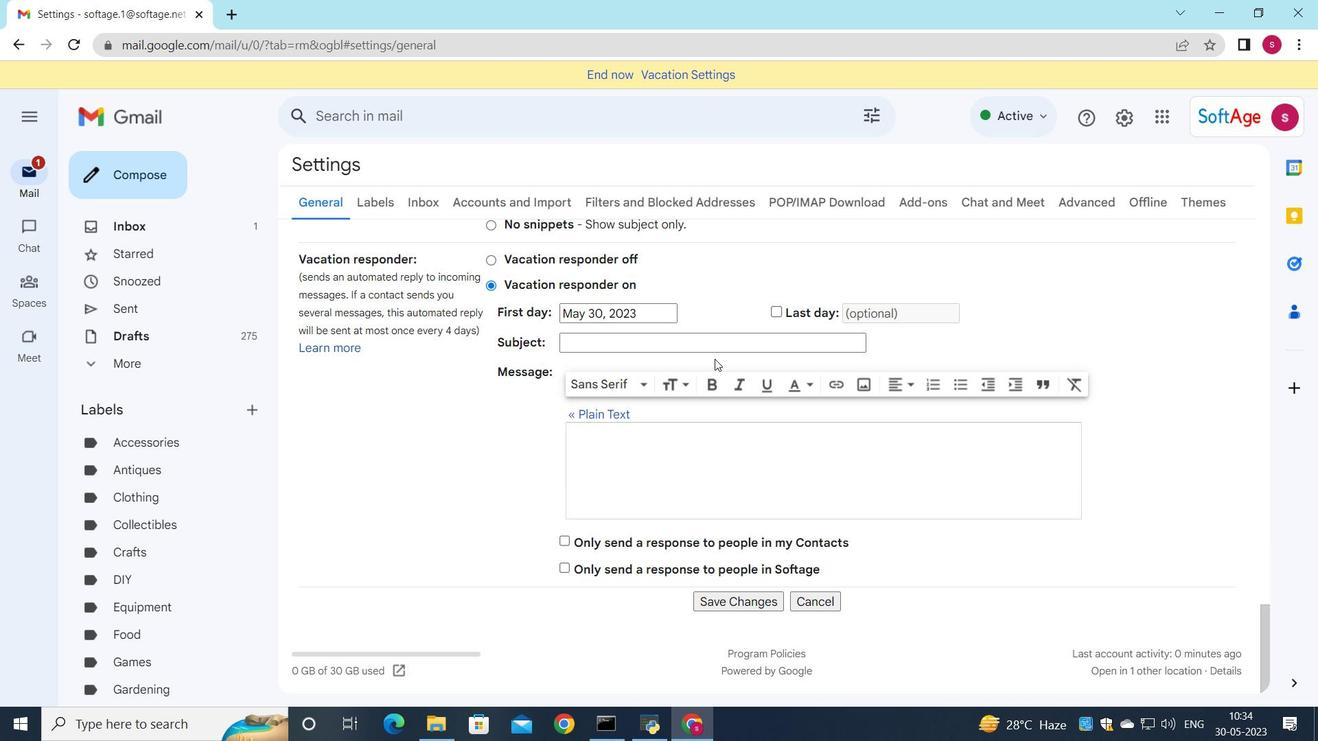 
Action: Mouse moved to (743, 606)
Screenshot: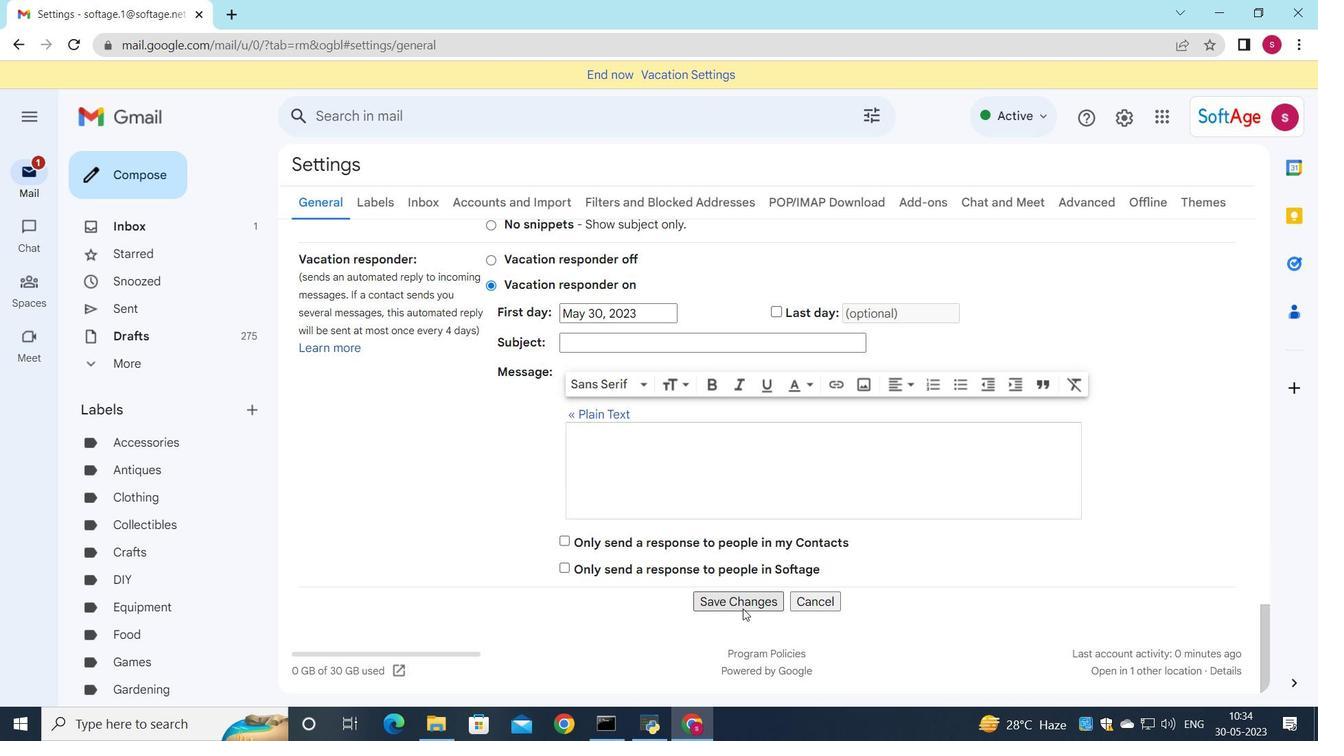 
Action: Mouse pressed left at (743, 606)
Screenshot: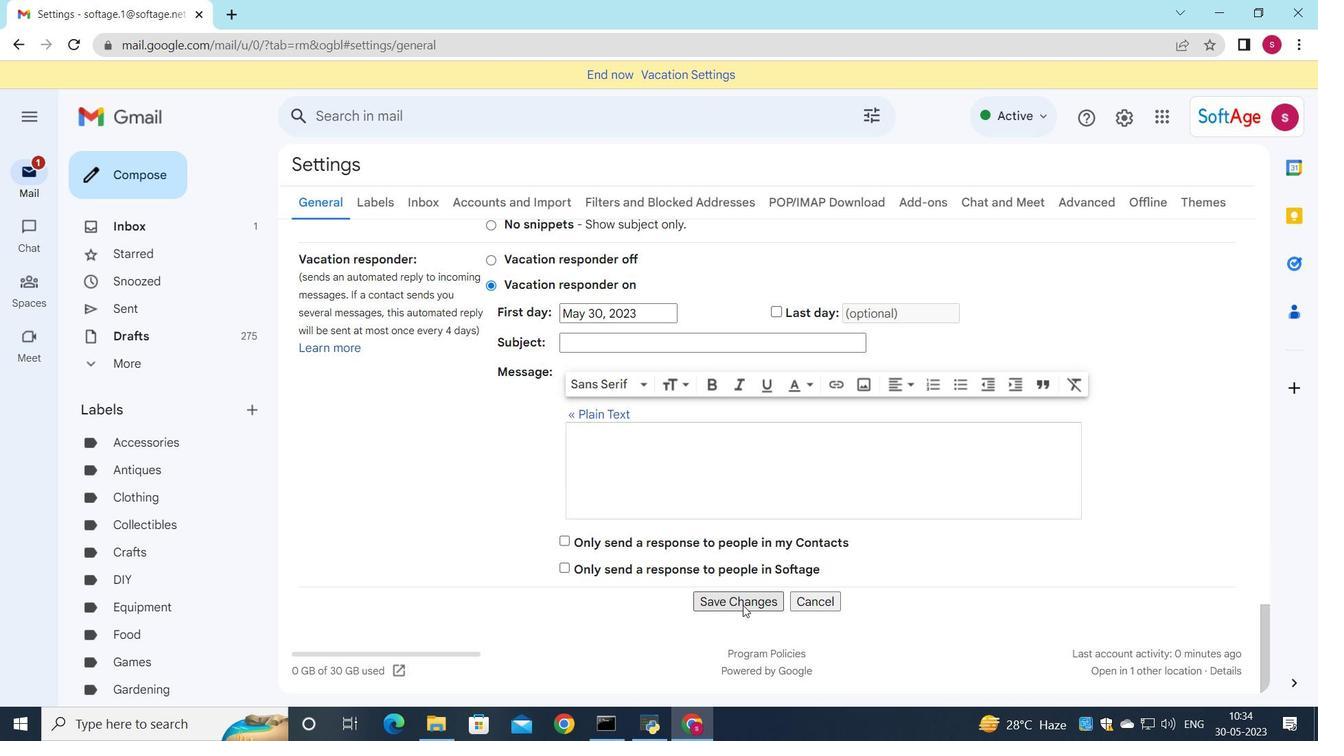 
Action: Mouse moved to (133, 164)
Screenshot: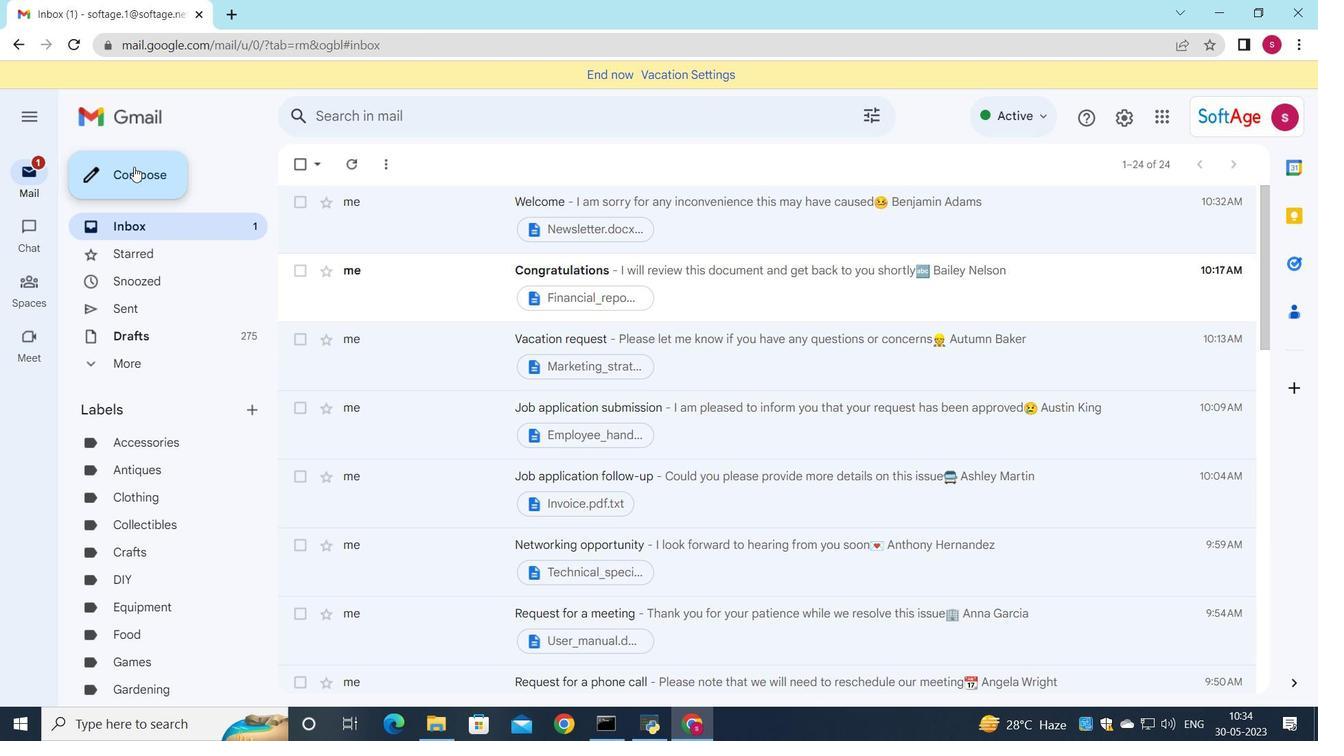 
Action: Mouse pressed left at (133, 164)
Screenshot: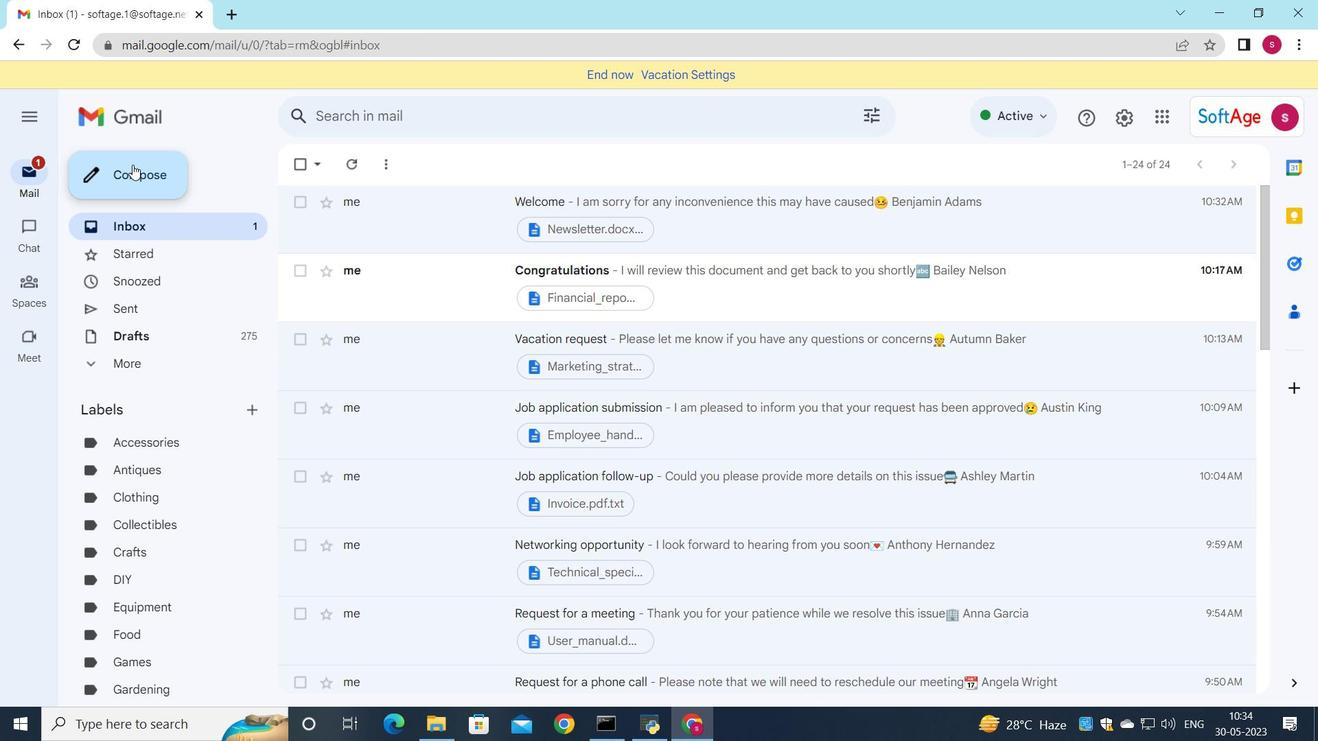
Action: Mouse moved to (920, 379)
Screenshot: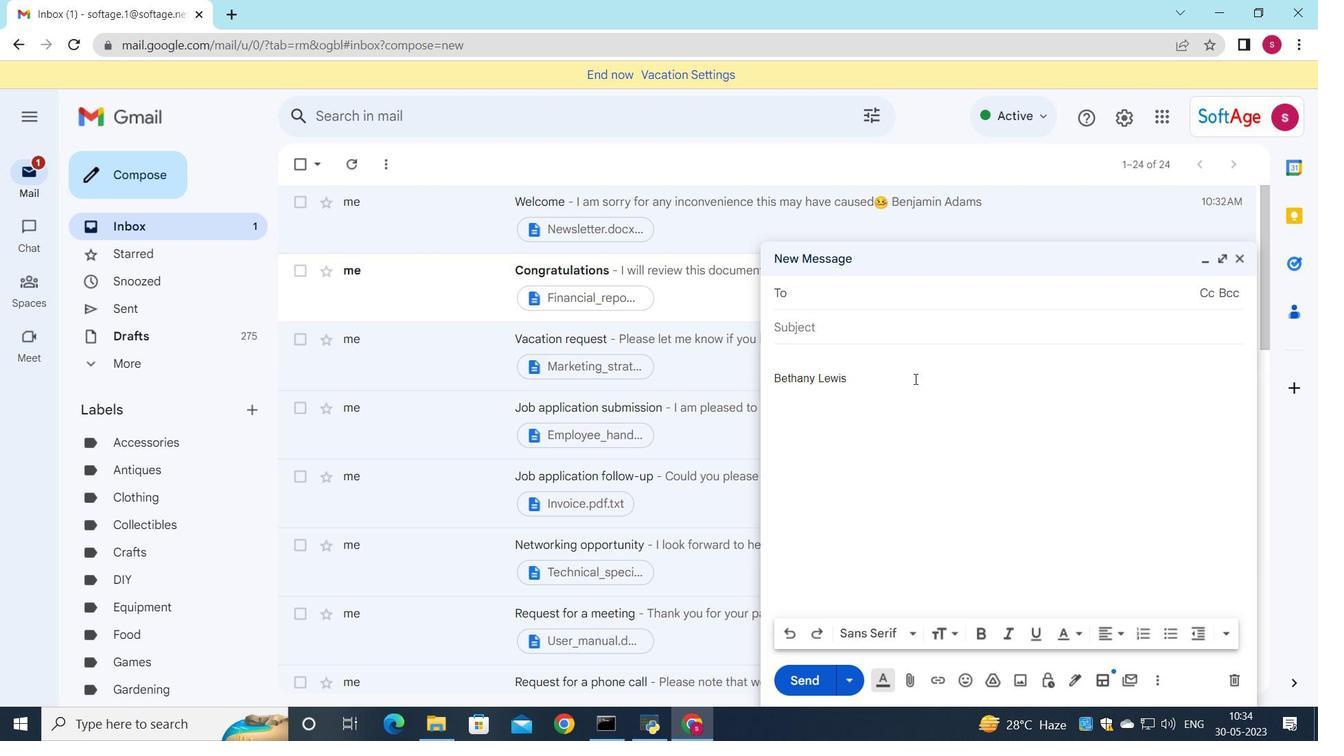
Action: Key pressed <Key.down><Key.down><Key.down><Key.enter><Key.down><Key.down><Key.enter><Key.down><Key.down><Key.down><Key.down><Key.enter>
Screenshot: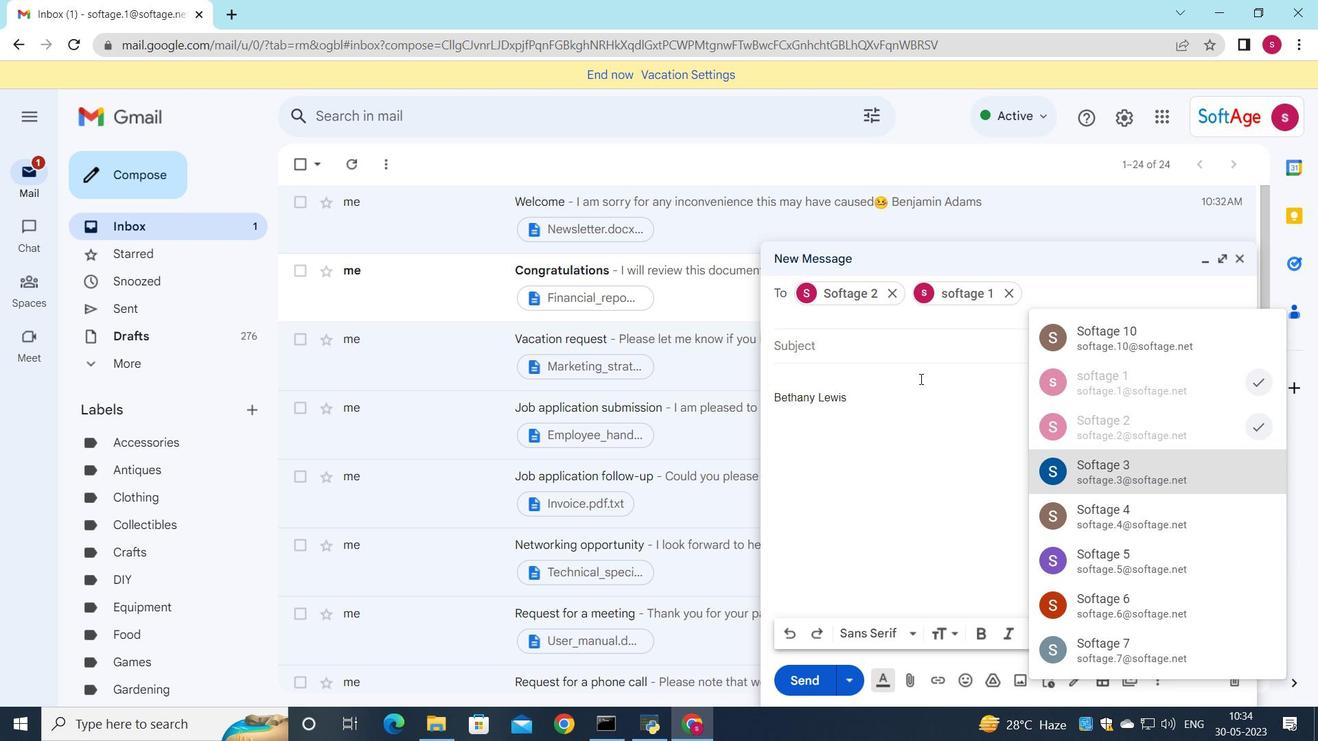 
Action: Mouse moved to (1201, 318)
Screenshot: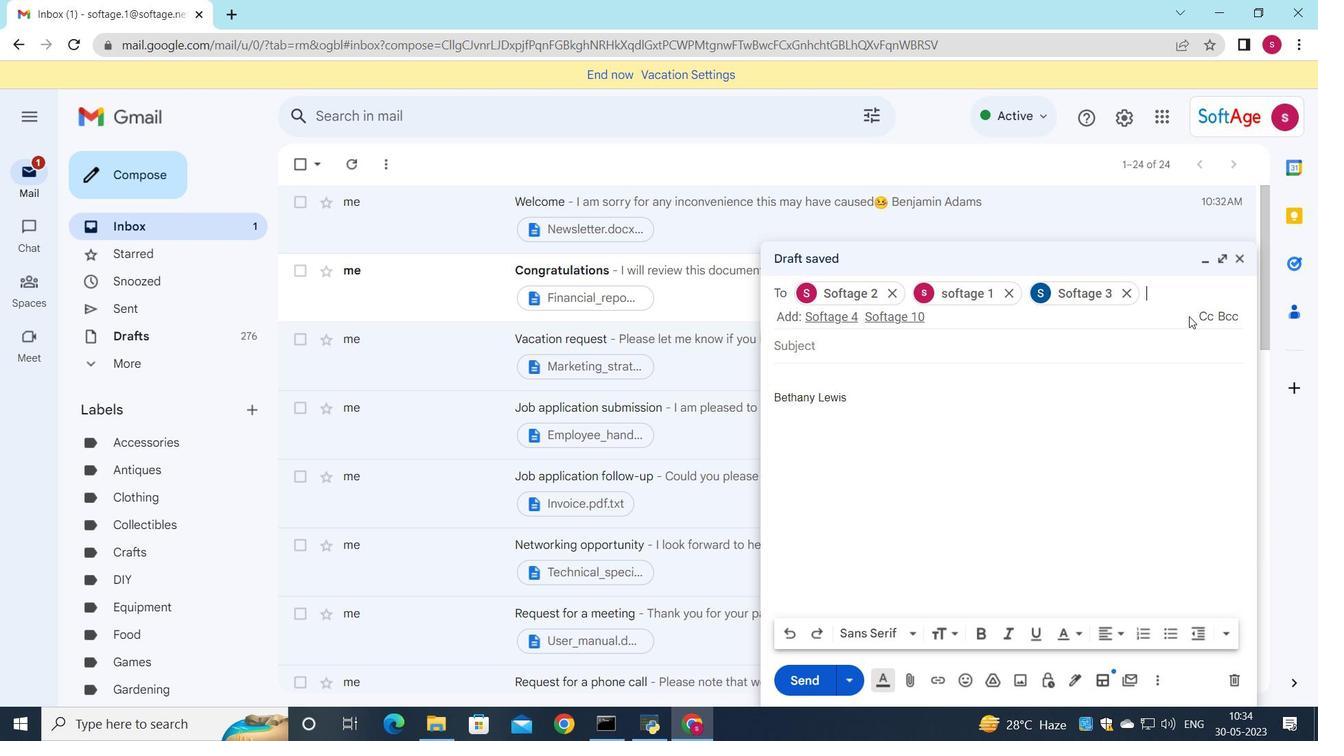 
Action: Mouse pressed left at (1201, 318)
Screenshot: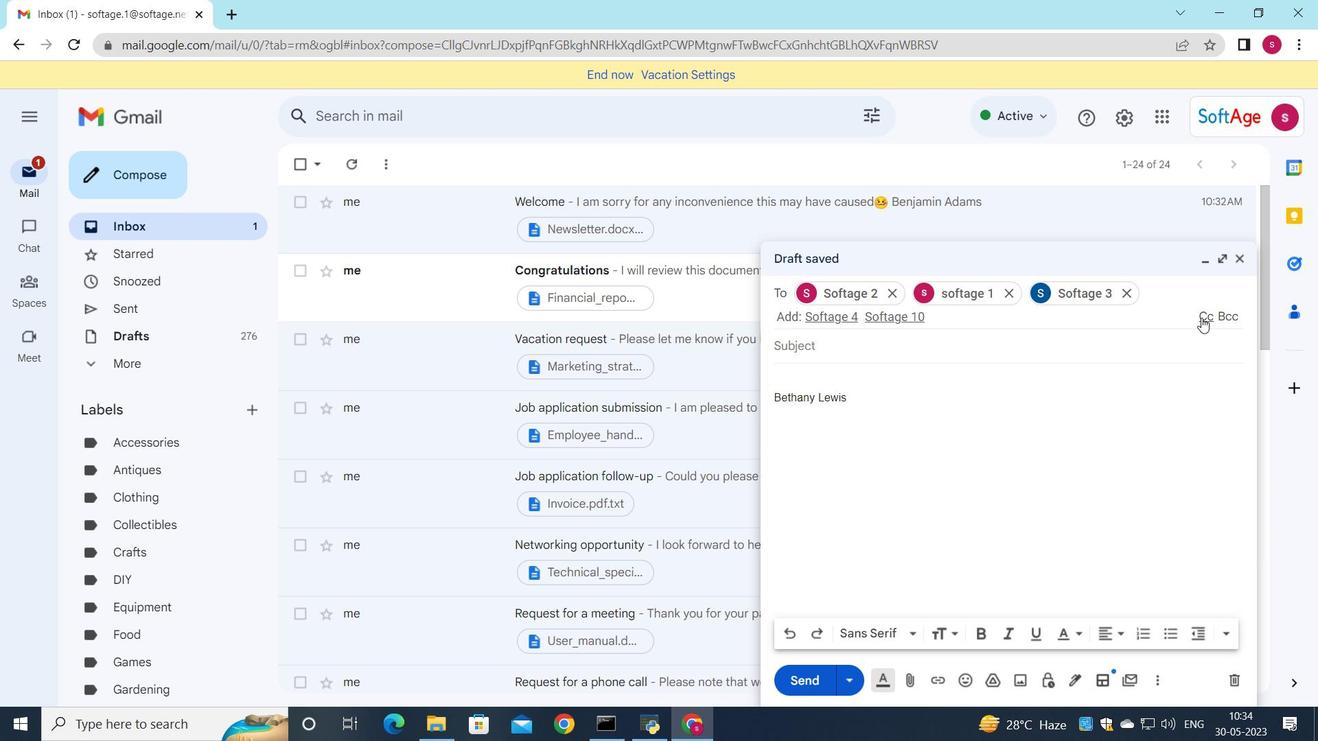 
Action: Key pressed <Key.down><Key.down><Key.down><Key.down><Key.down><Key.enter>
Screenshot: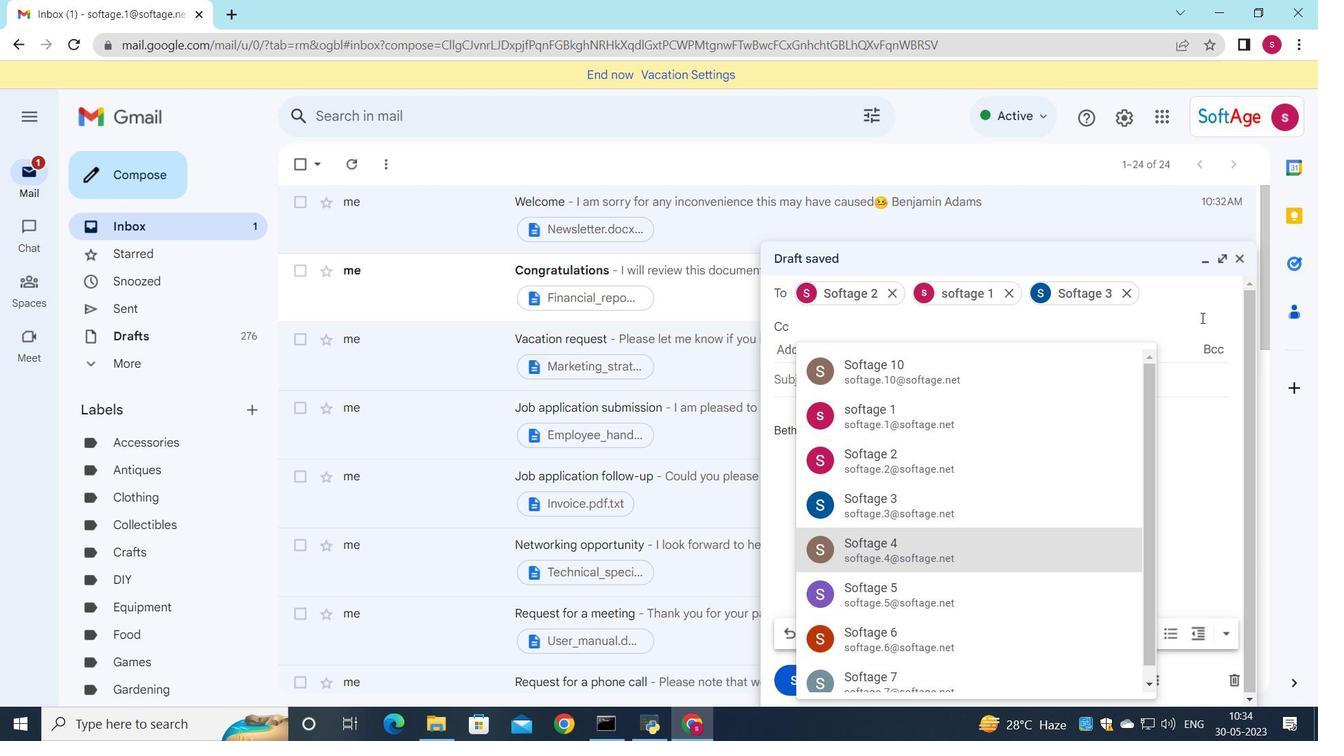
Action: Mouse moved to (916, 377)
Screenshot: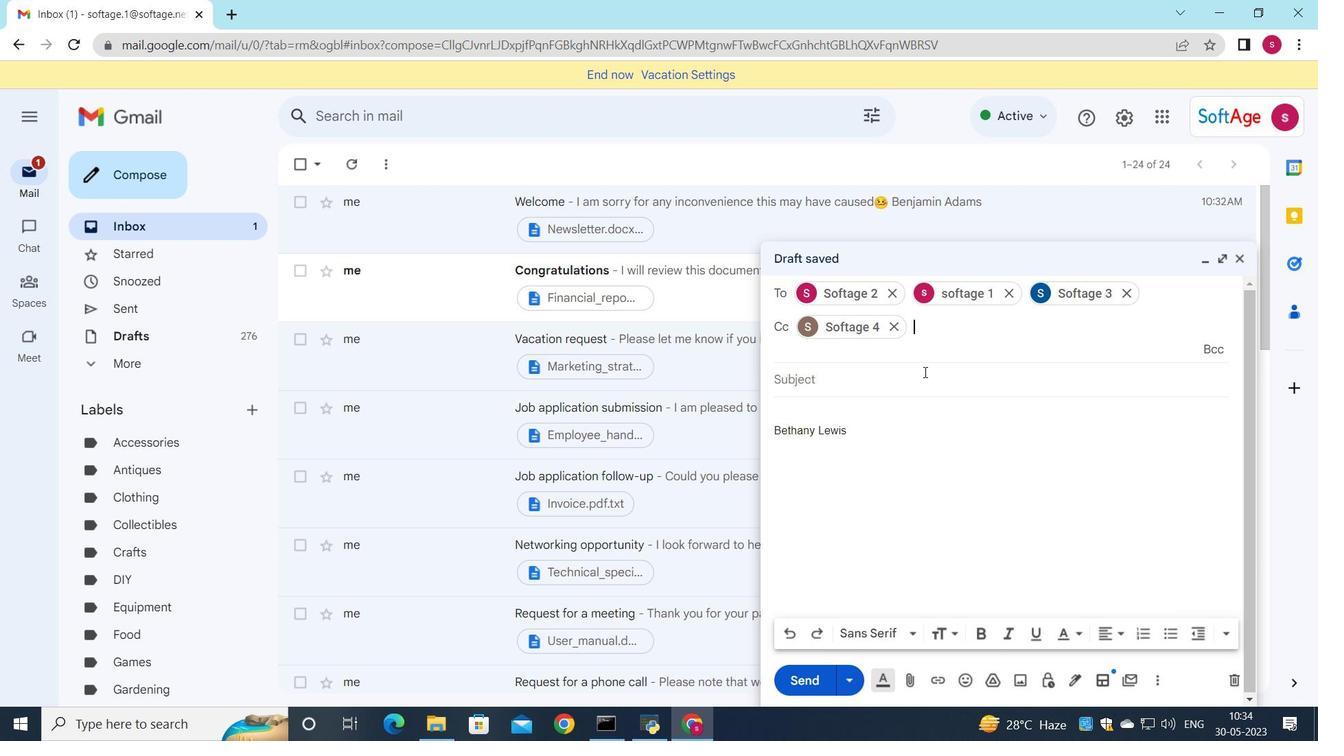 
Action: Mouse pressed left at (916, 377)
Screenshot: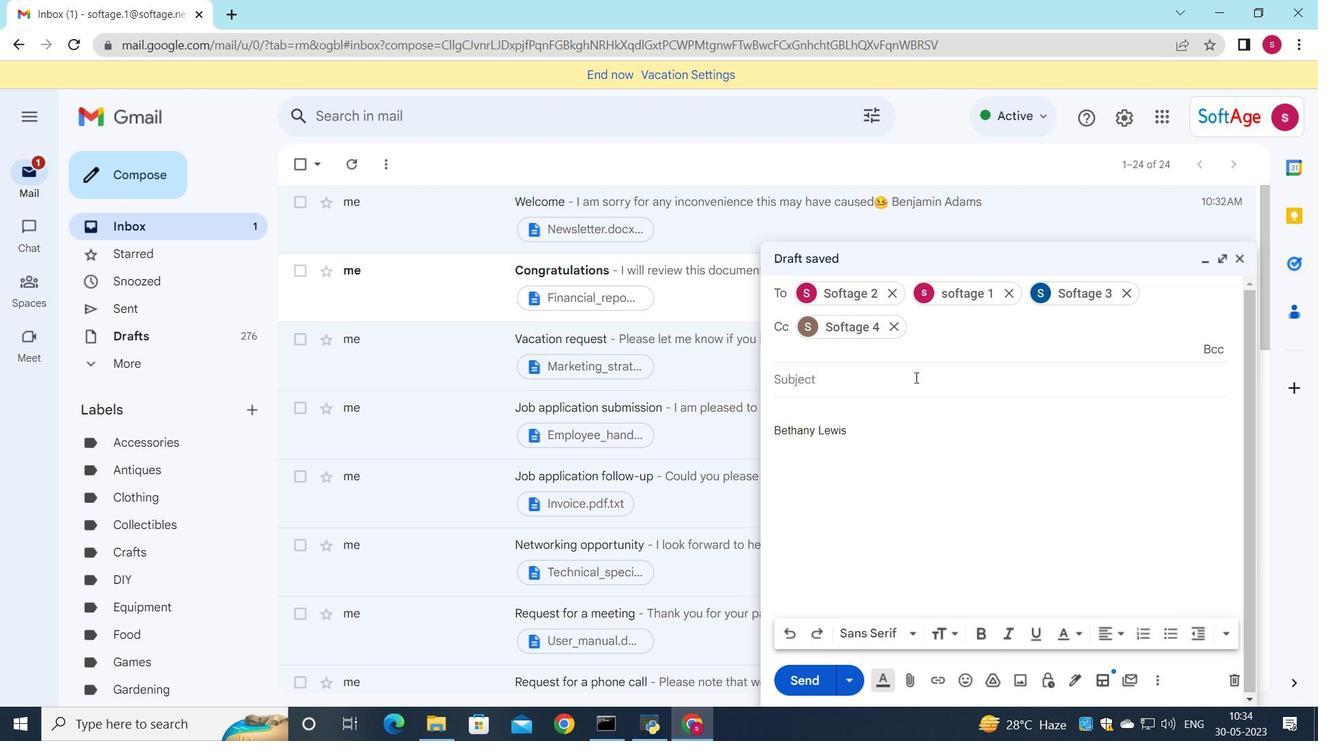 
Action: Key pressed <Key.shift>Appointment<Key.space>reminder
Screenshot: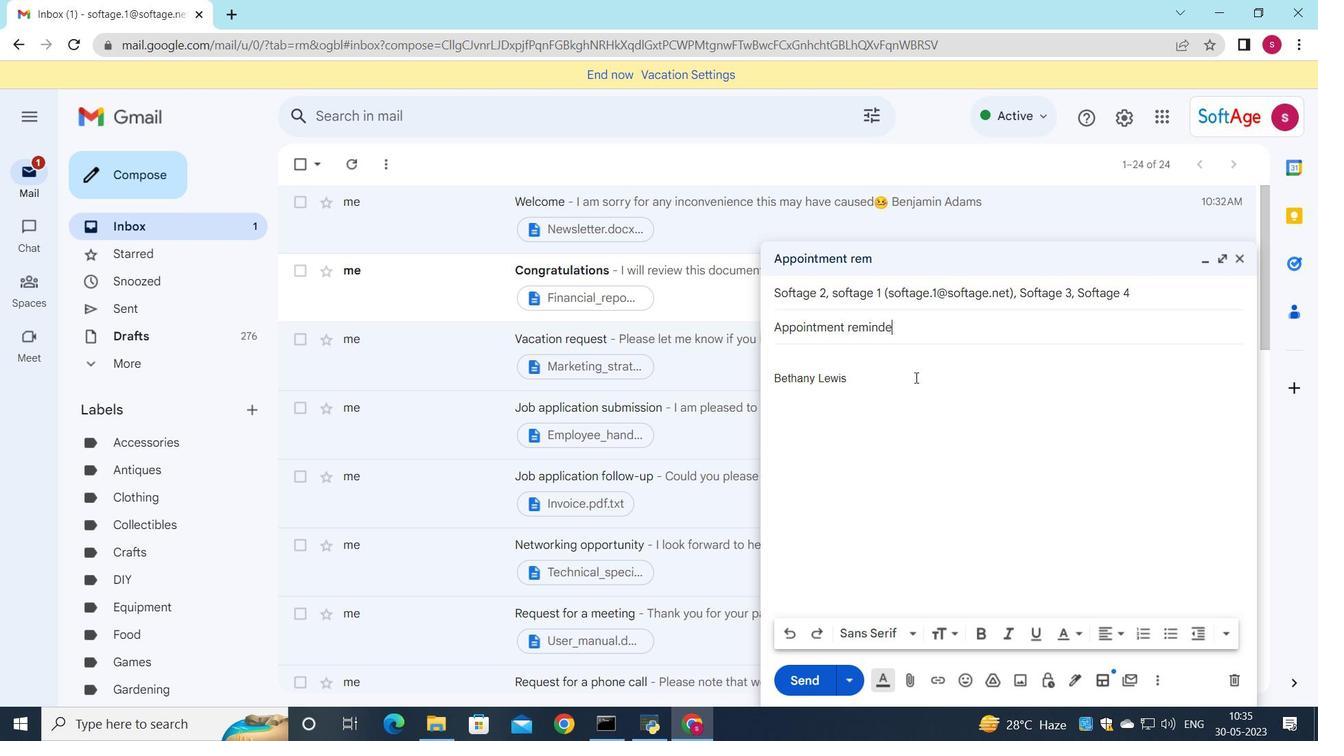 
Action: Mouse moved to (793, 353)
Screenshot: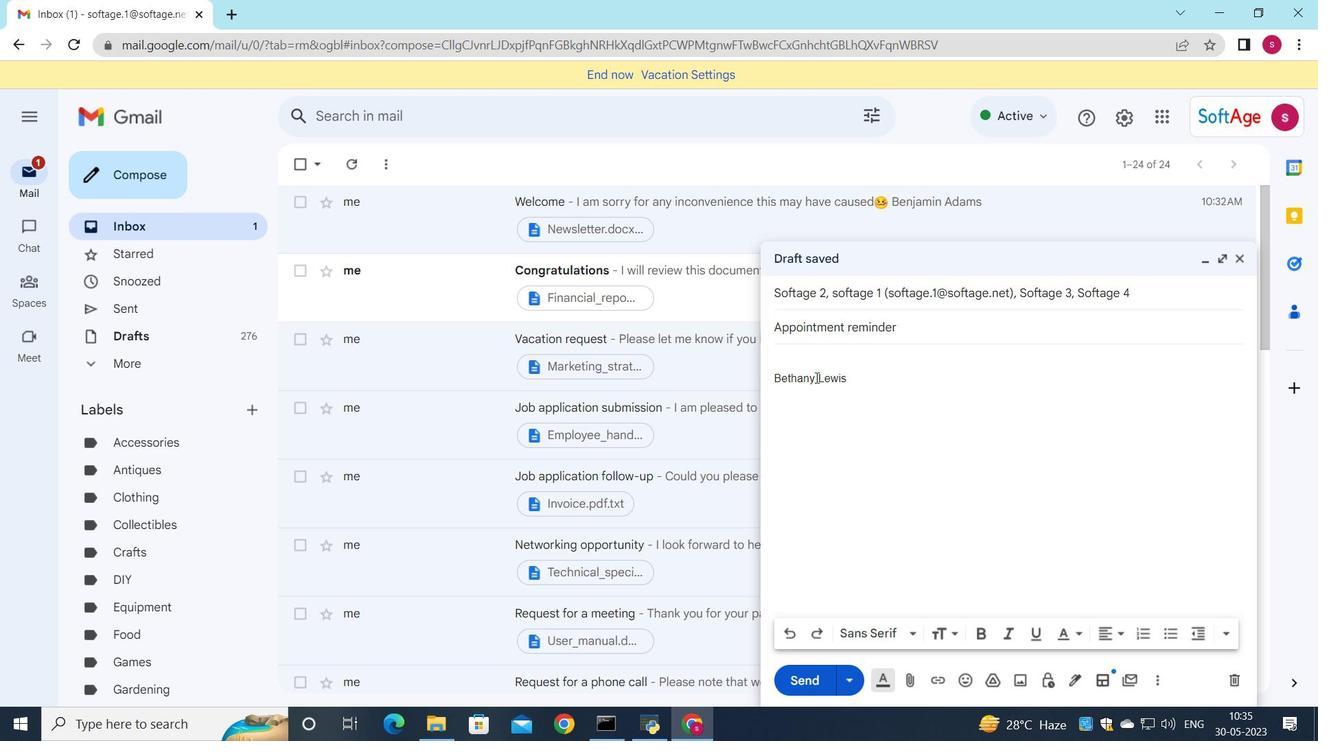 
Action: Mouse pressed left at (793, 353)
Screenshot: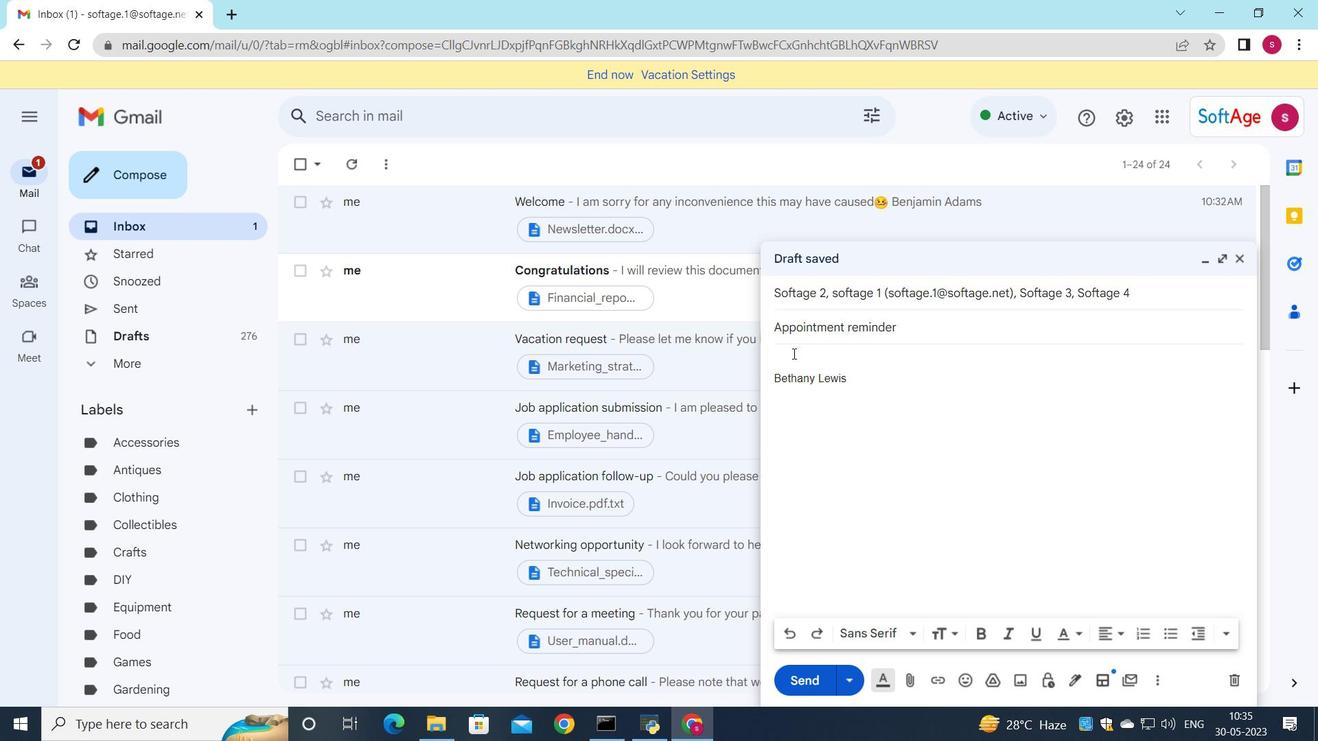 
Action: Key pressed <Key.shift>Please<Key.space>let<Key.space>me<Key.space>know<Key.space>if<Key.space>this<Key.space>worksfor<Key.space><Key.backspace><Key.backspace><Key.backspace><Key.backspace><Key.space>for<Key.space>your<Key.space>schedule
Screenshot: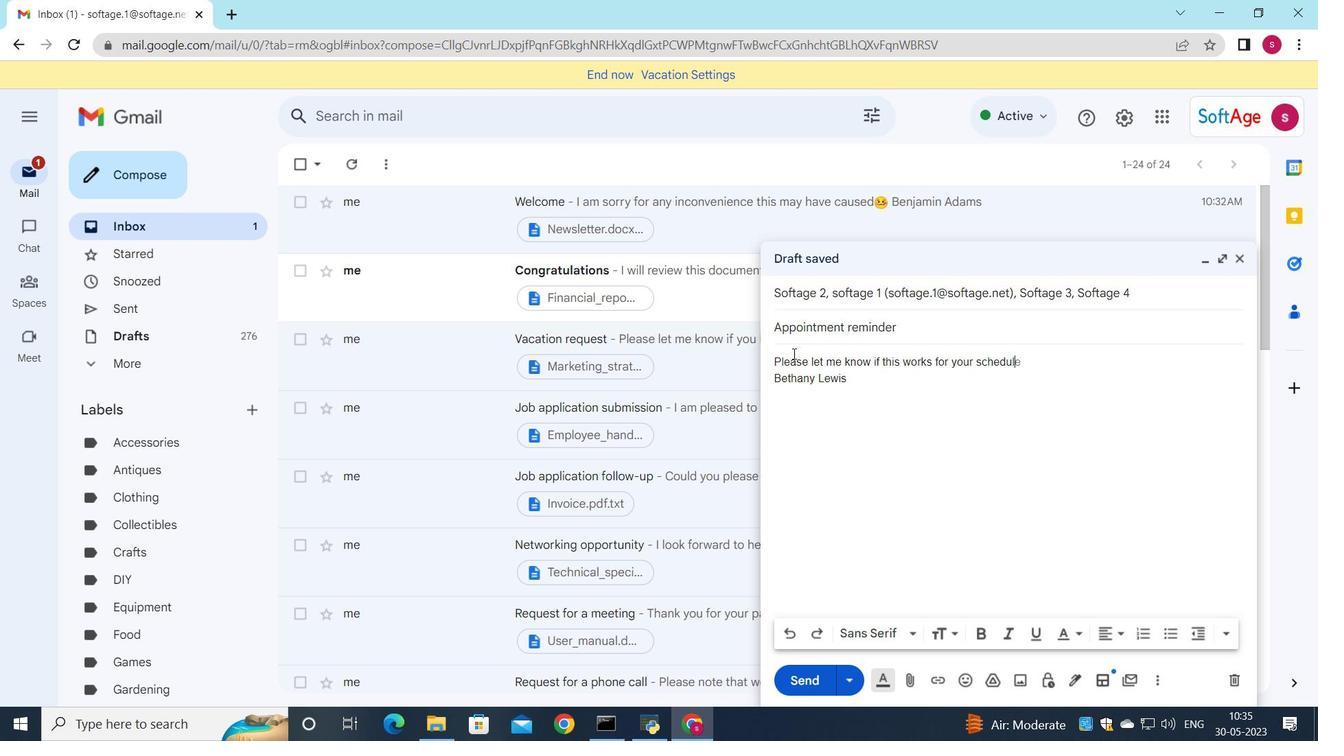 
Action: Mouse moved to (967, 679)
Screenshot: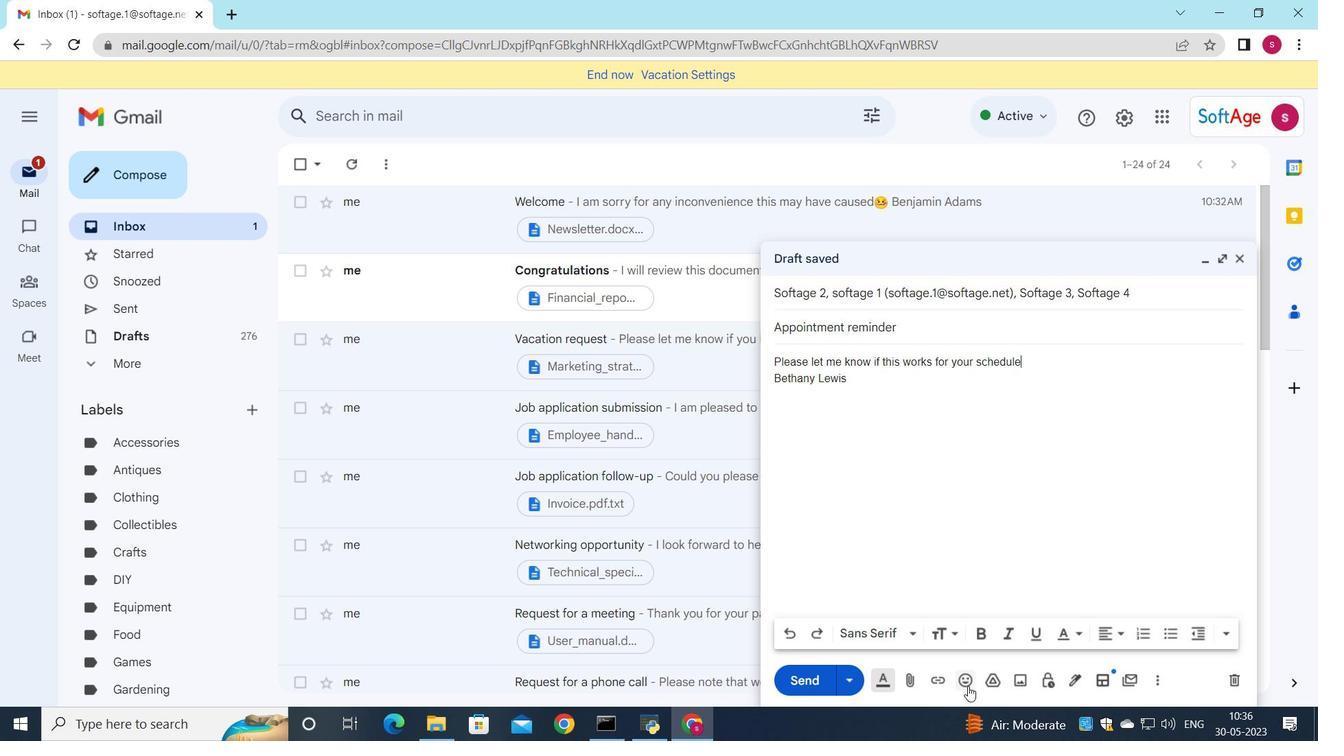 
Action: Mouse pressed left at (967, 679)
Screenshot: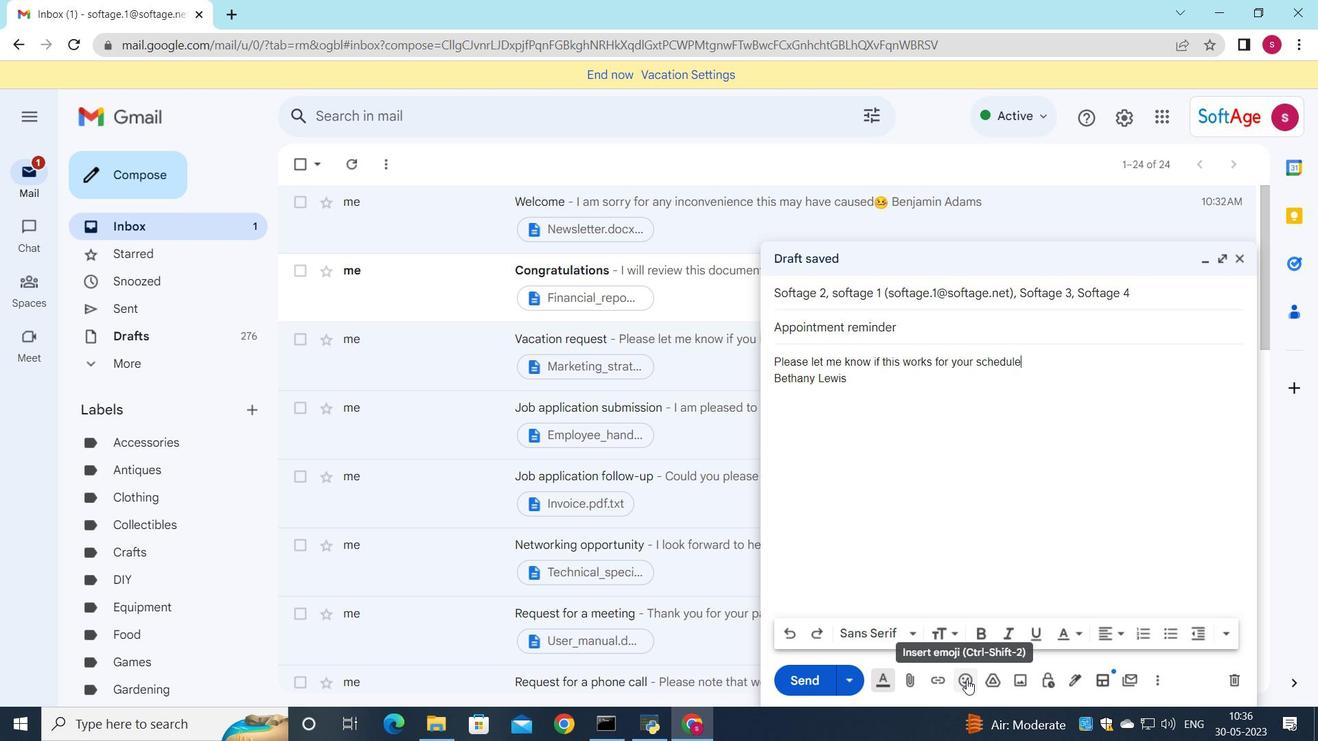 
Action: Mouse moved to (898, 539)
Screenshot: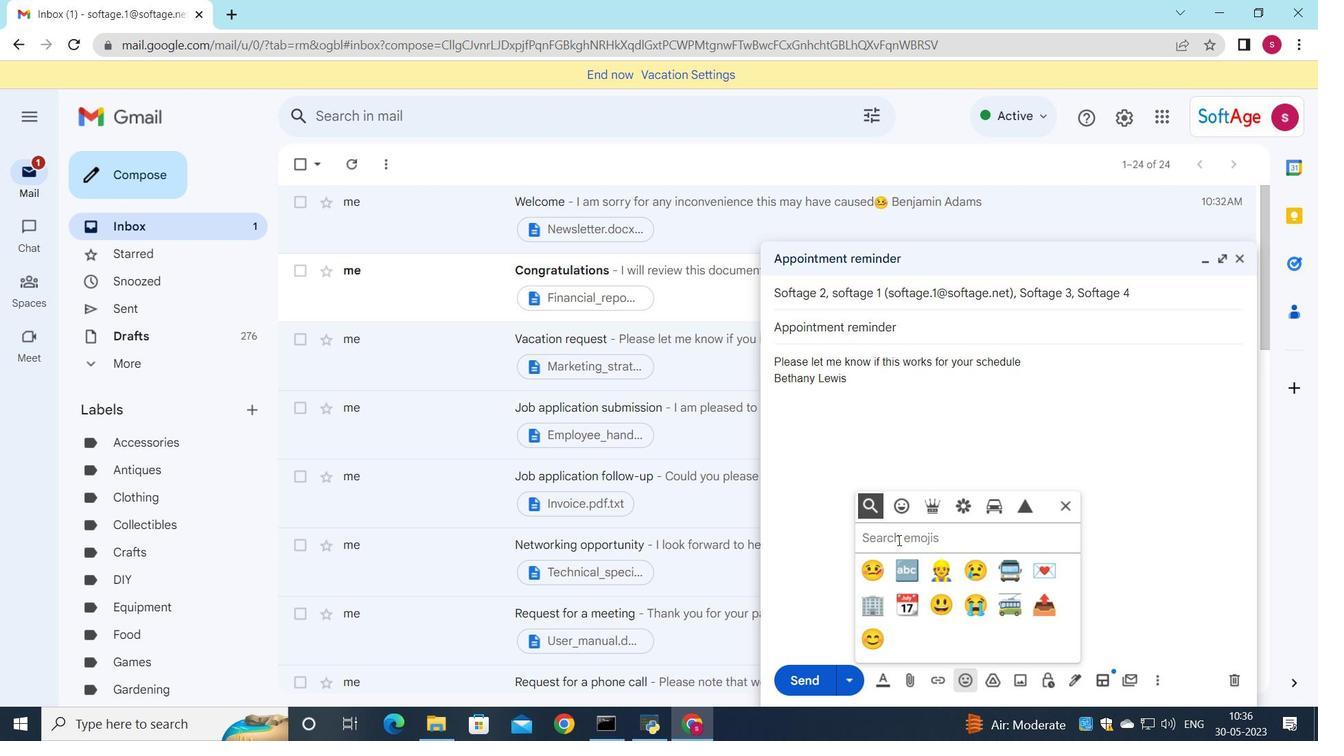 
Action: Key pressed cr
Screenshot: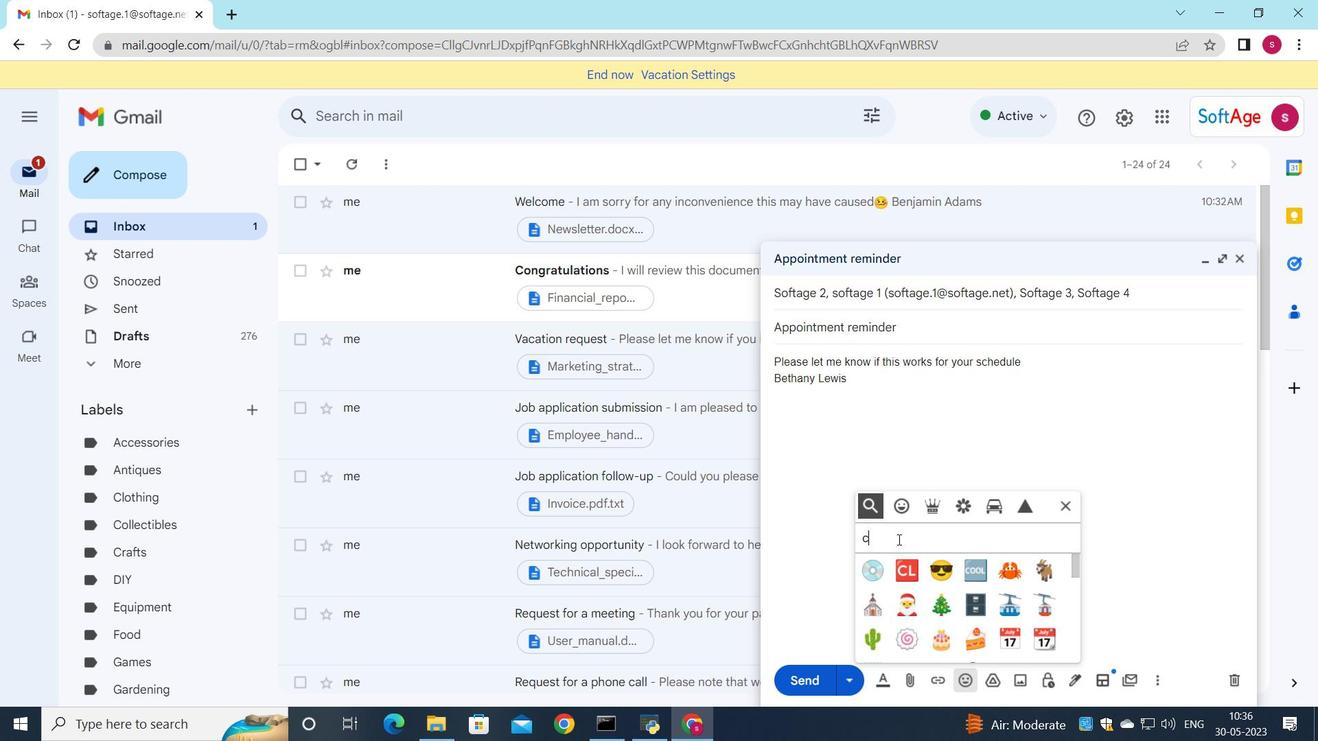 
Action: Mouse moved to (898, 539)
Screenshot: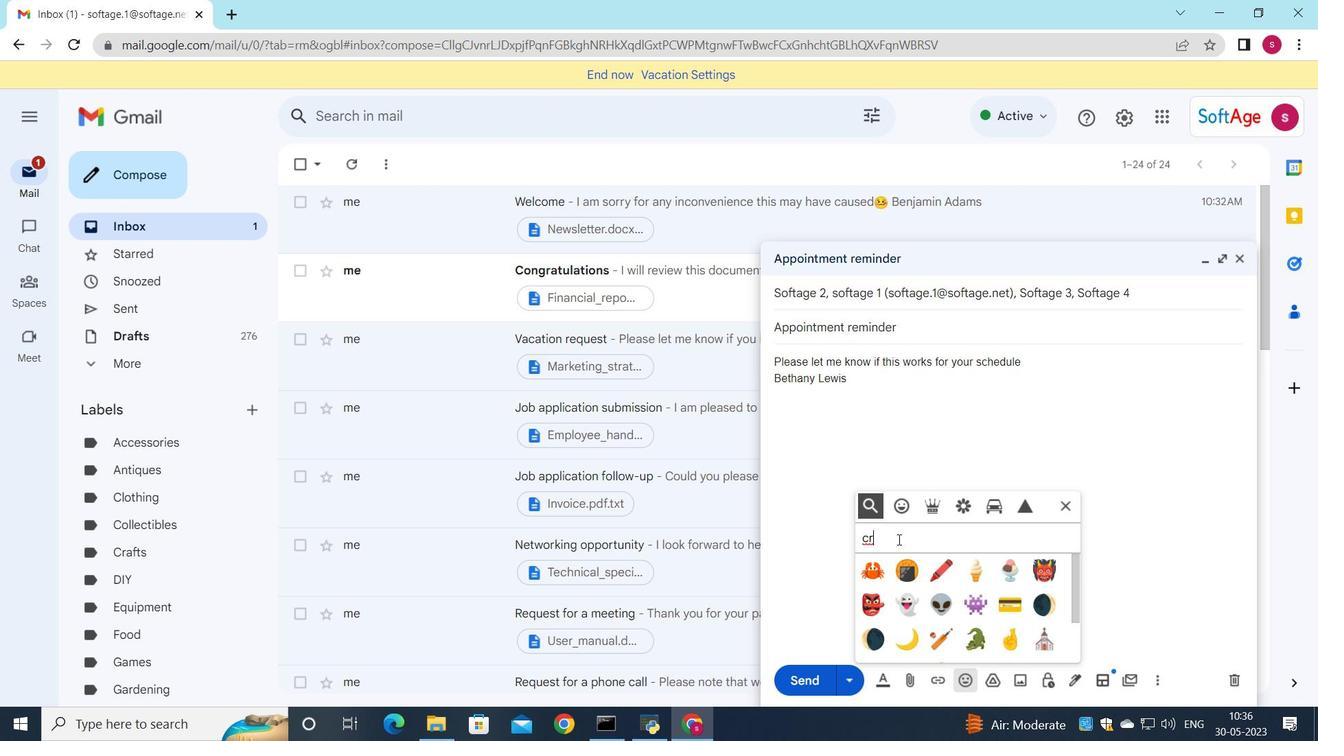 
Action: Key pressed y
Screenshot: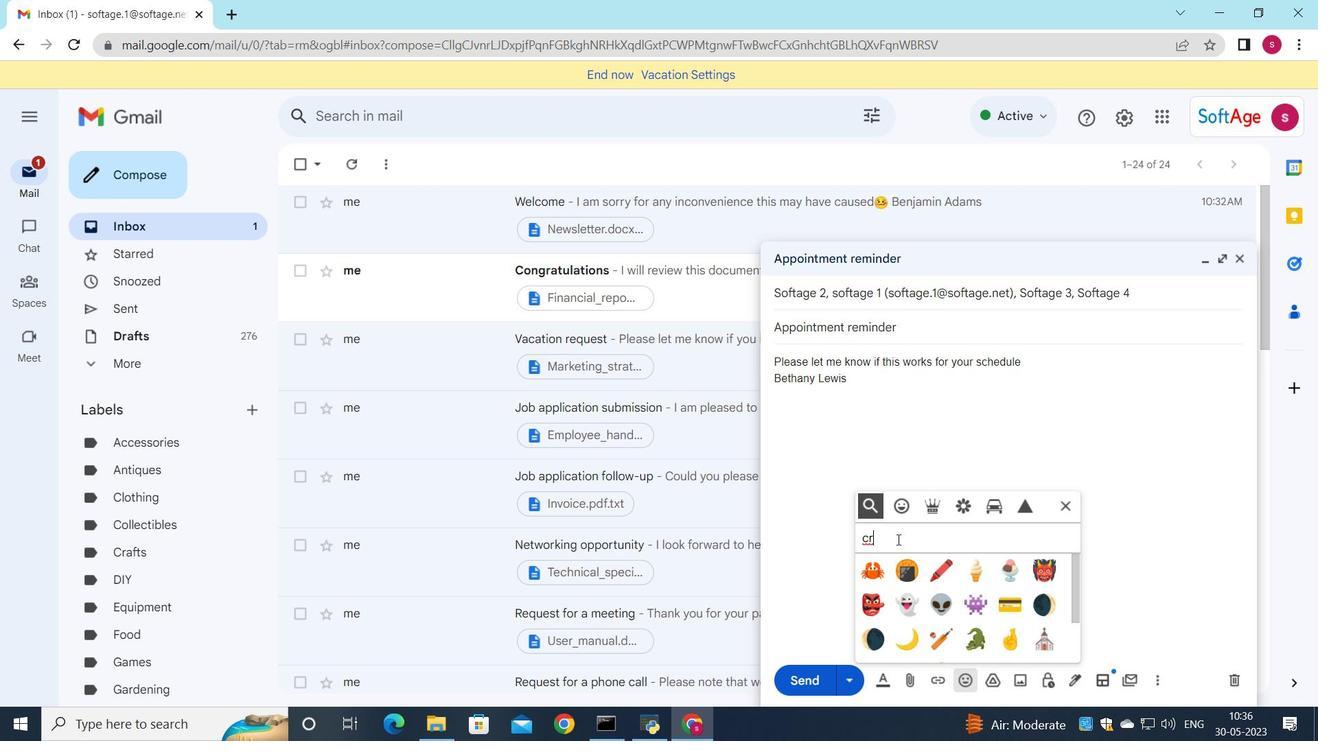 
Action: Mouse moved to (898, 541)
Screenshot: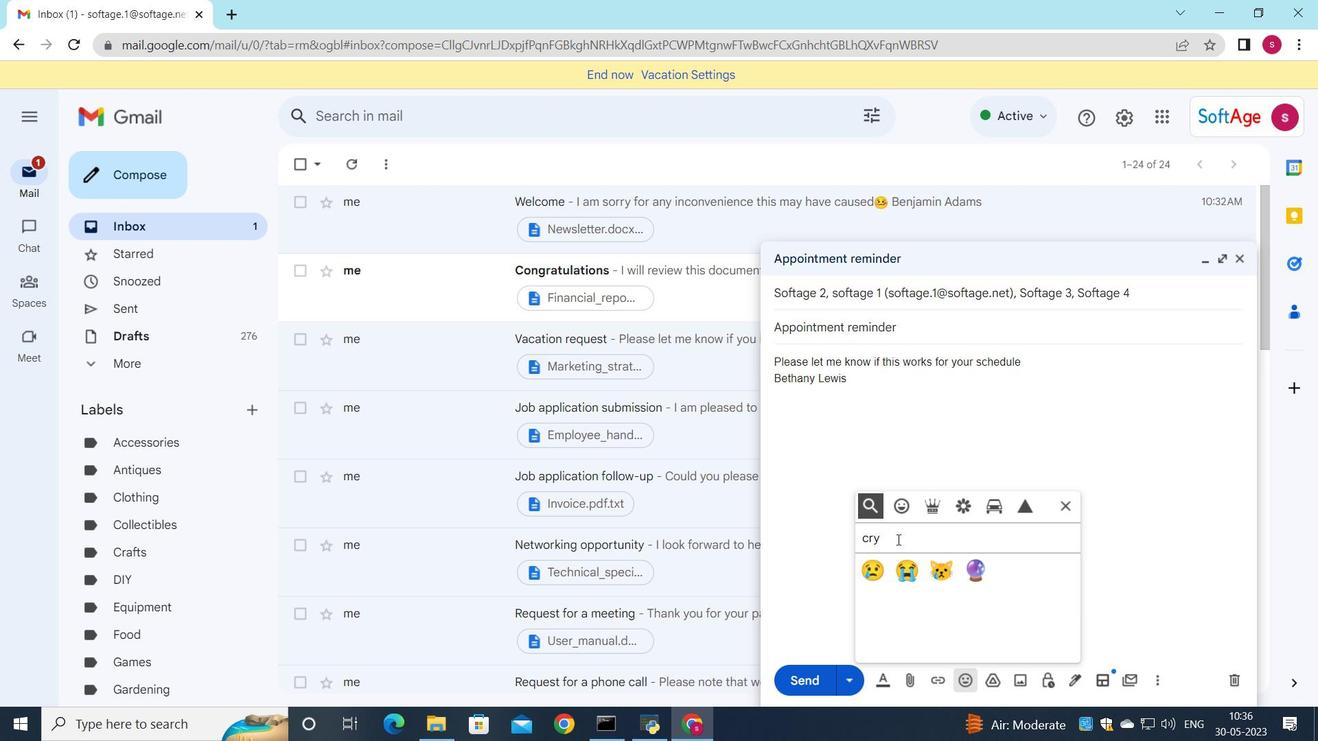 
Action: Key pressed i
Screenshot: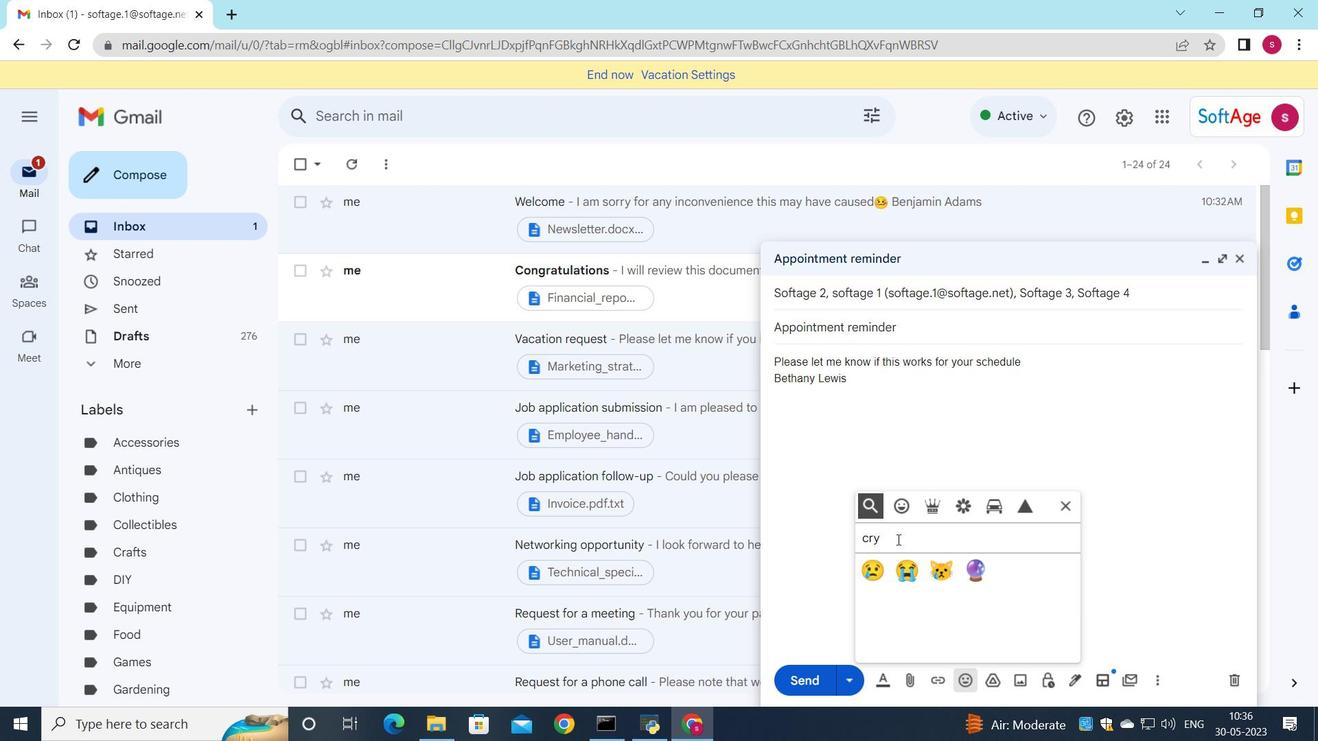 
Action: Mouse moved to (916, 563)
Screenshot: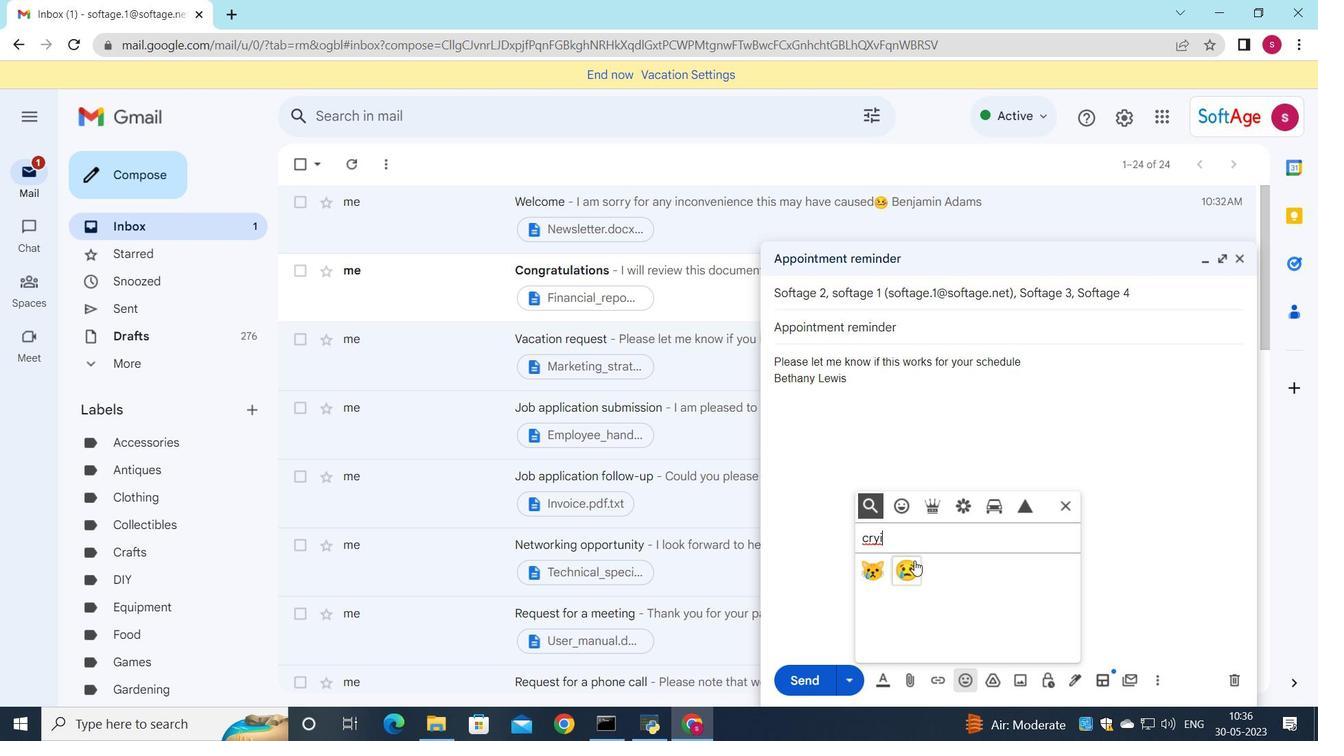 
Action: Key pressed <Key.backspace>
Screenshot: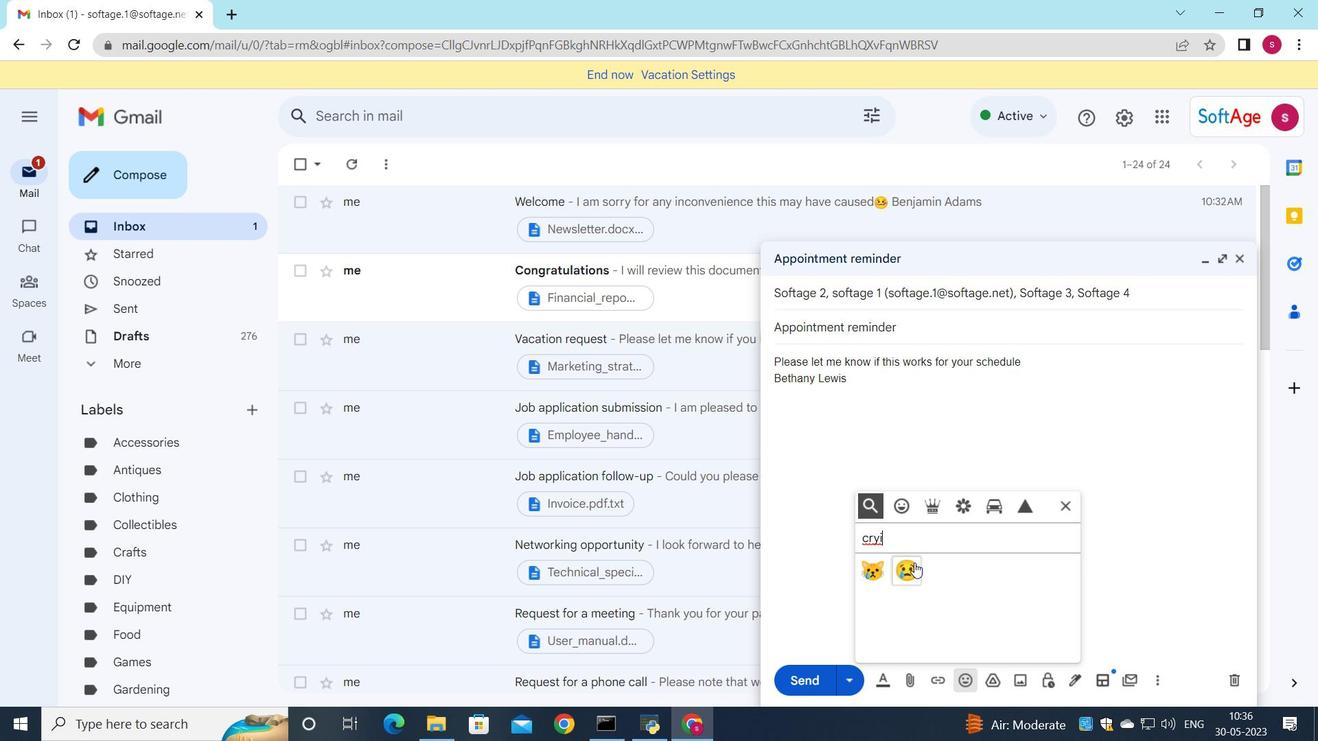 
Action: Mouse moved to (916, 573)
Screenshot: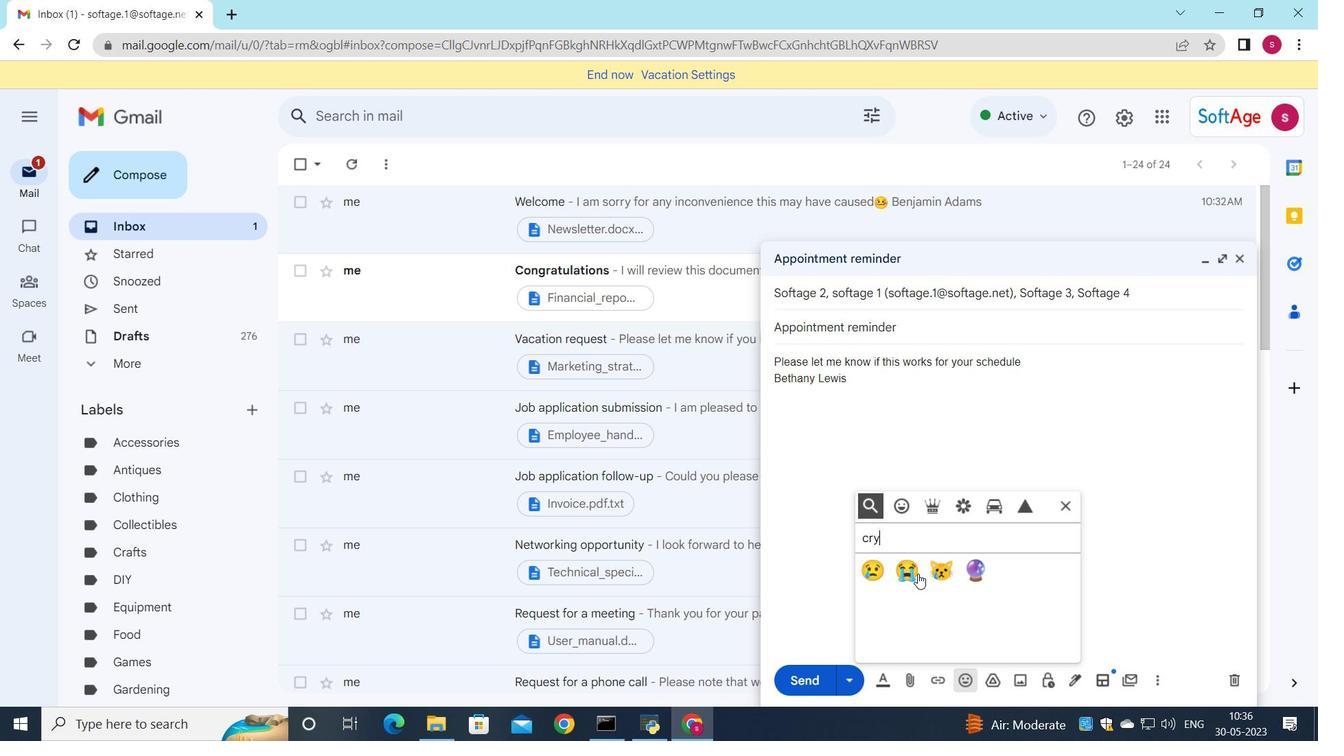 
Action: Mouse pressed left at (916, 573)
Screenshot: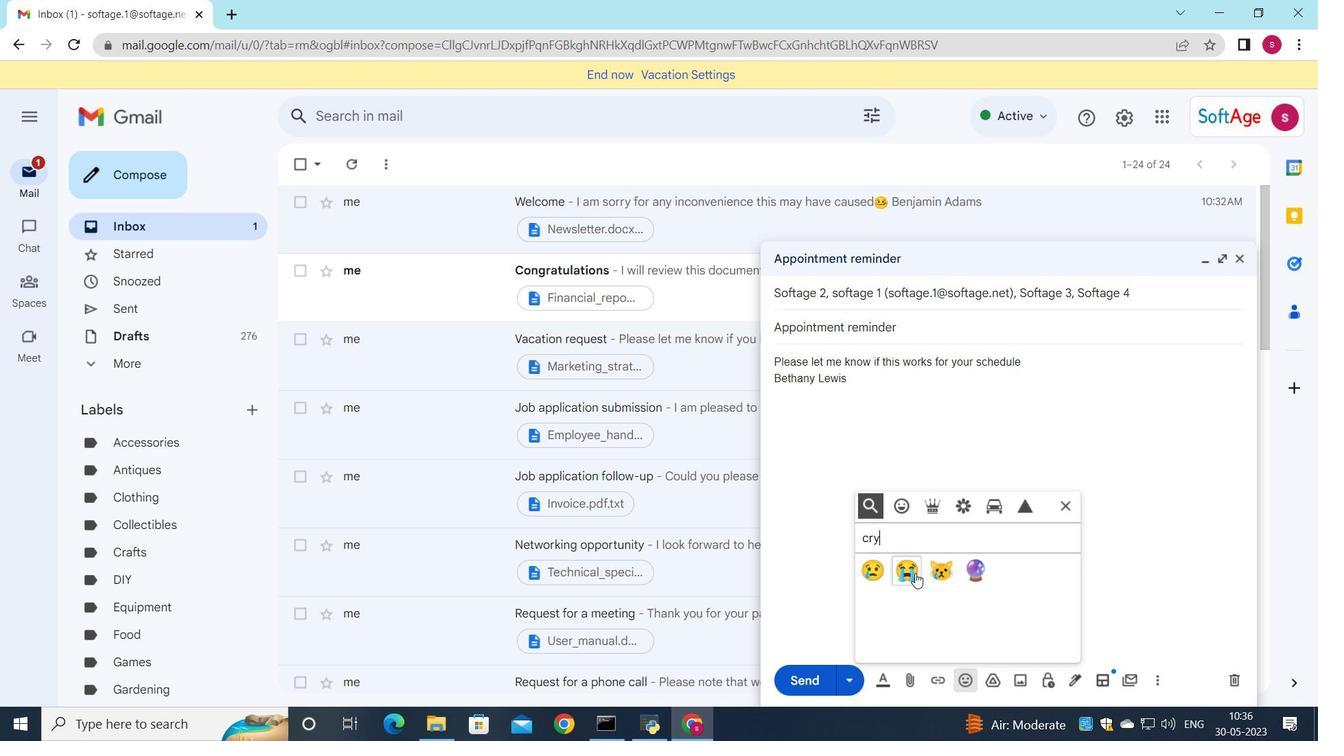 
Action: Mouse moved to (1065, 510)
Screenshot: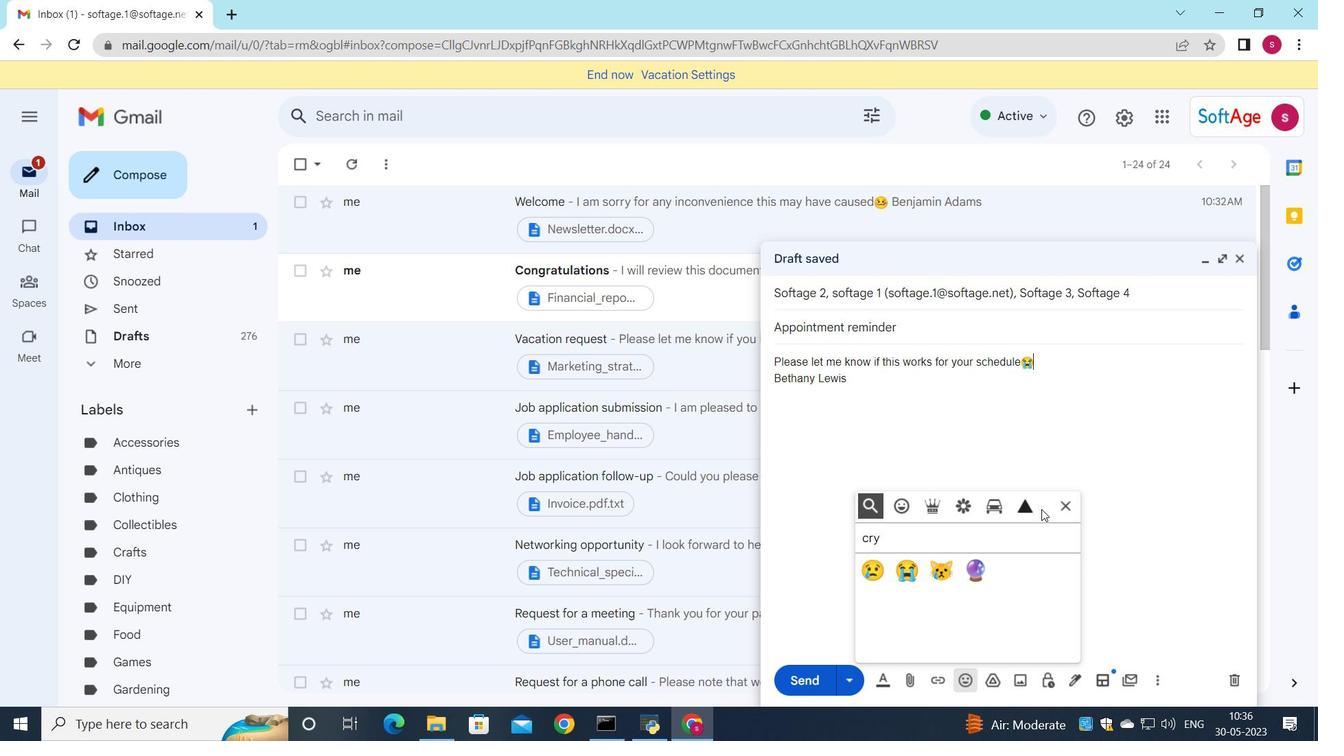 
Action: Mouse pressed left at (1065, 510)
Screenshot: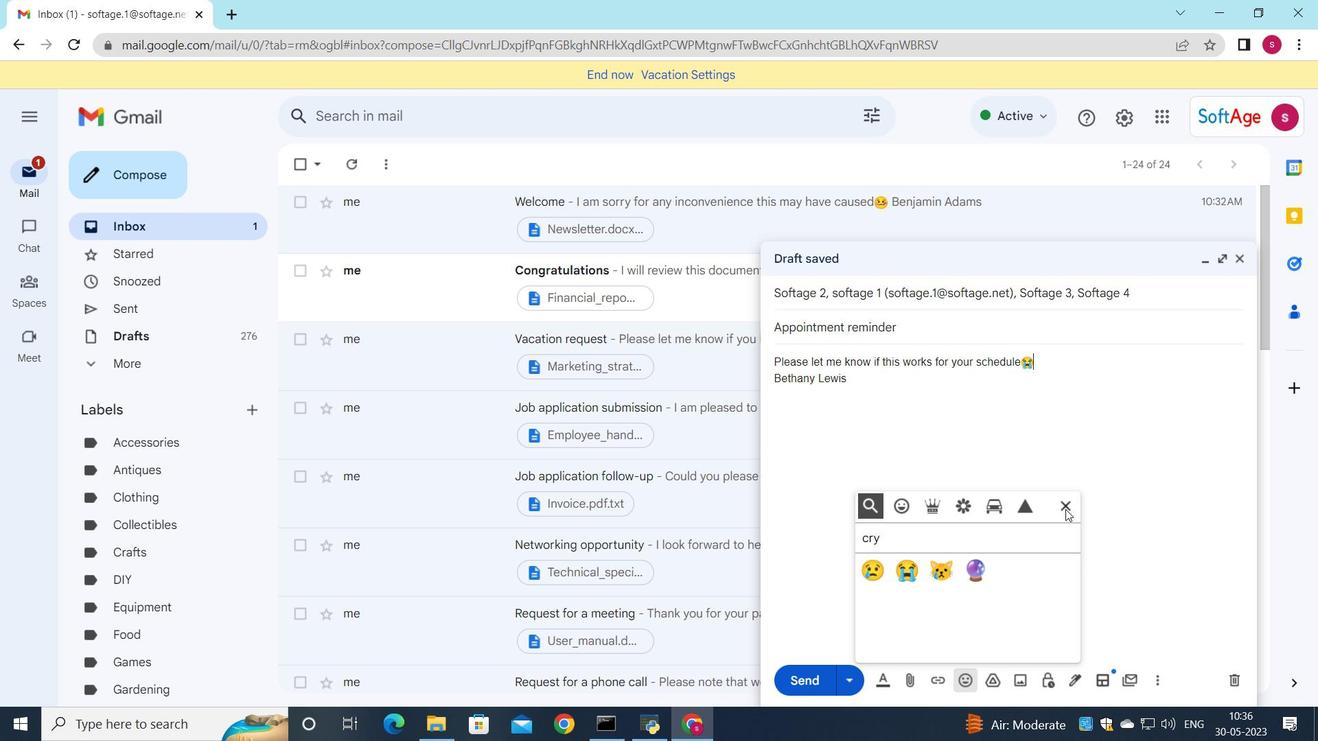 
Action: Mouse moved to (913, 676)
Screenshot: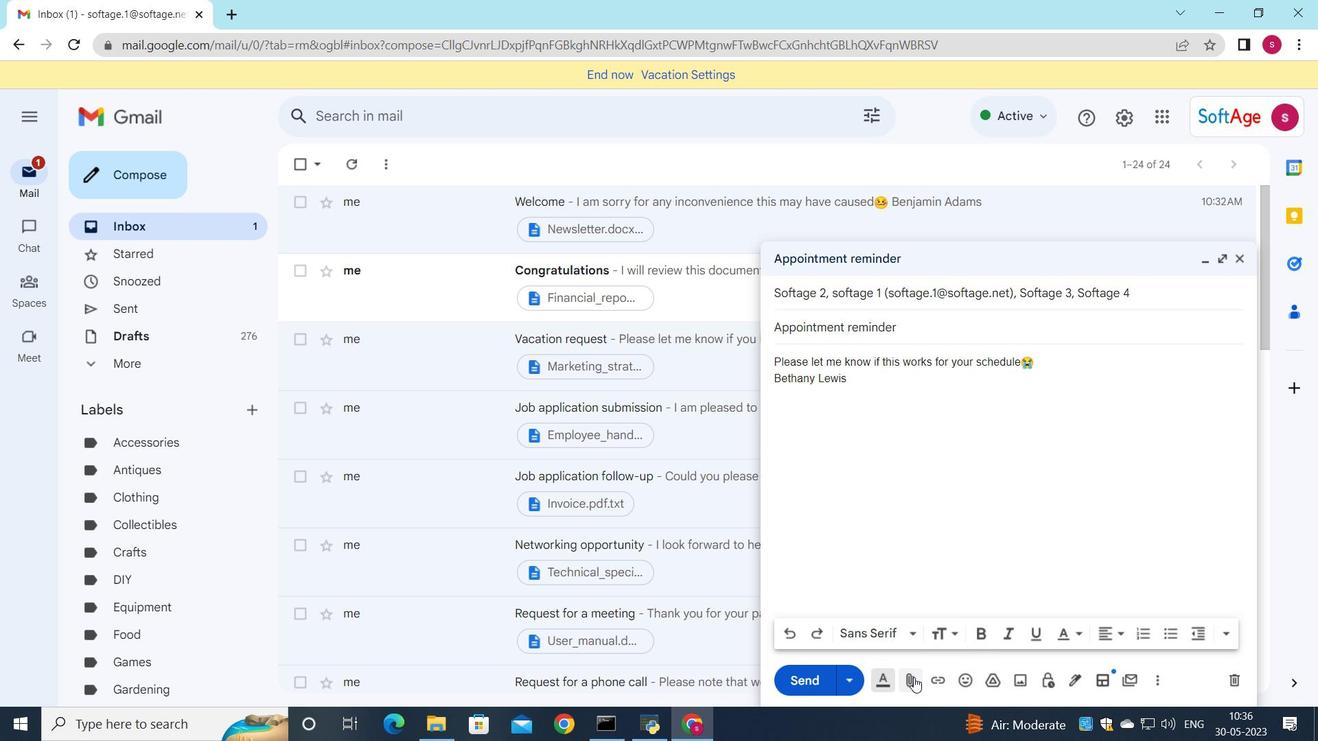 
Action: Mouse pressed left at (913, 676)
Screenshot: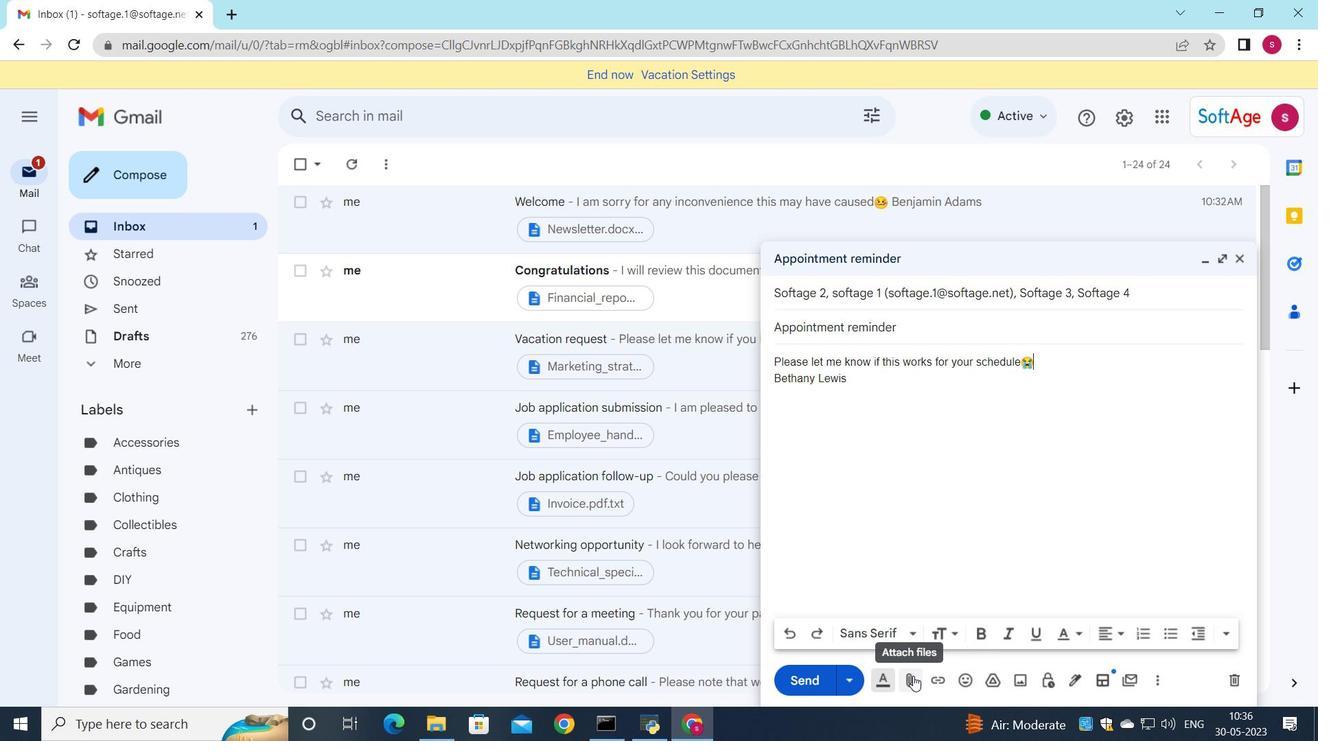 
Action: Mouse moved to (210, 125)
Screenshot: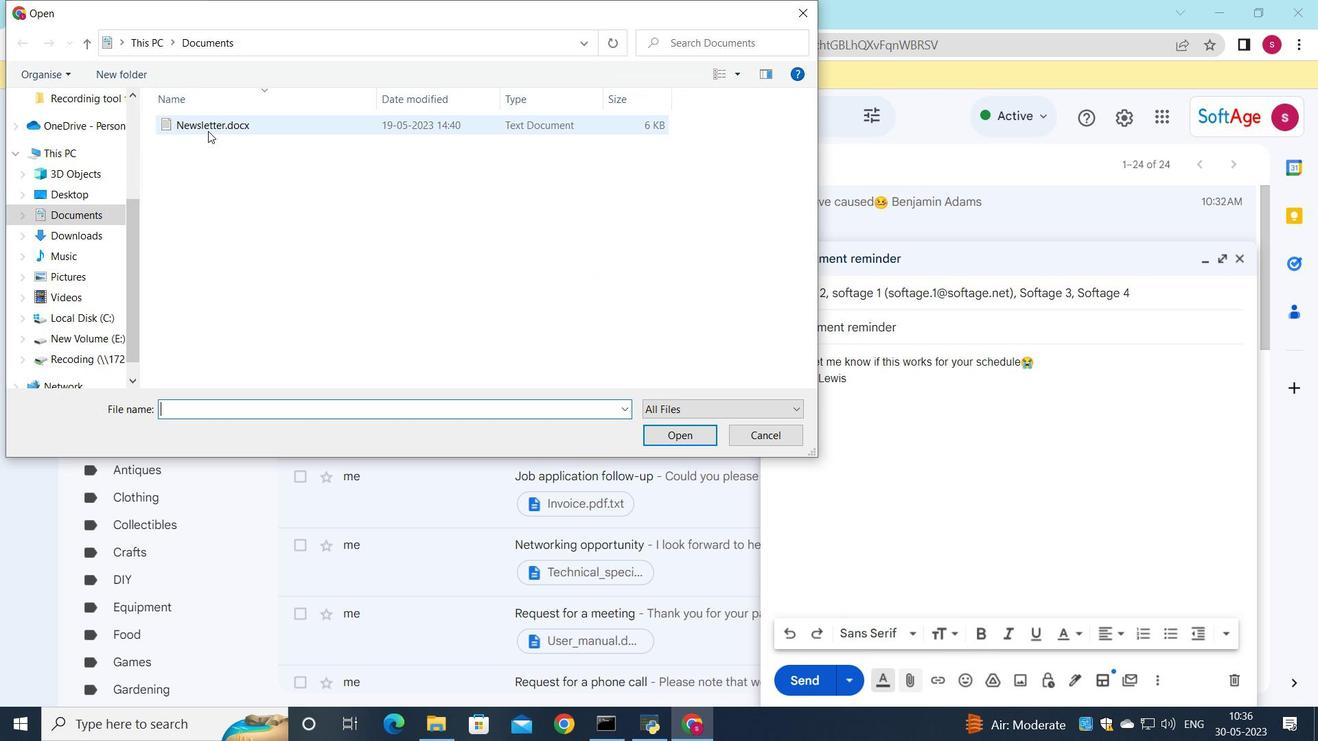 
Action: Mouse pressed left at (210, 125)
Screenshot: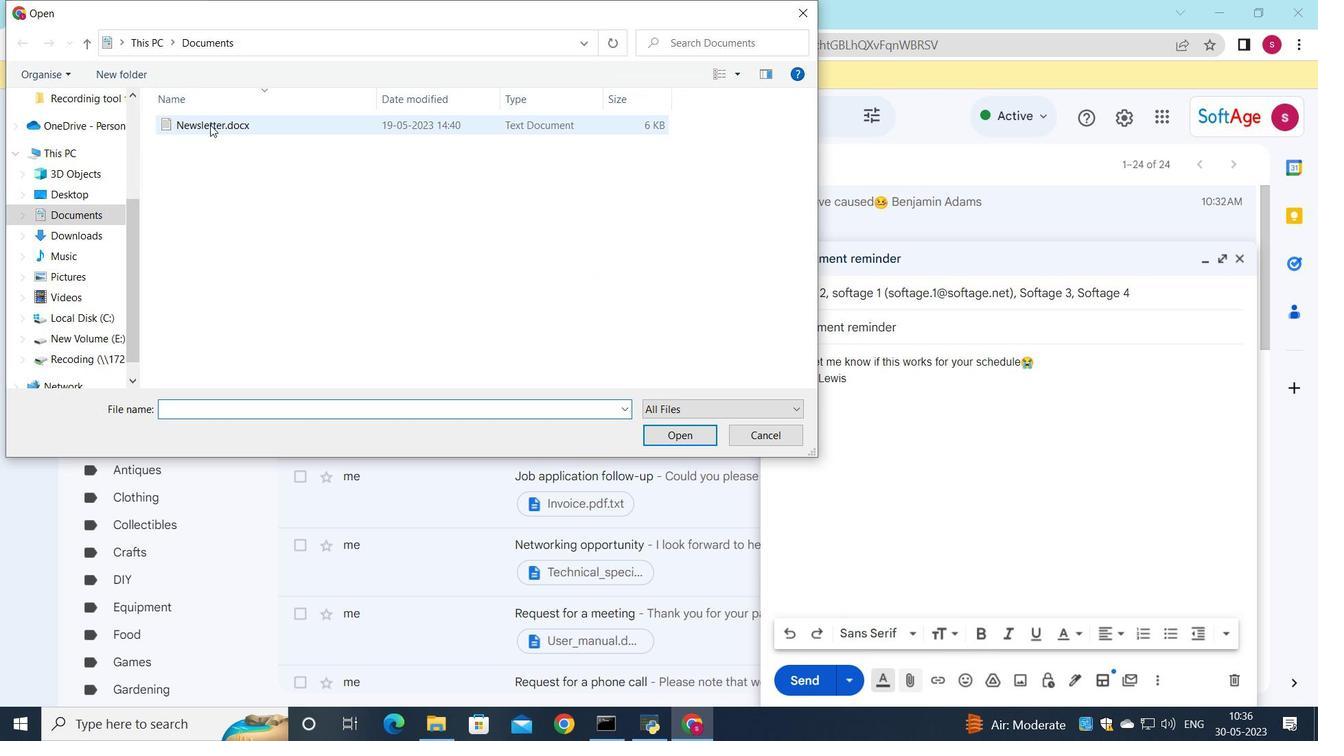 
Action: Mouse moved to (271, 117)
Screenshot: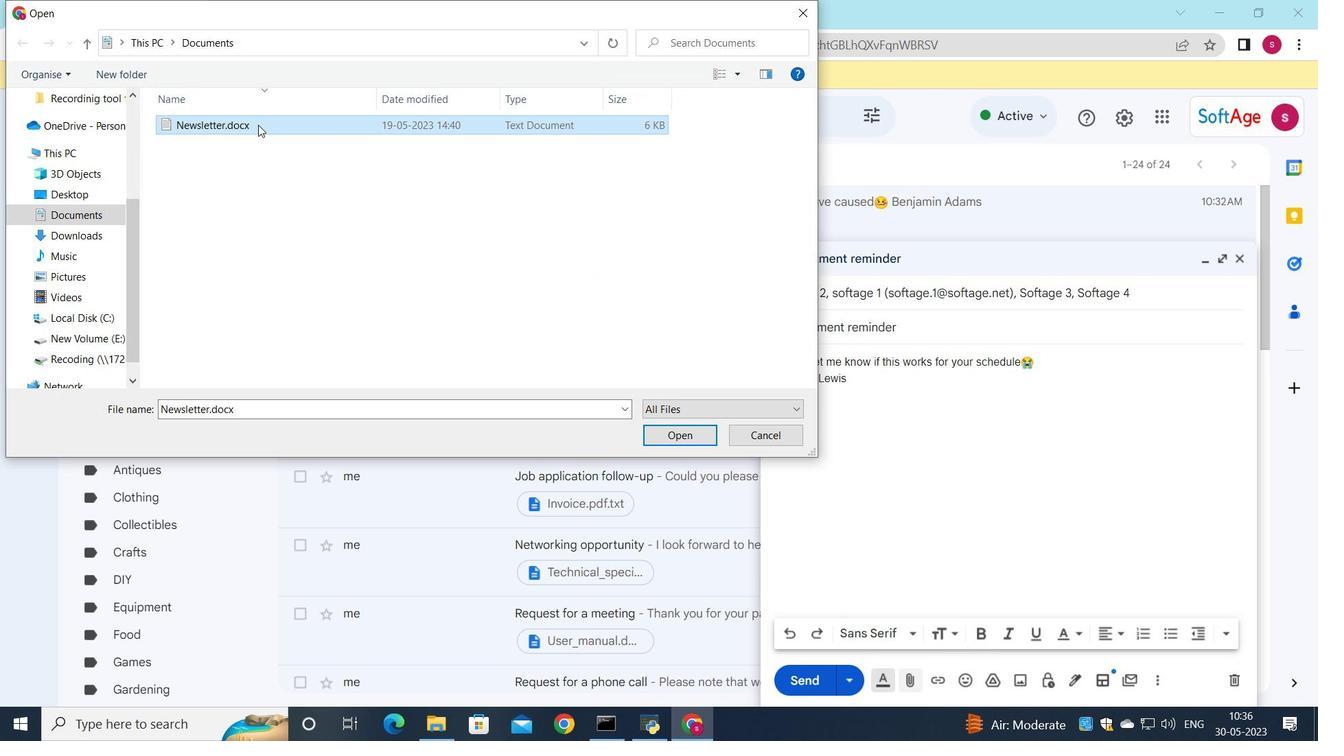 
Action: Mouse pressed left at (271, 117)
Screenshot: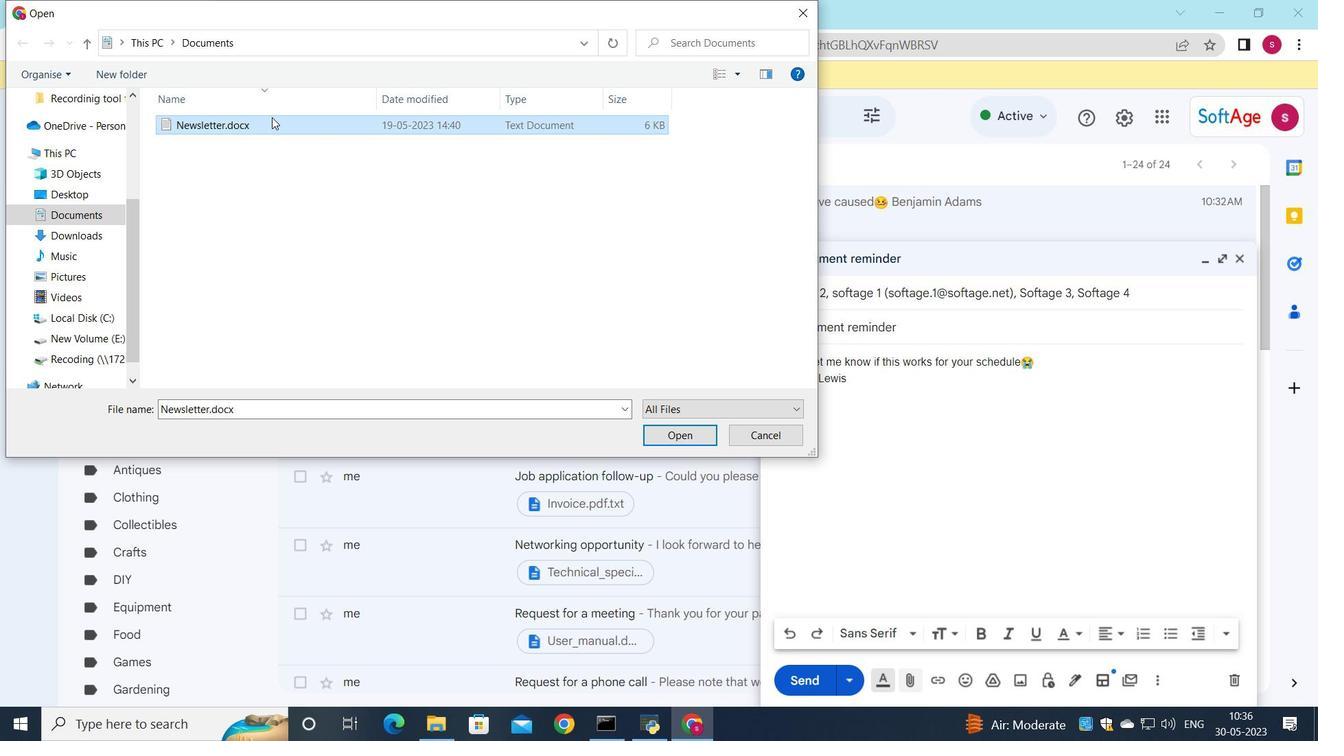 
Action: Mouse moved to (789, 164)
Screenshot: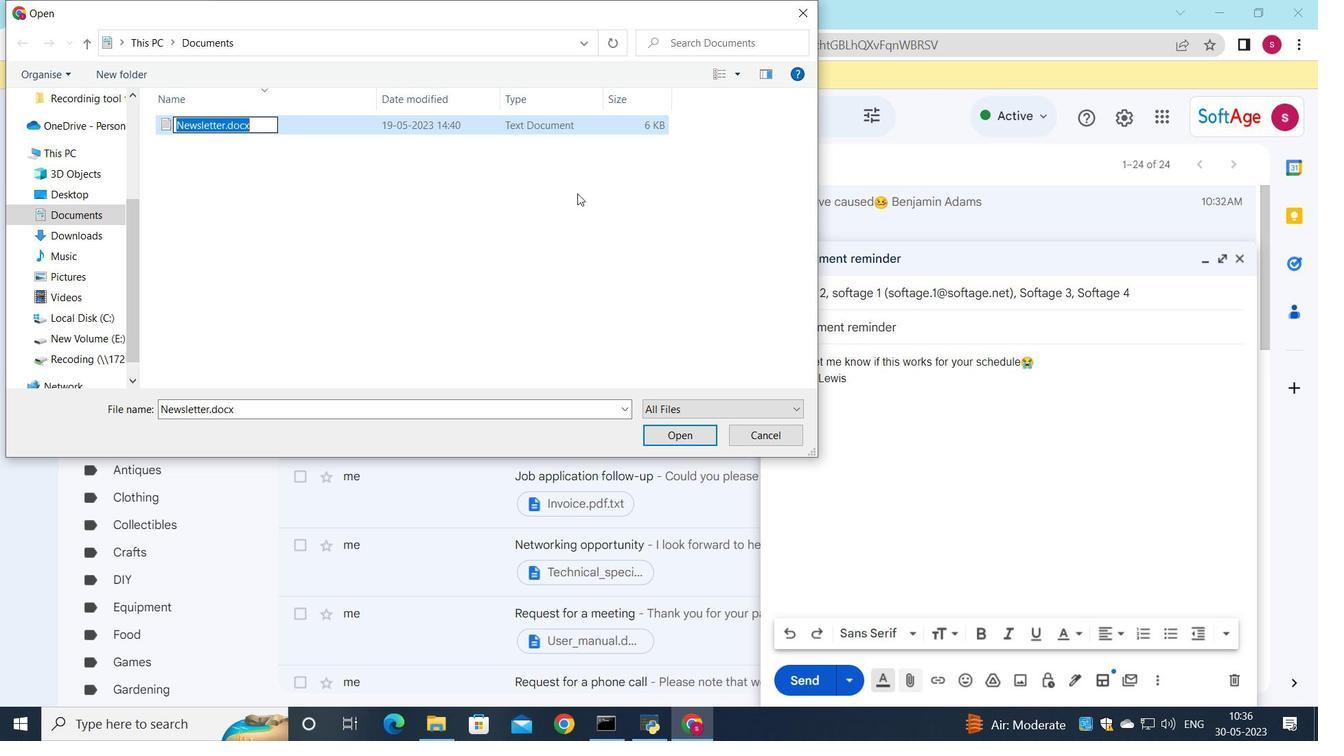 
Action: Key pressed <Key.shift>Research<Key.shift><Key.shift><Key.shift><Key.shift><Key.shift><Key.shift><Key.shift><Key.shift><Key.shift><Key.shift><Key.shift>_paper.pdf
Screenshot: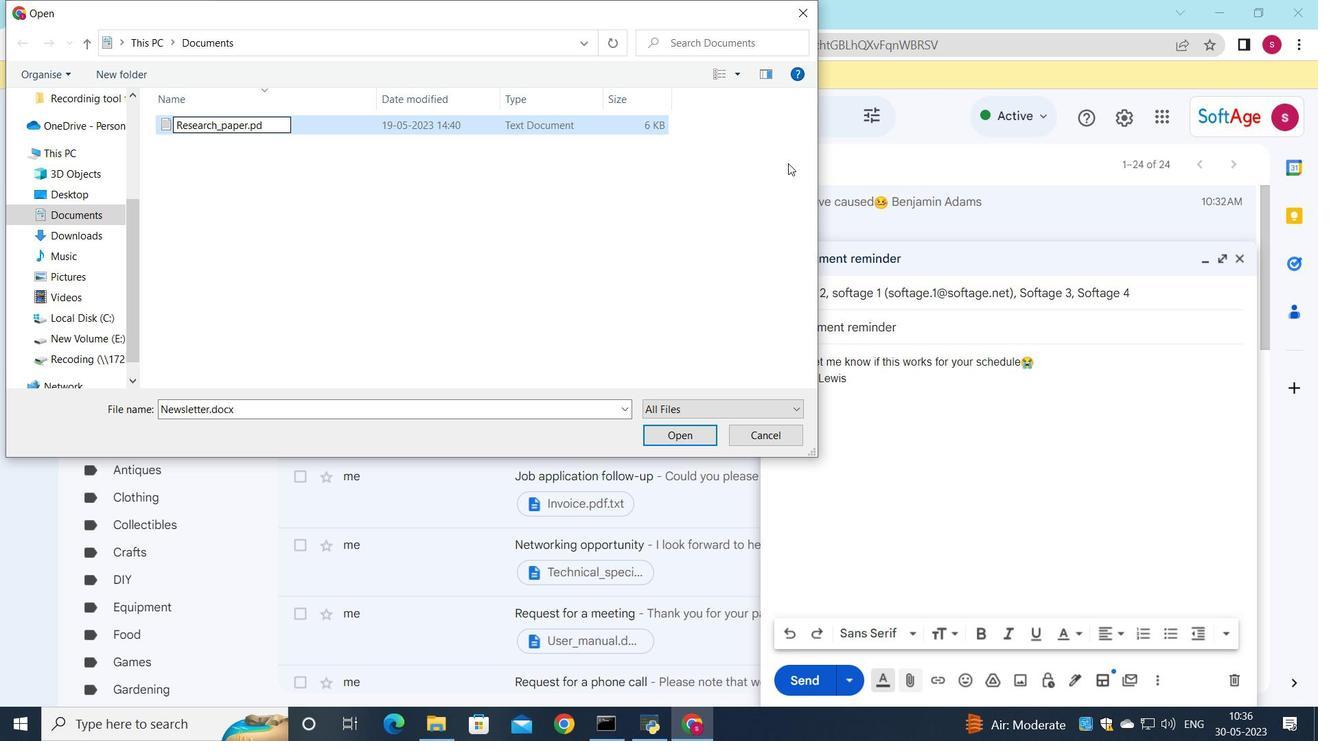 
Action: Mouse moved to (575, 127)
Screenshot: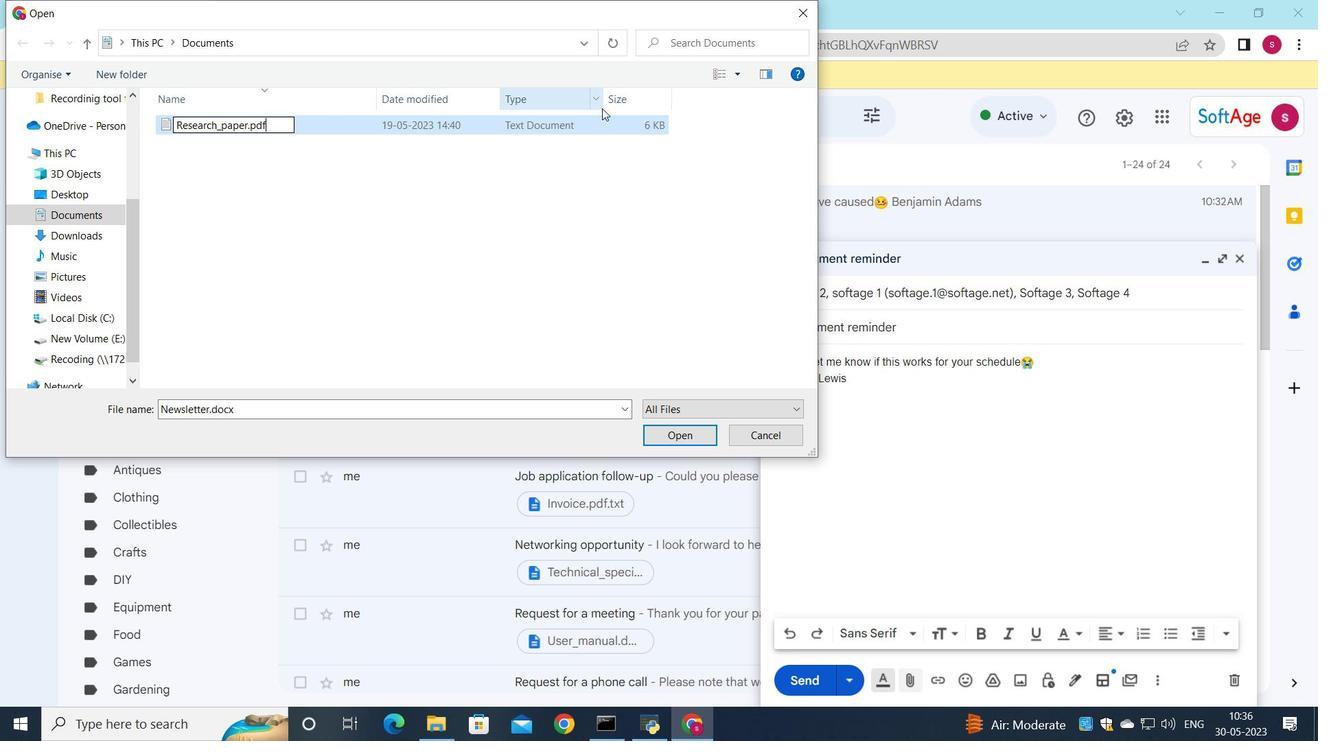 
Action: Mouse pressed left at (575, 127)
Screenshot: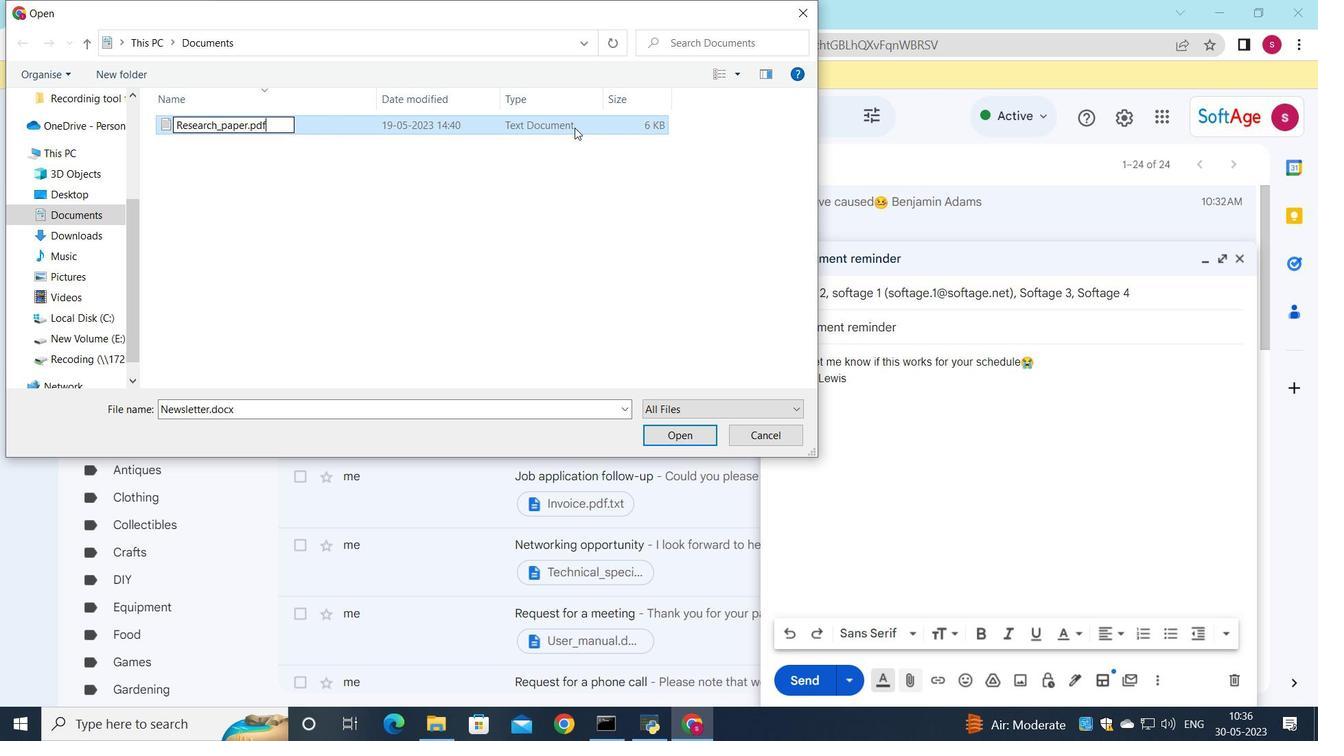 
Action: Mouse moved to (528, 122)
Screenshot: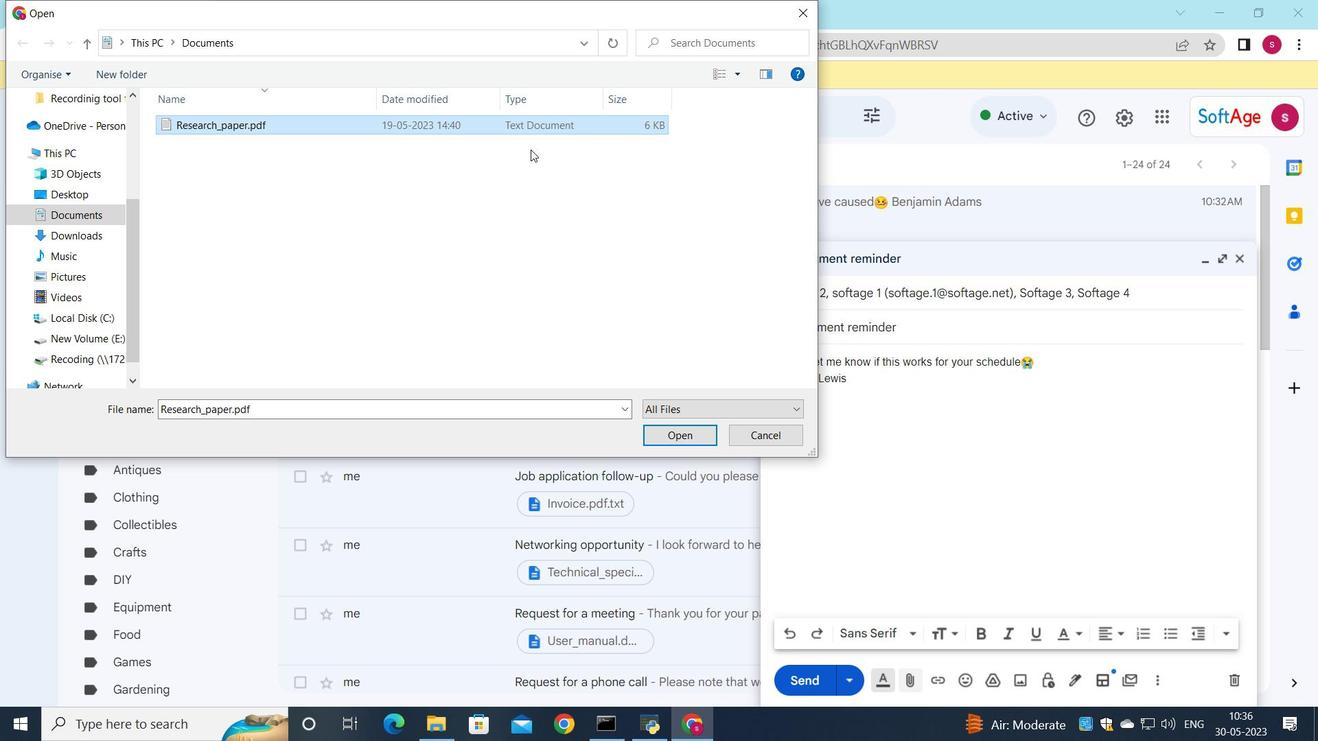 
Action: Mouse pressed left at (528, 122)
Screenshot: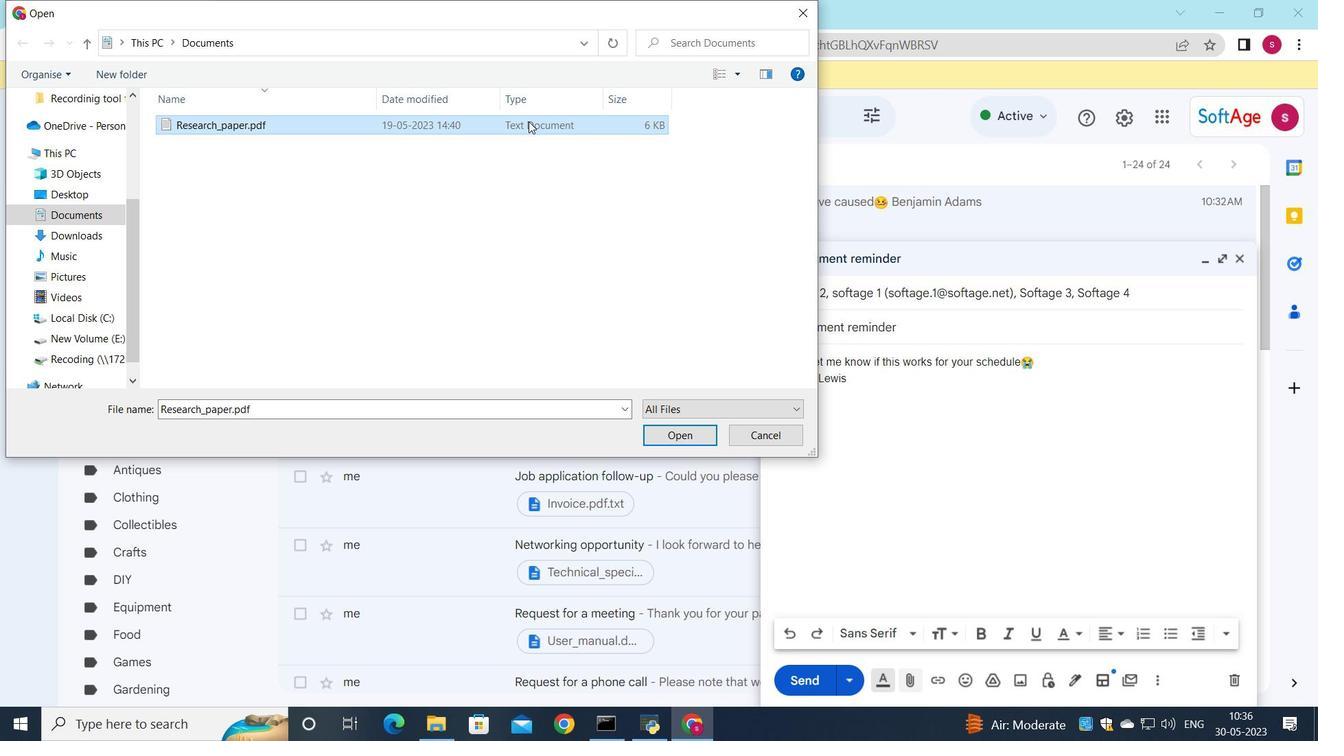 
Action: Mouse moved to (671, 427)
Screenshot: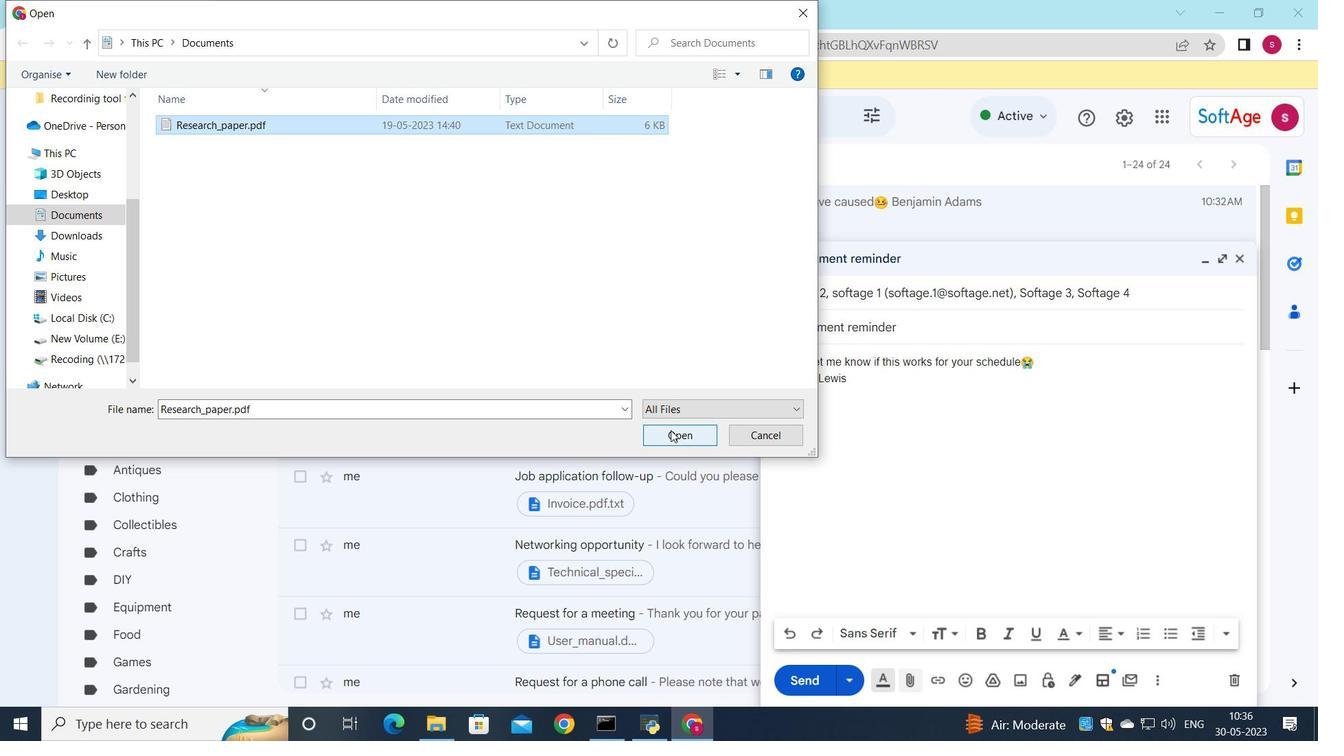 
Action: Mouse pressed left at (671, 427)
Screenshot: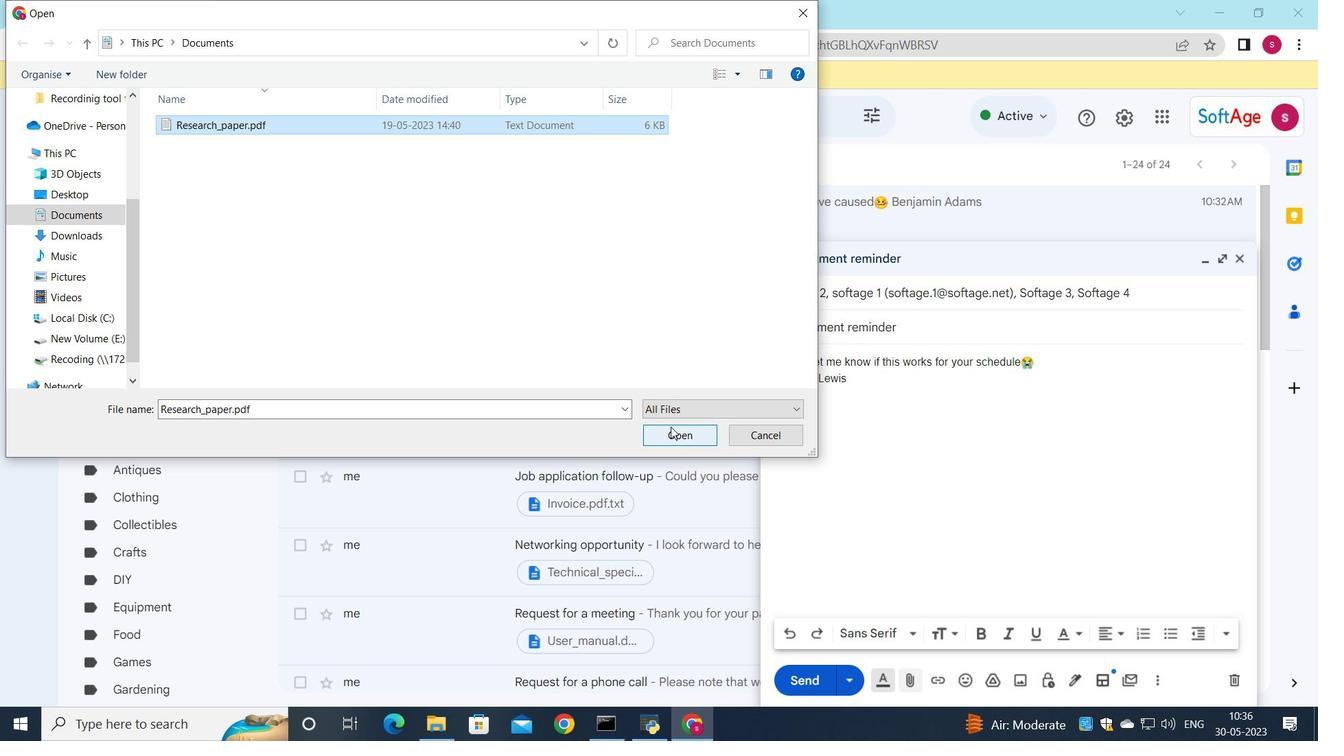 
Action: Mouse moved to (794, 681)
Screenshot: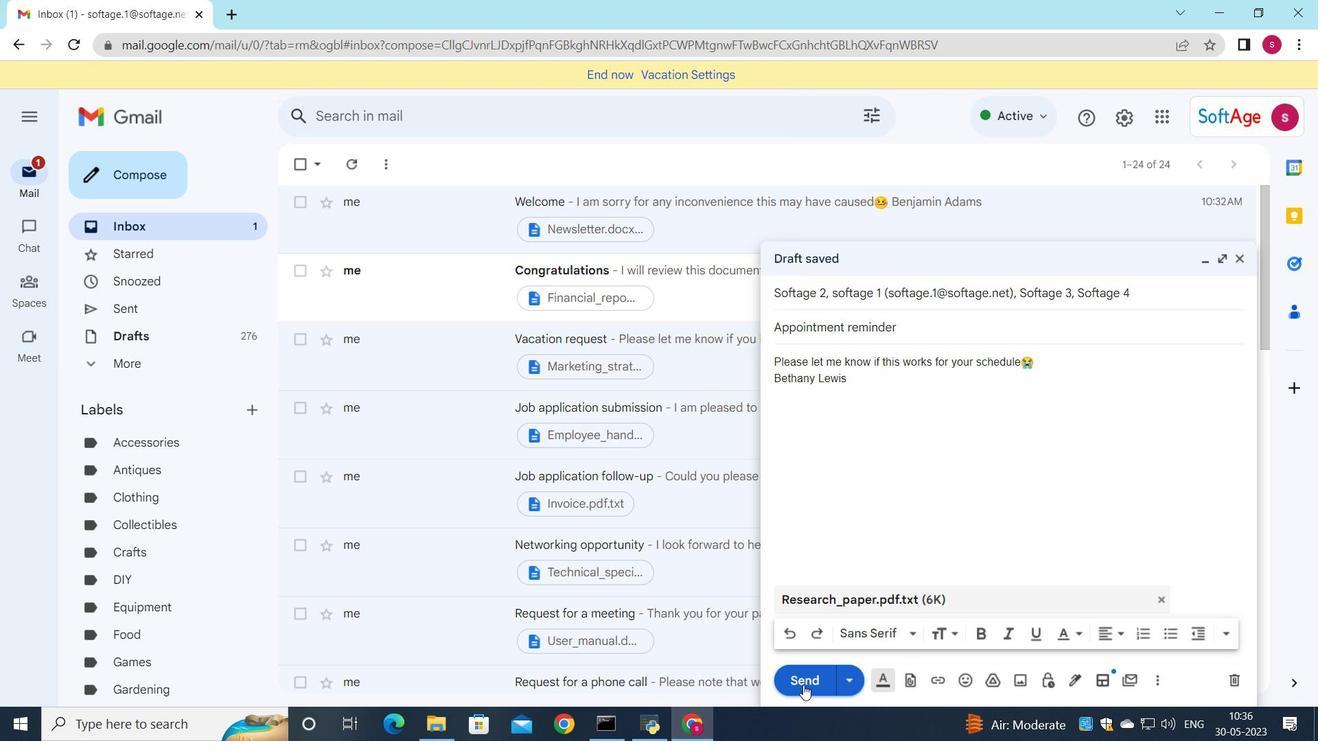 
Action: Mouse pressed left at (794, 681)
Screenshot: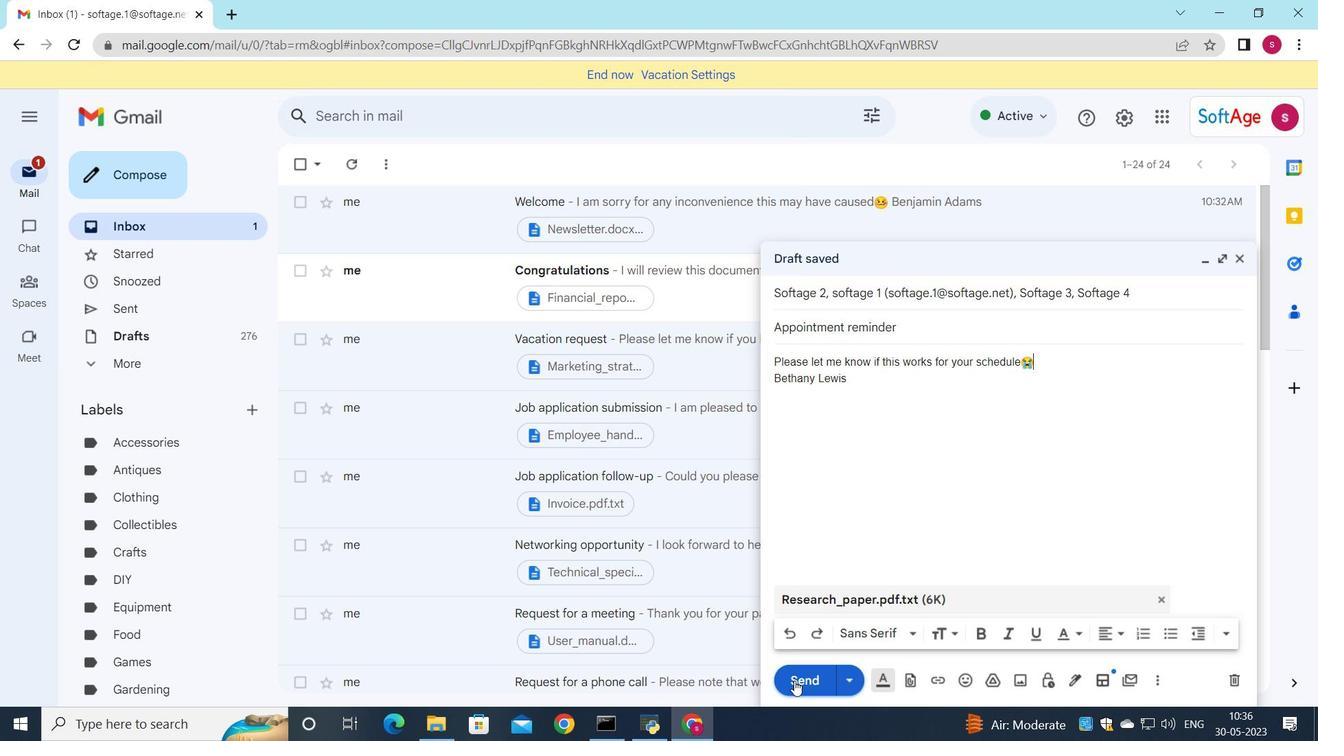 
Action: Mouse moved to (683, 214)
Screenshot: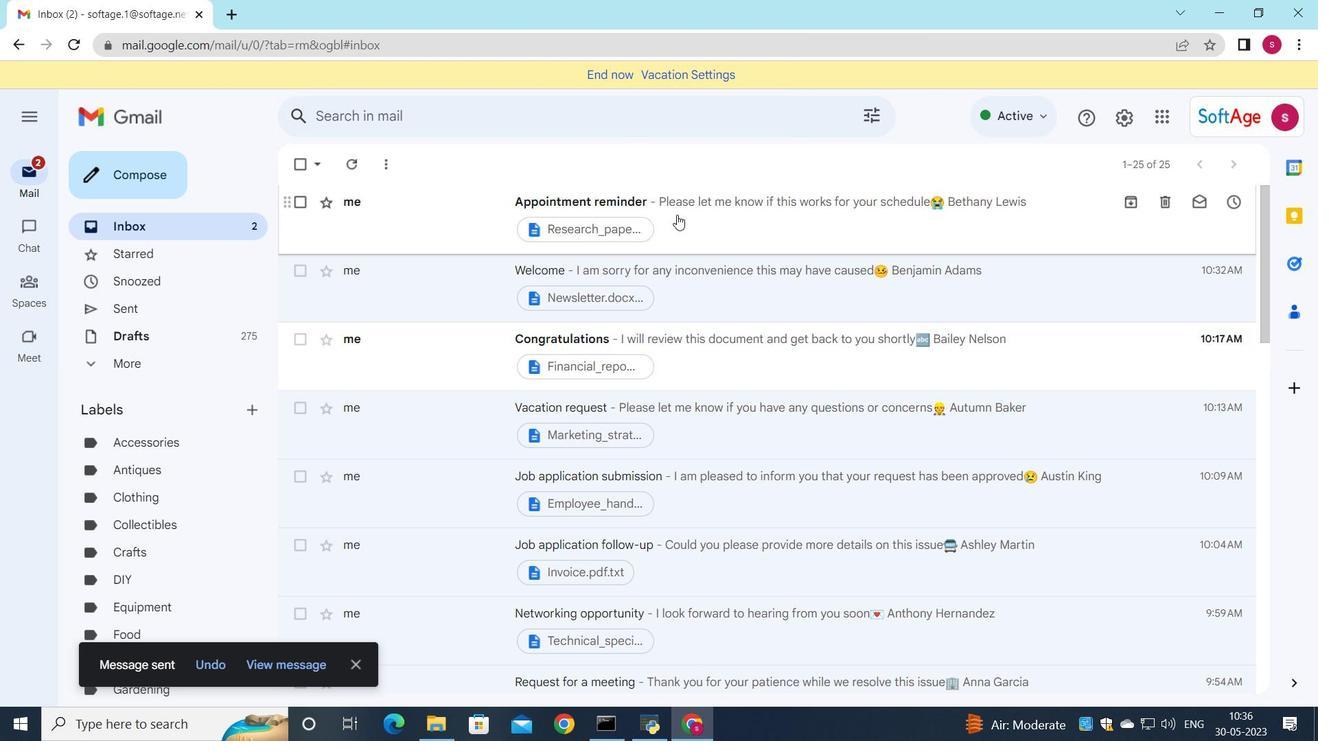 
Action: Mouse pressed left at (683, 214)
Screenshot: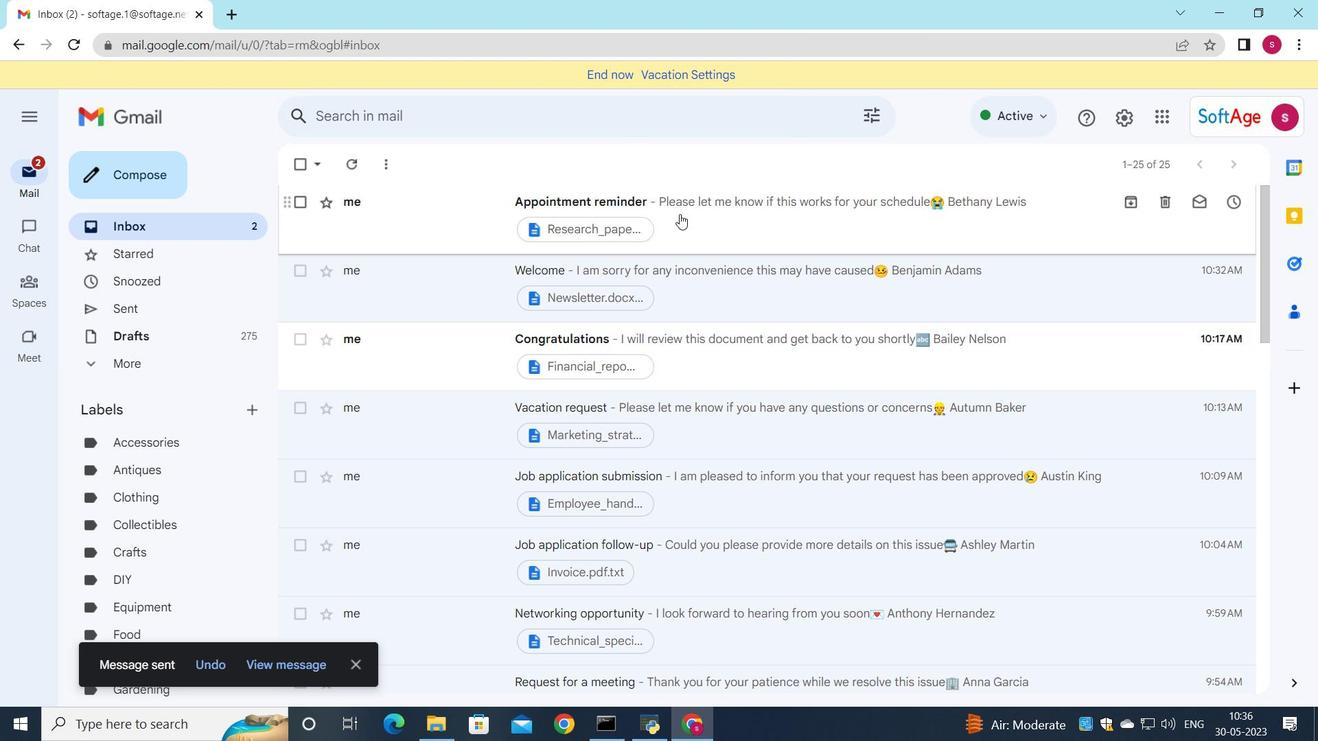 
Action: Mouse moved to (949, 291)
Screenshot: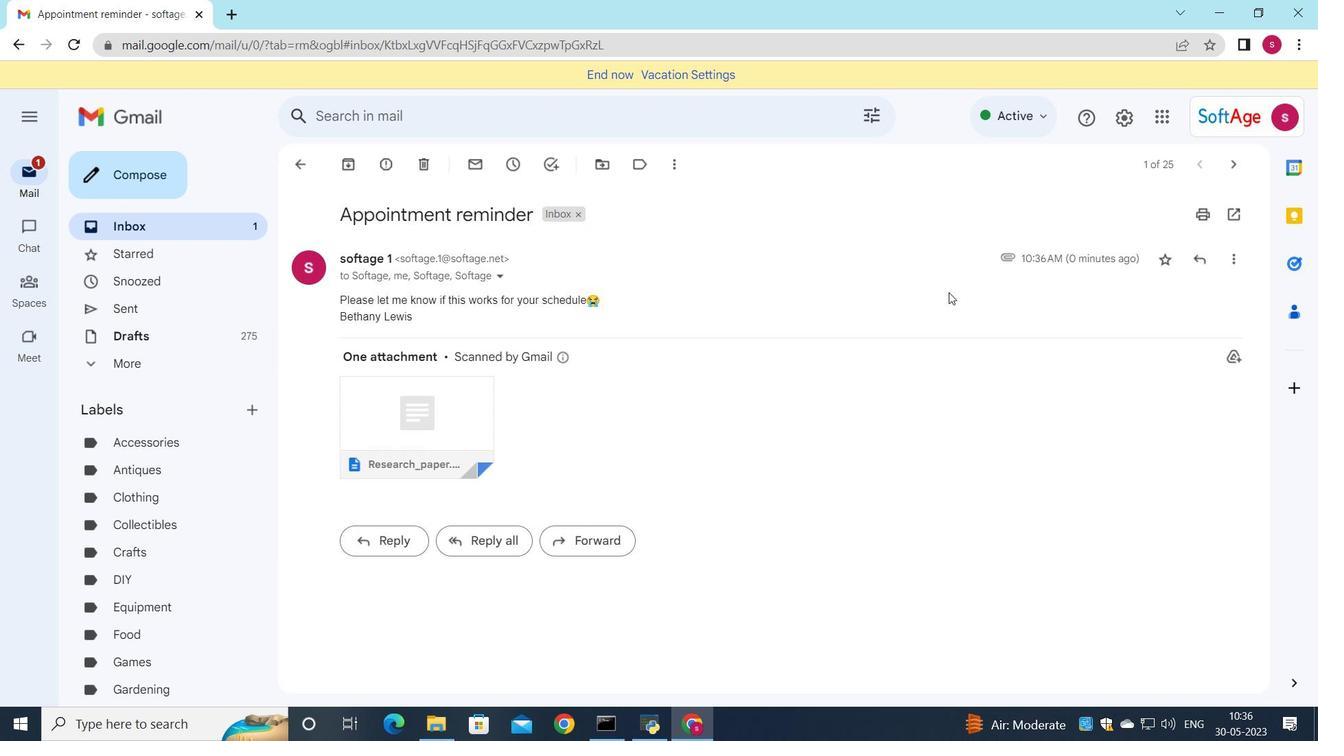 
